 Task: Find connections with filter location Pfullingen with filter topic #HRwith filter profile language German with filter current company Volkswagen India with filter school Rani Laxmi Bai Memorial School (R.L.B.) with filter industry Real Estate with filter service category Portrait Photography with filter keywords title Direct Salesperson
Action: Mouse moved to (540, 99)
Screenshot: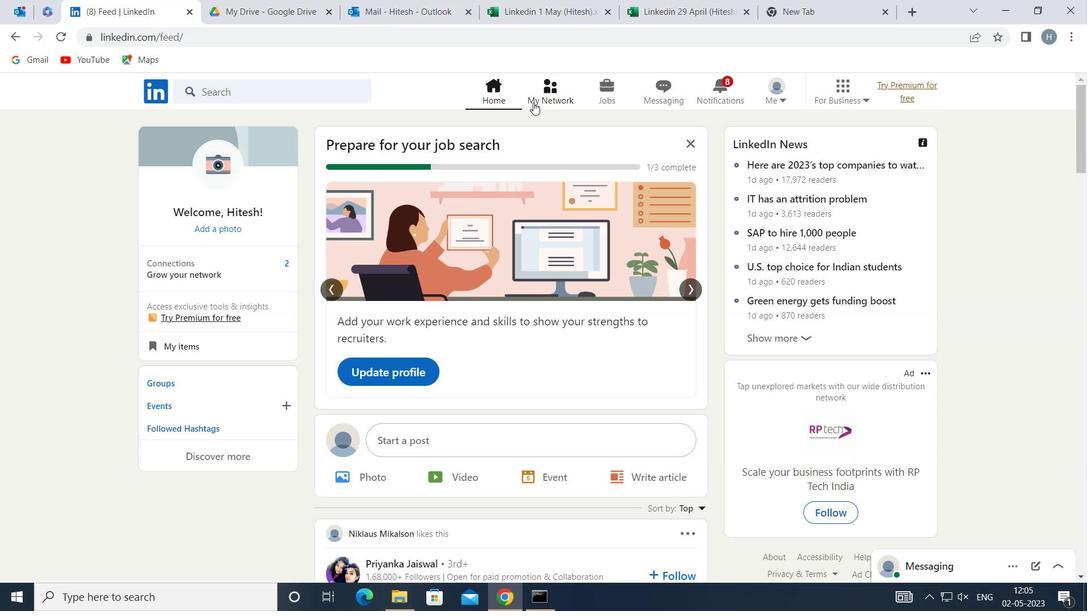 
Action: Mouse pressed left at (540, 99)
Screenshot: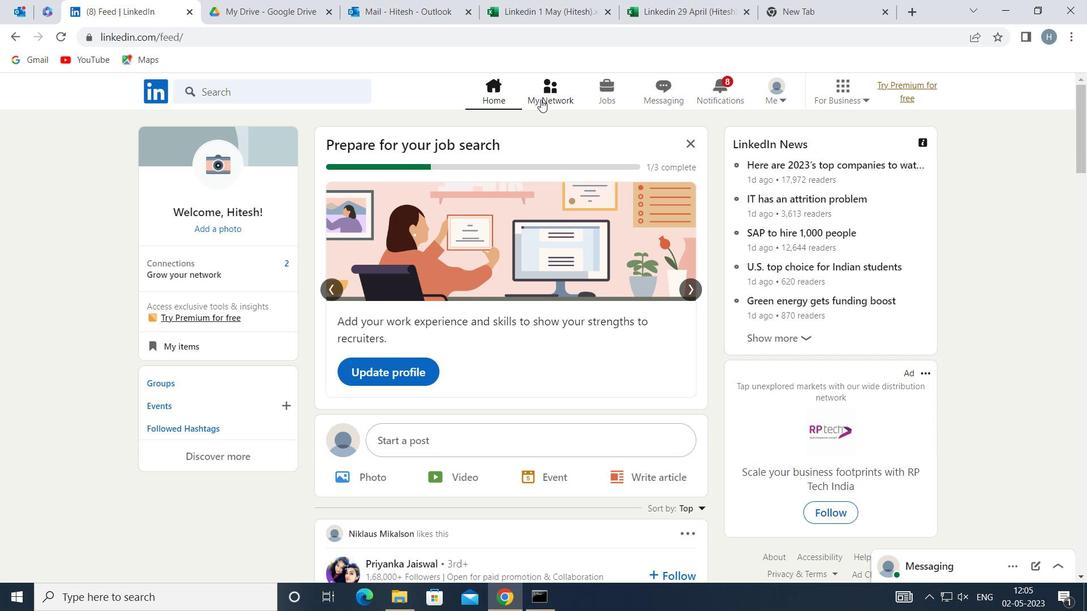 
Action: Mouse moved to (312, 174)
Screenshot: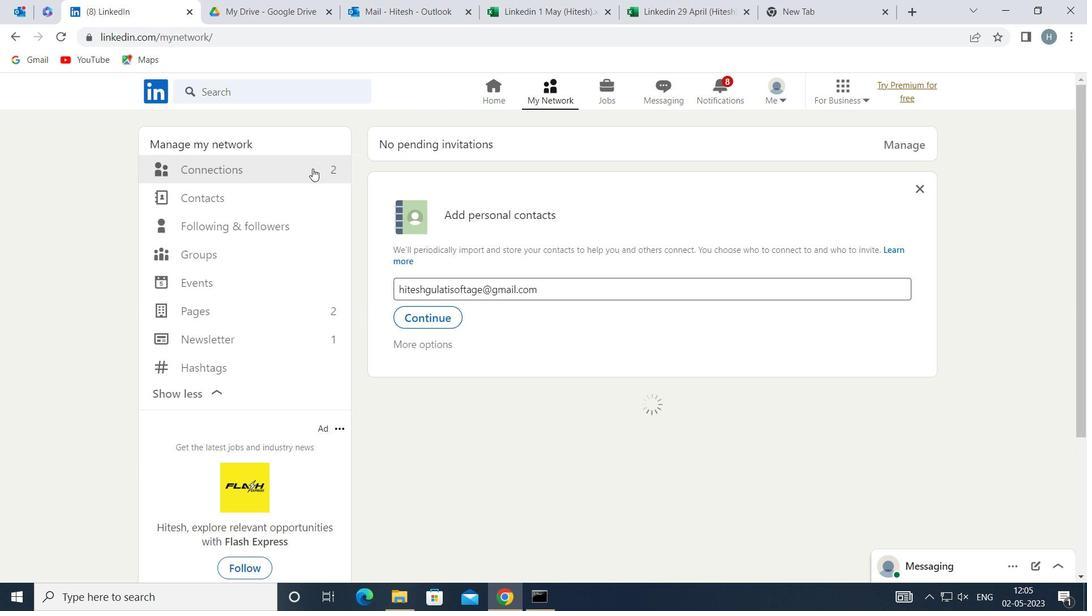 
Action: Mouse pressed left at (312, 174)
Screenshot: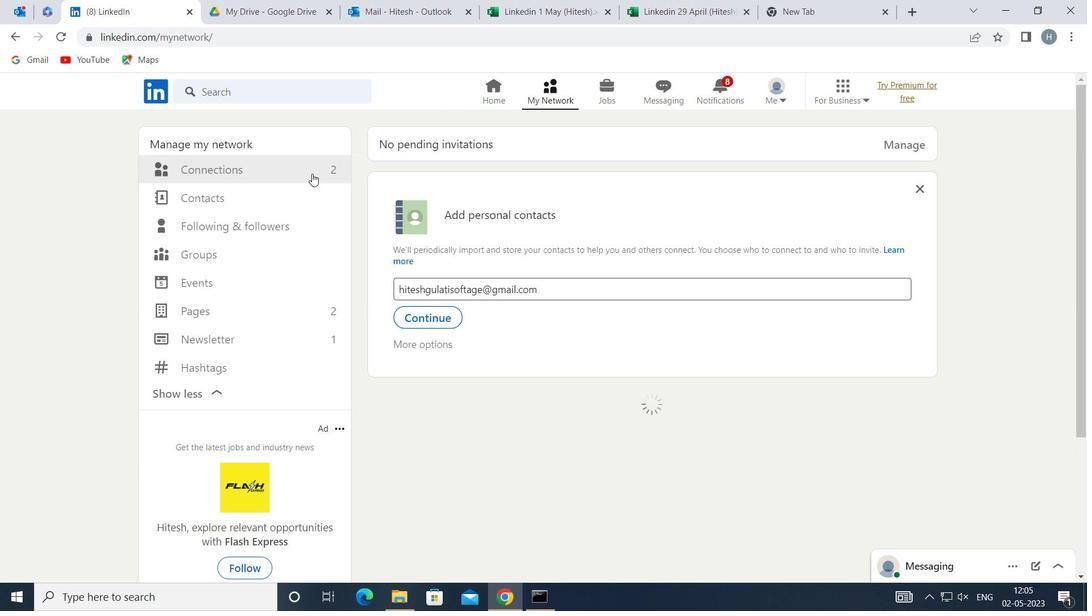 
Action: Mouse moved to (655, 171)
Screenshot: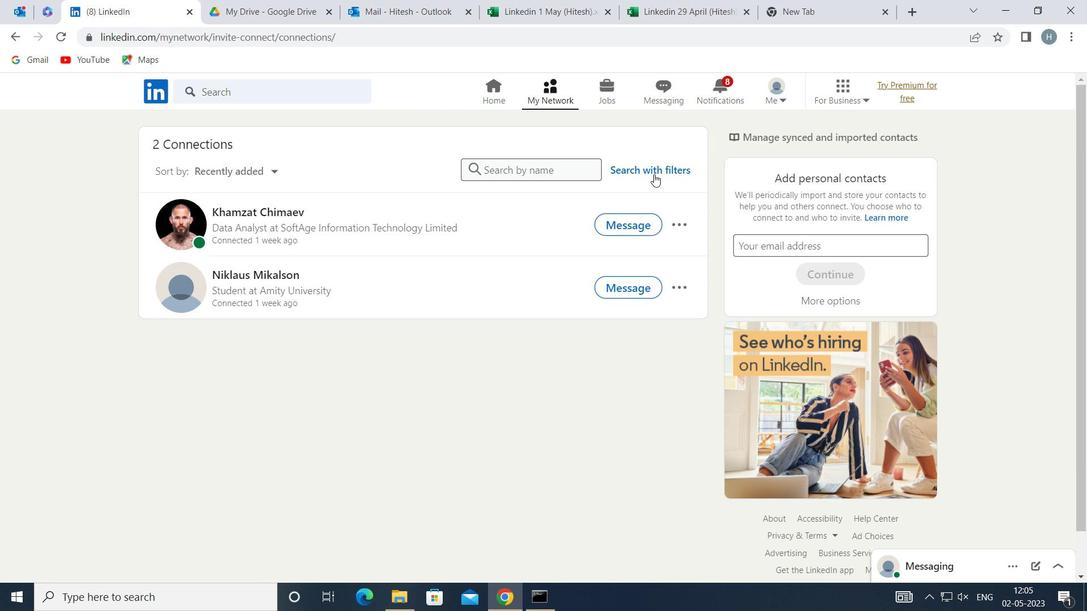 
Action: Mouse pressed left at (655, 171)
Screenshot: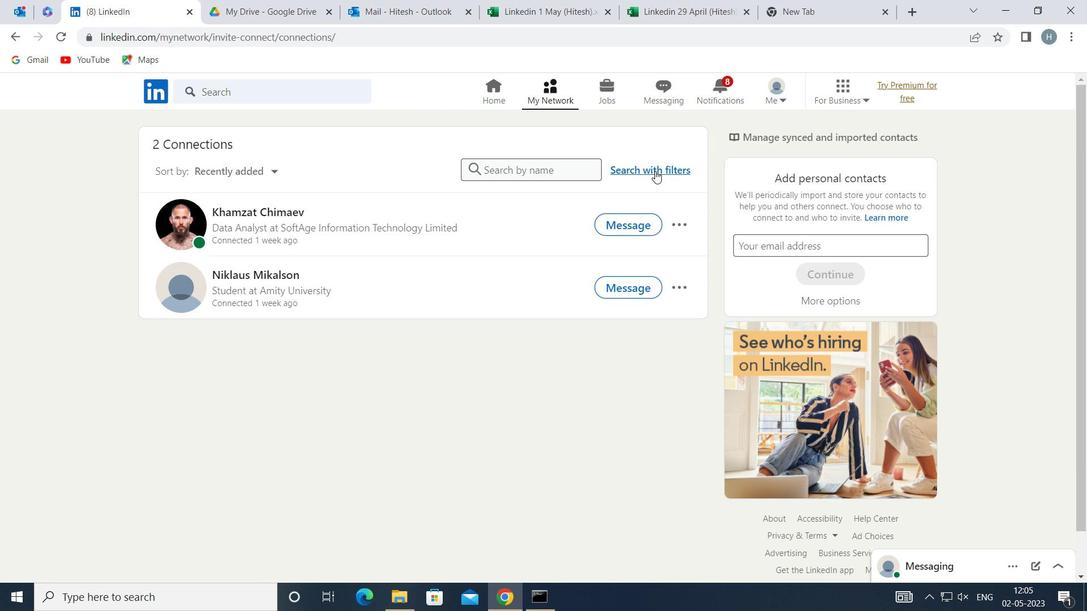 
Action: Mouse moved to (595, 131)
Screenshot: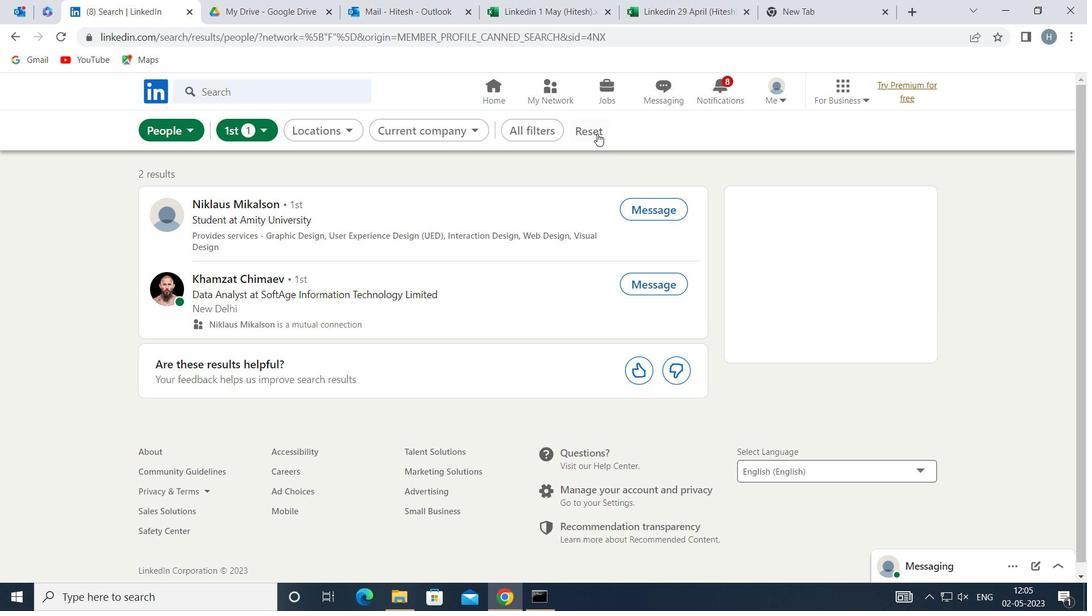 
Action: Mouse pressed left at (595, 131)
Screenshot: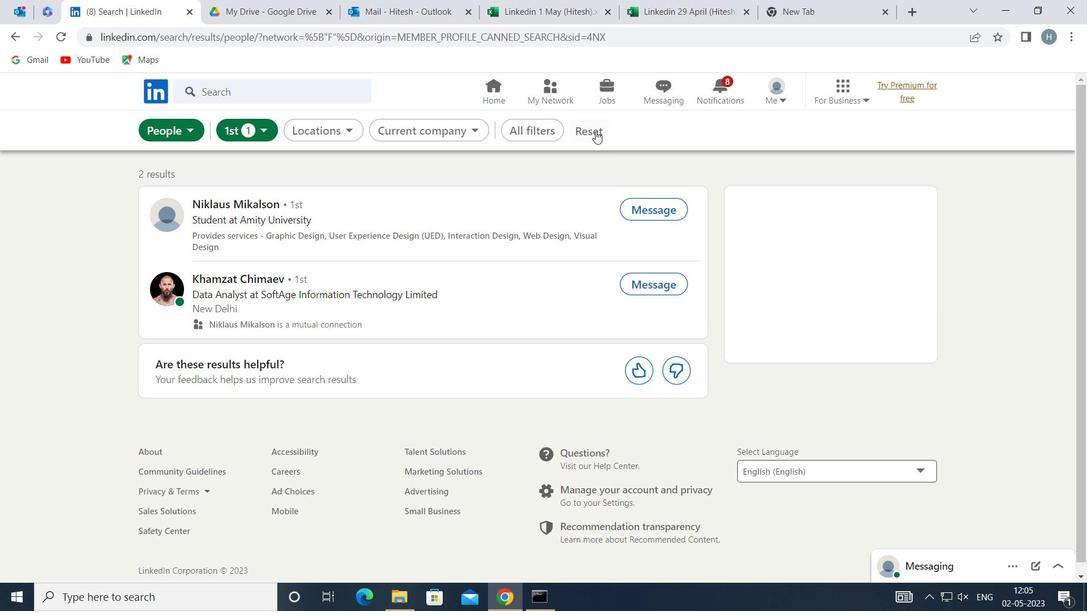 
Action: Mouse moved to (575, 129)
Screenshot: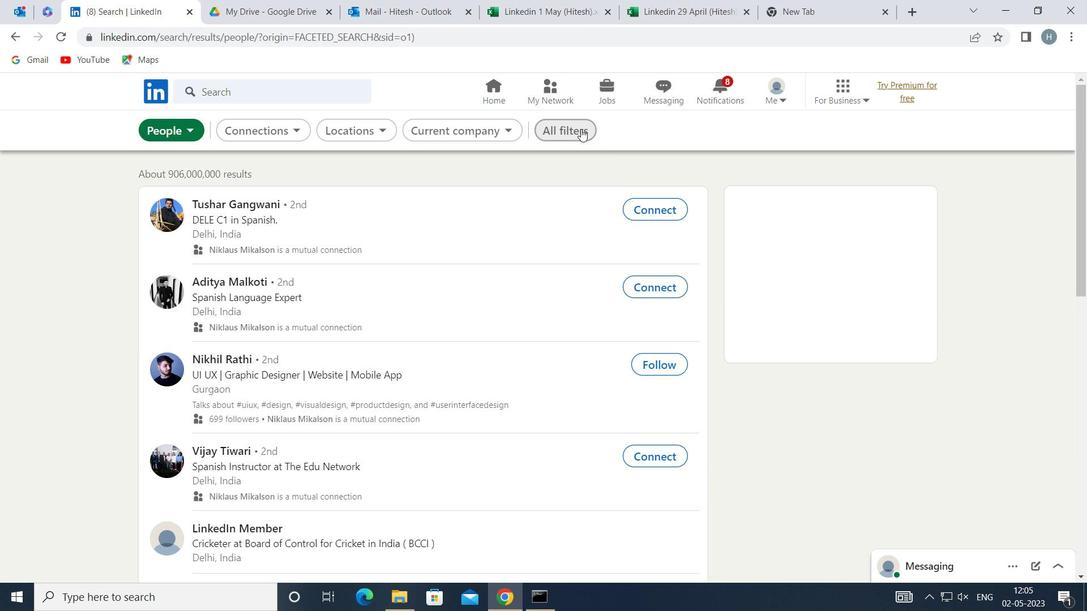 
Action: Mouse pressed left at (575, 129)
Screenshot: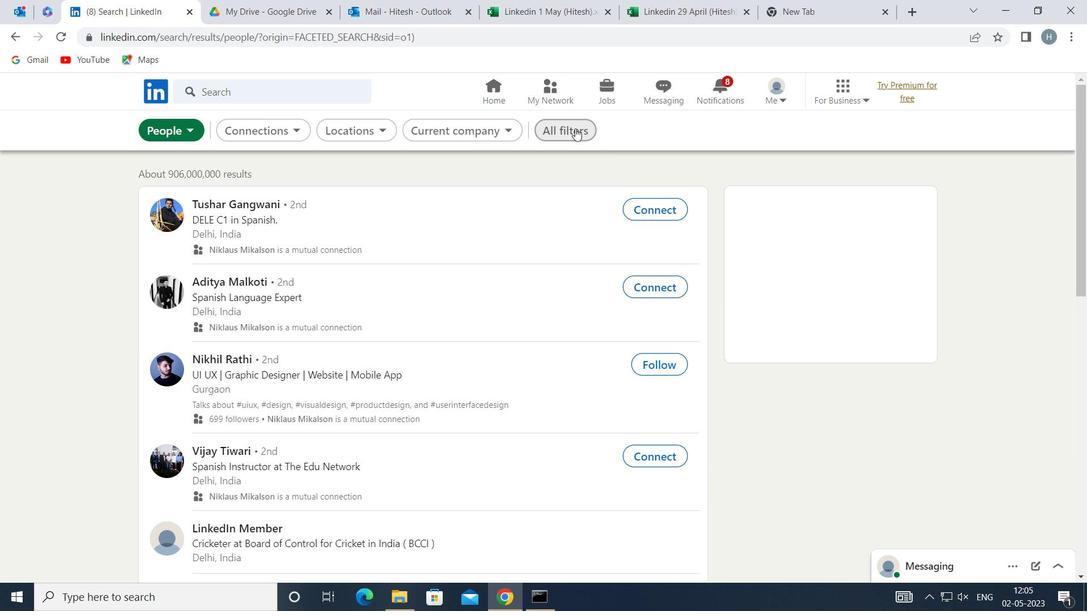 
Action: Mouse moved to (795, 267)
Screenshot: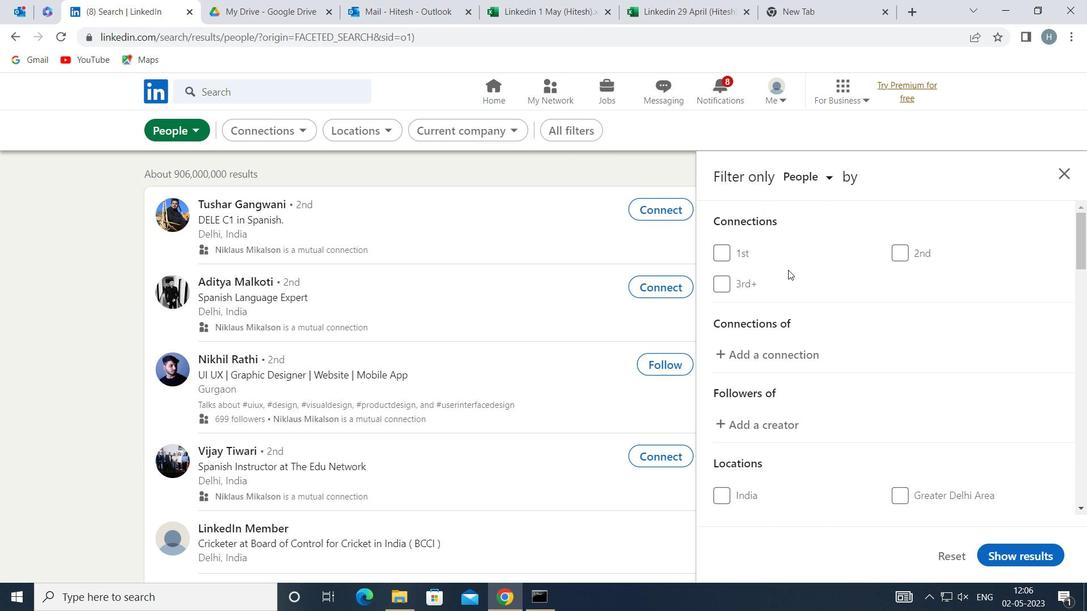 
Action: Mouse scrolled (795, 267) with delta (0, 0)
Screenshot: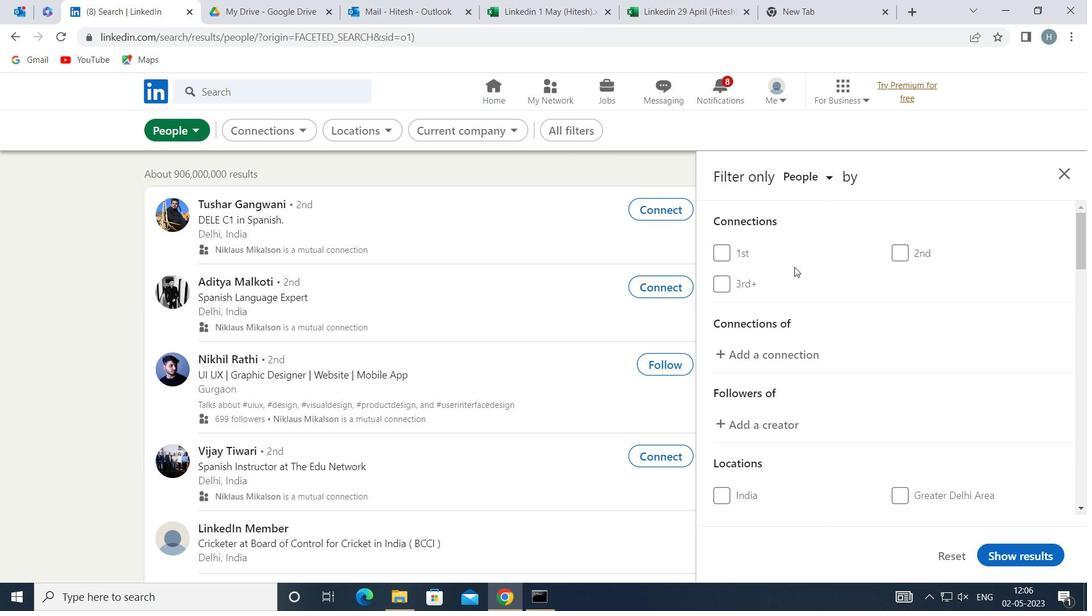
Action: Mouse scrolled (795, 267) with delta (0, 0)
Screenshot: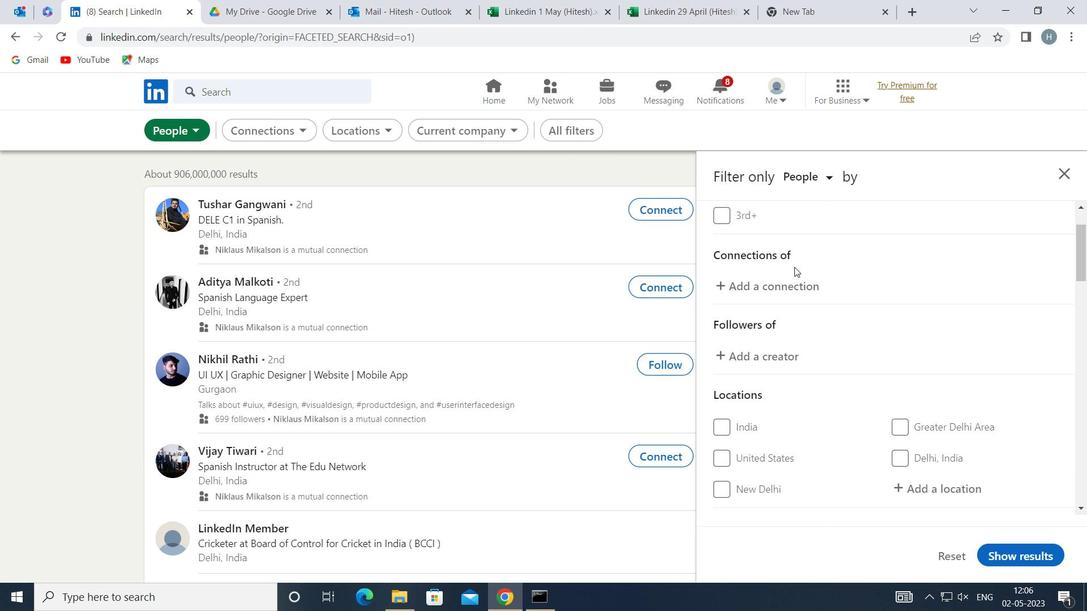 
Action: Mouse scrolled (795, 267) with delta (0, 0)
Screenshot: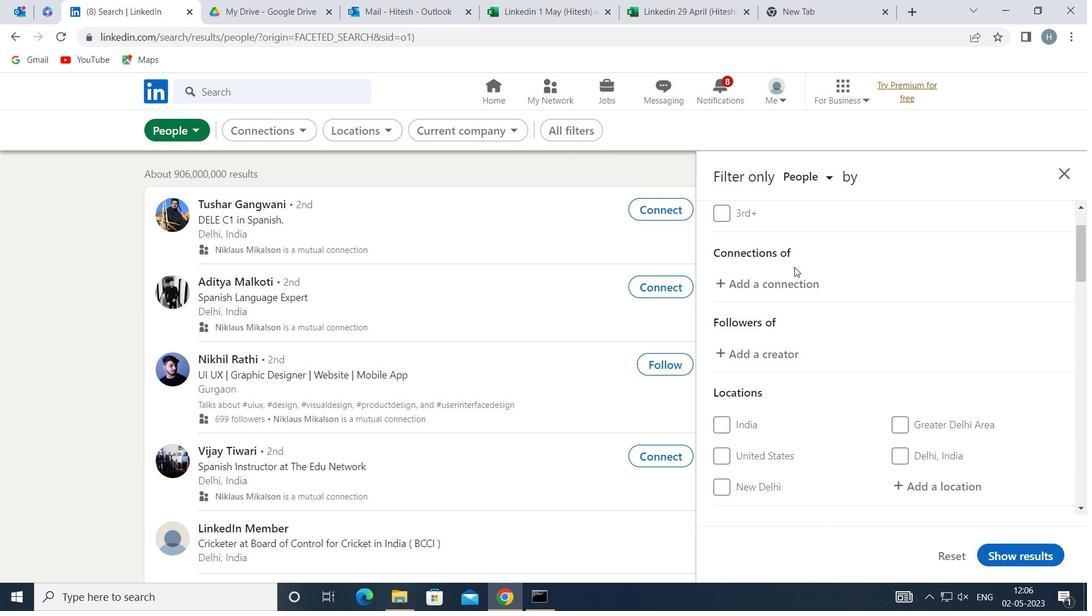 
Action: Mouse moved to (929, 348)
Screenshot: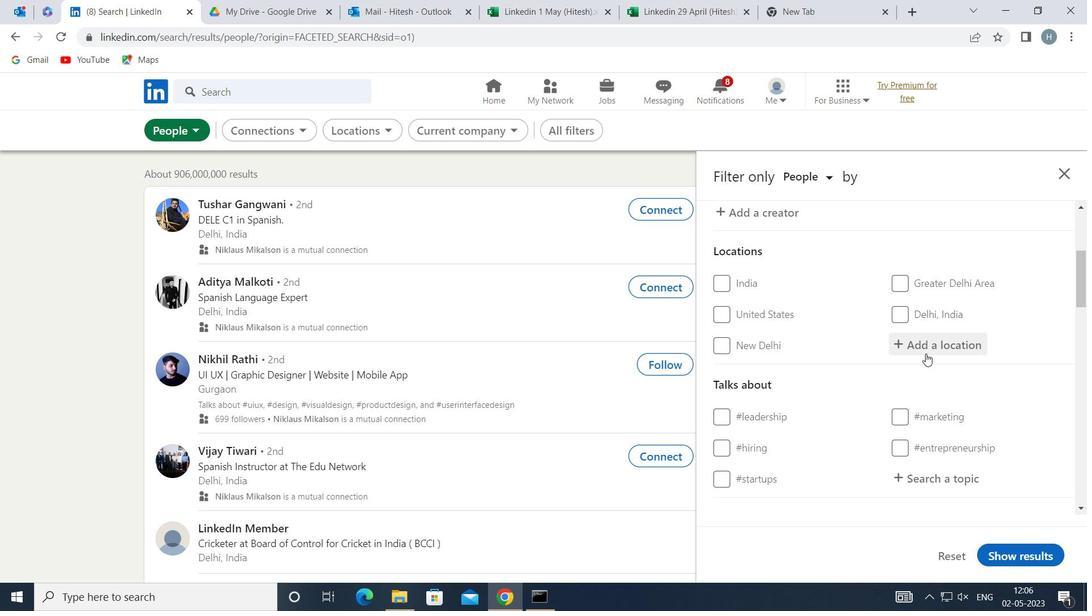 
Action: Mouse pressed left at (929, 348)
Screenshot: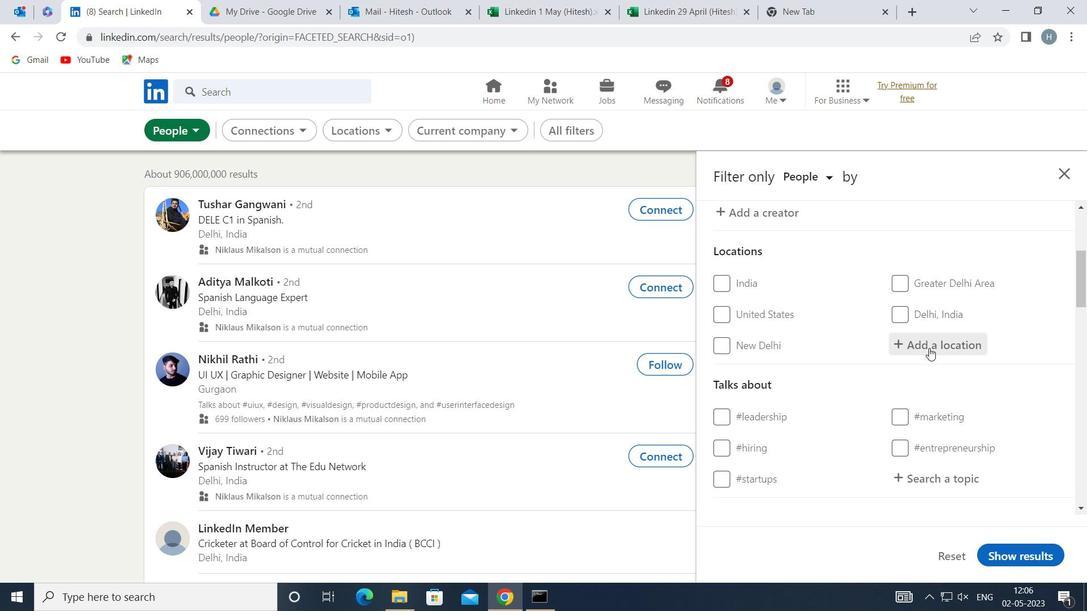 
Action: Key pressed <Key.shift>P
Screenshot: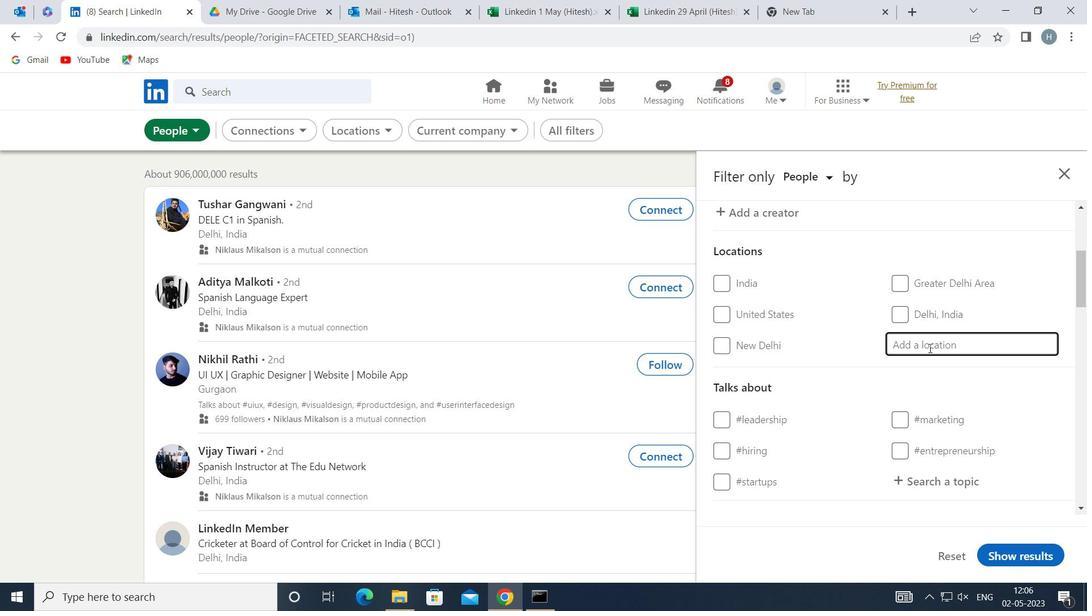 
Action: Mouse moved to (929, 348)
Screenshot: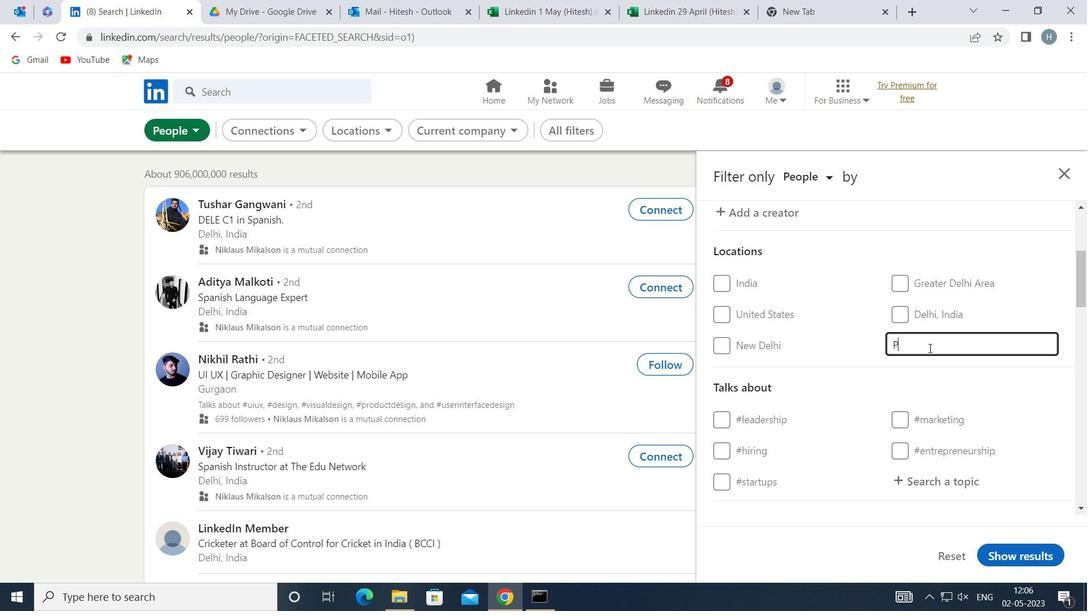 
Action: Key pressed FULLINGEN
Screenshot: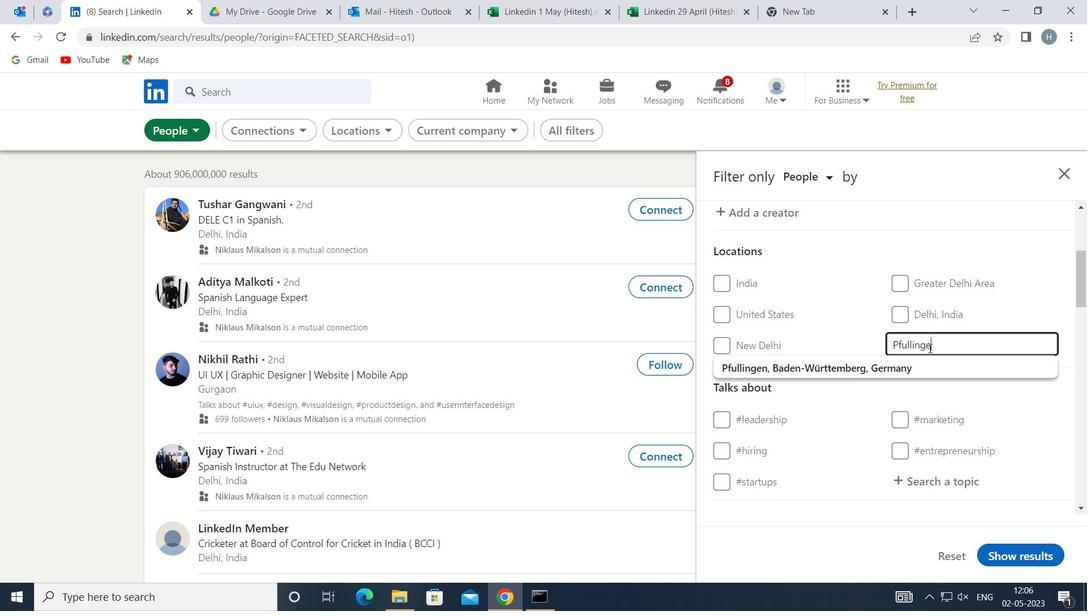 
Action: Mouse moved to (903, 360)
Screenshot: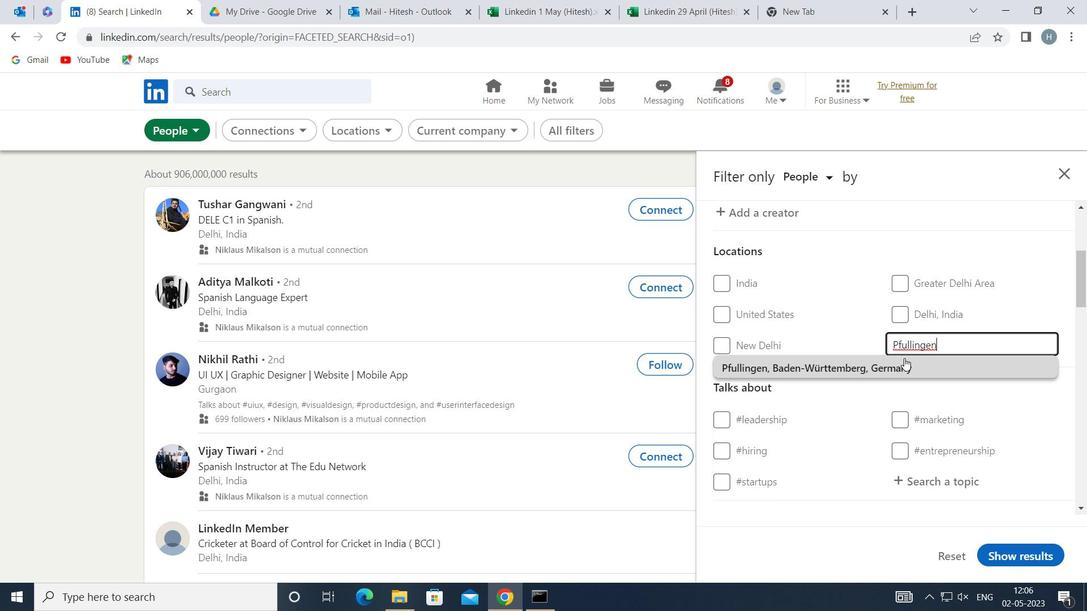 
Action: Mouse pressed left at (903, 360)
Screenshot: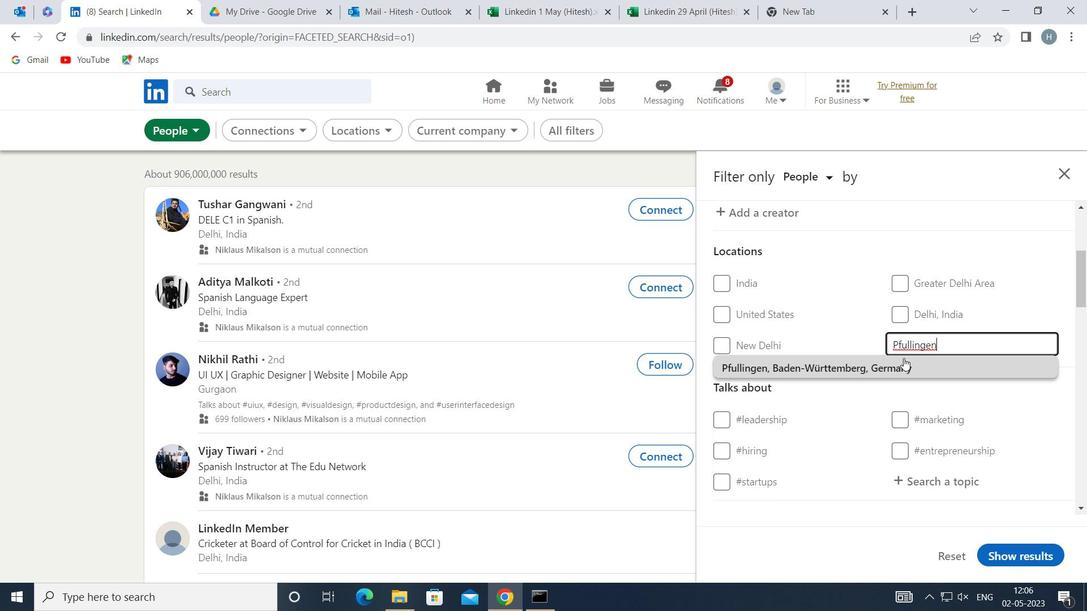 
Action: Mouse moved to (903, 360)
Screenshot: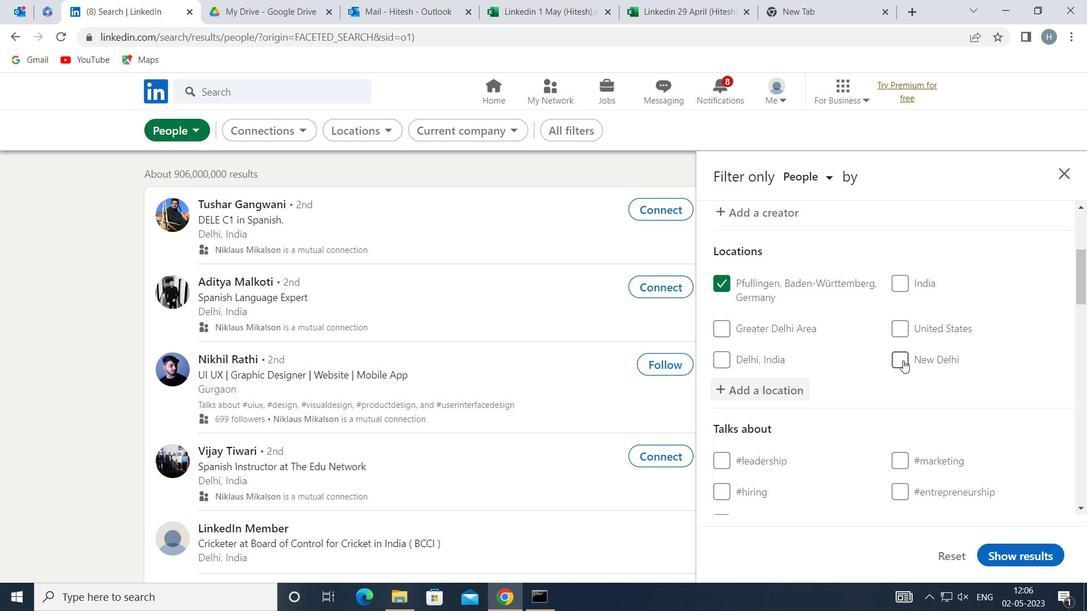 
Action: Mouse scrolled (903, 360) with delta (0, 0)
Screenshot: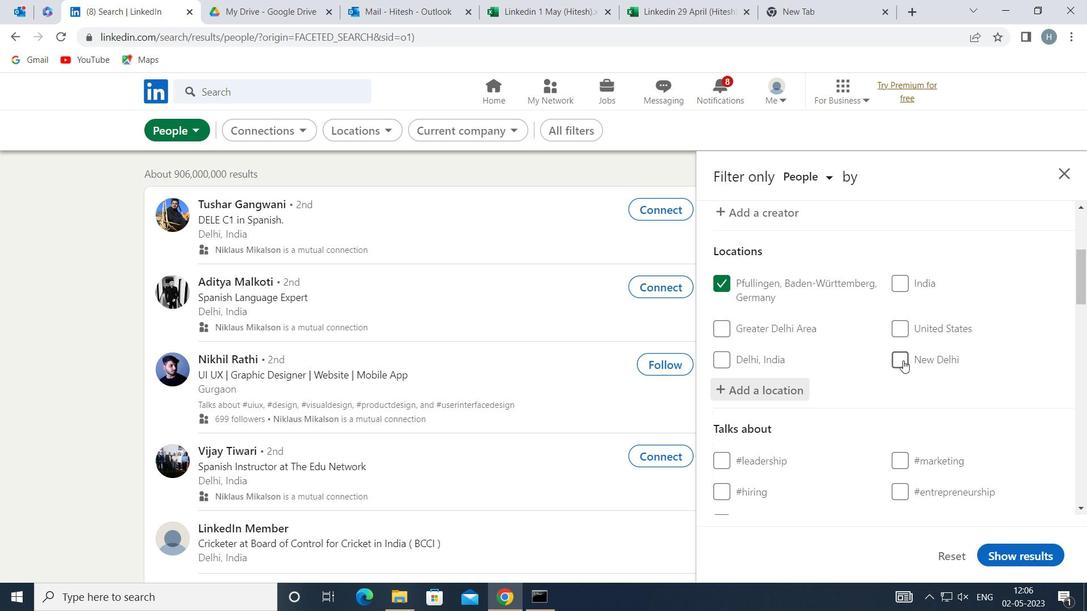 
Action: Mouse scrolled (903, 360) with delta (0, 0)
Screenshot: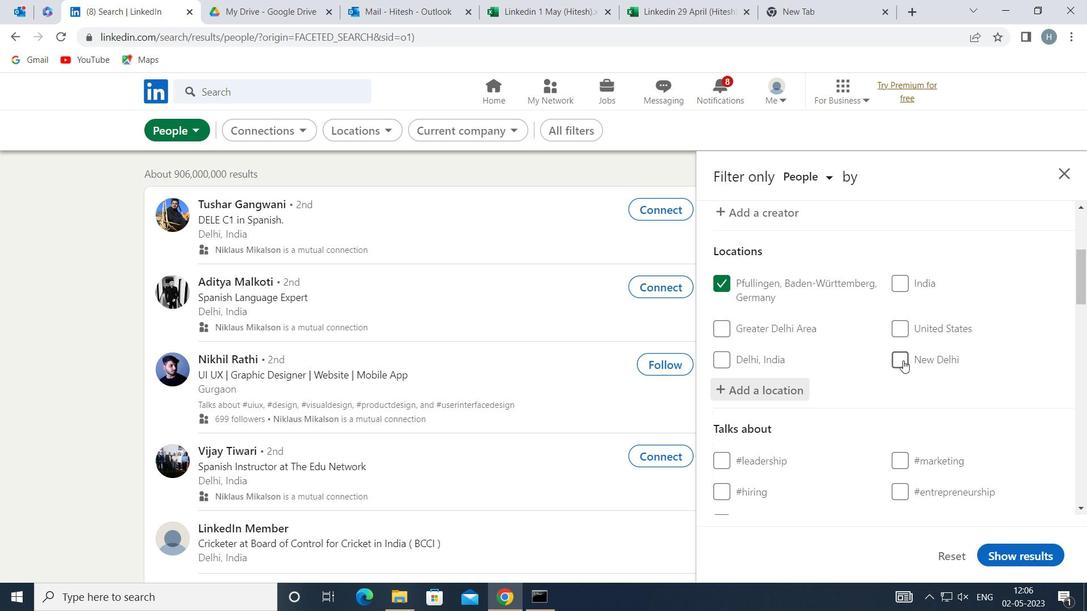 
Action: Mouse moved to (899, 354)
Screenshot: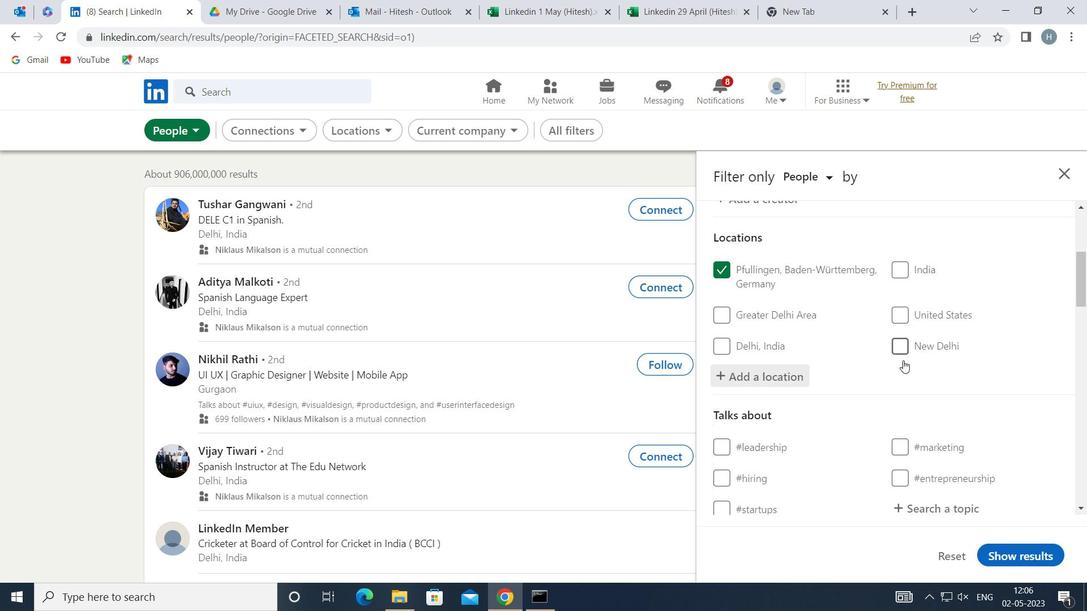 
Action: Mouse scrolled (899, 354) with delta (0, 0)
Screenshot: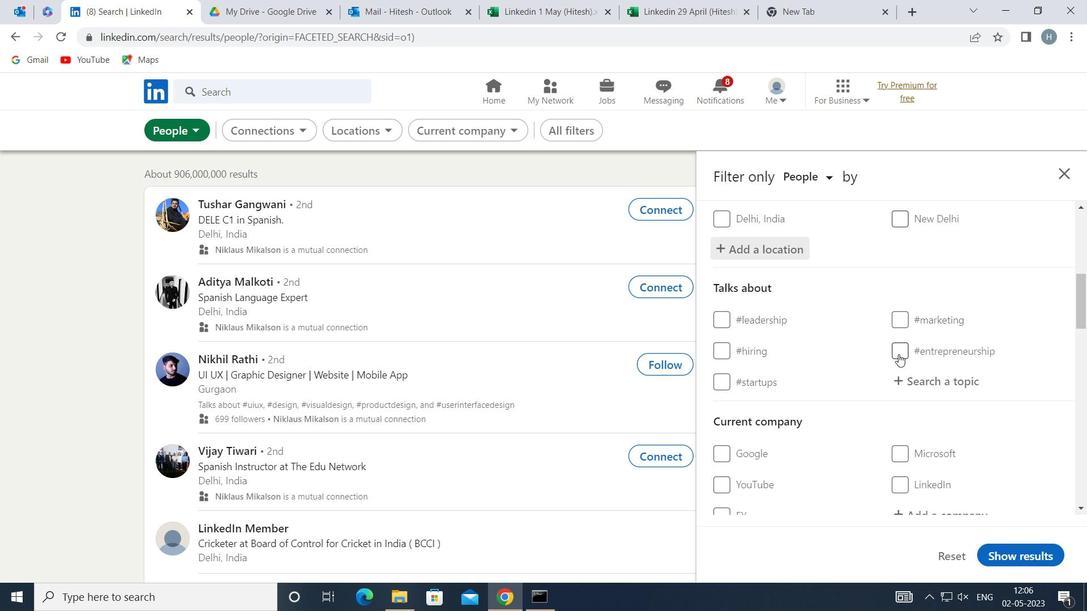 
Action: Mouse moved to (936, 309)
Screenshot: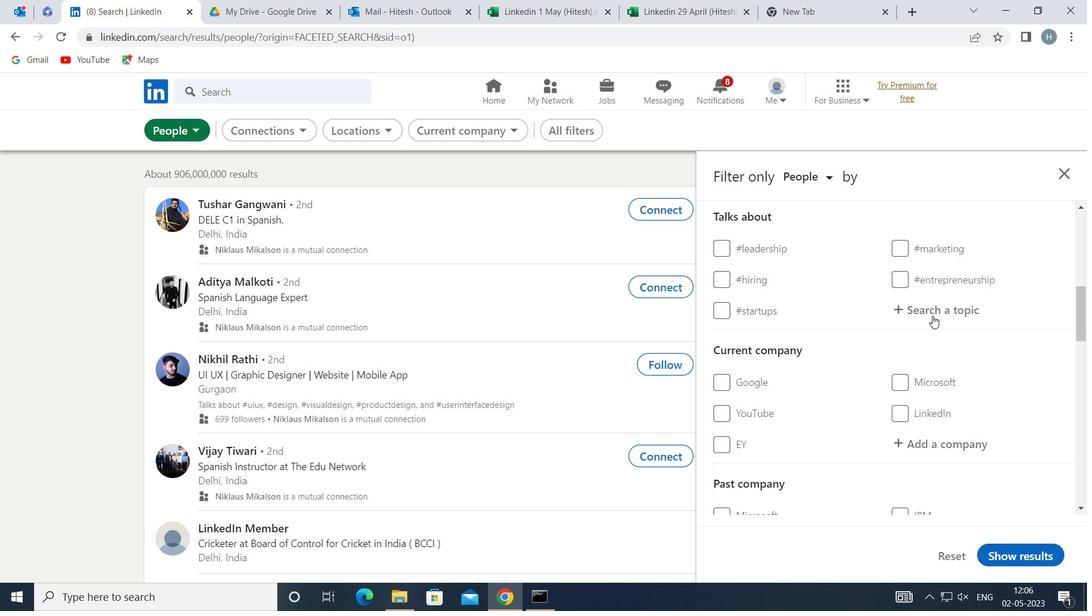 
Action: Mouse pressed left at (936, 309)
Screenshot: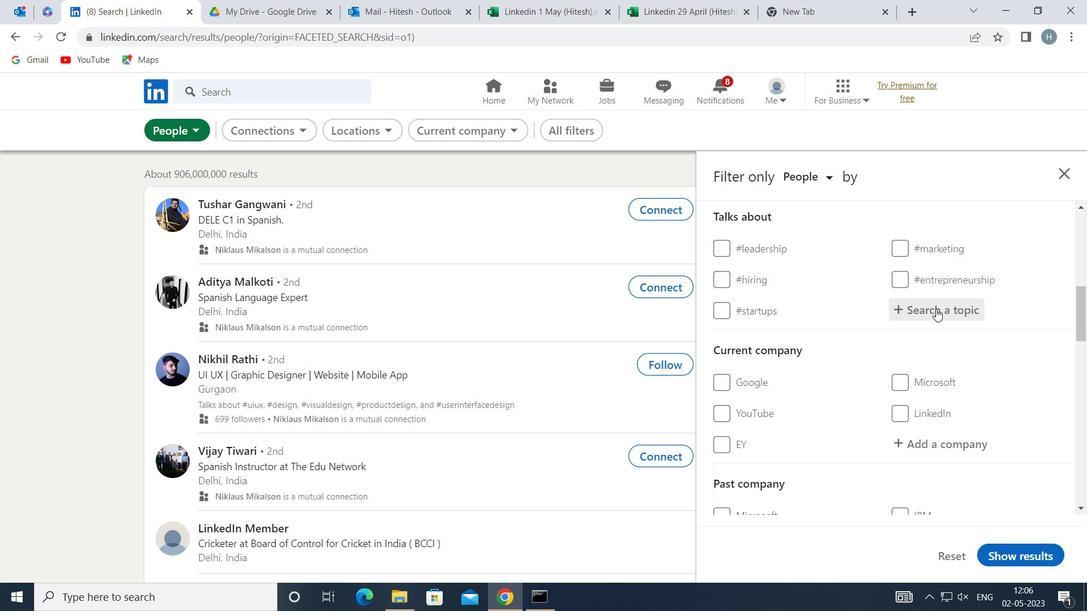 
Action: Key pressed <Key.shift>HR
Screenshot: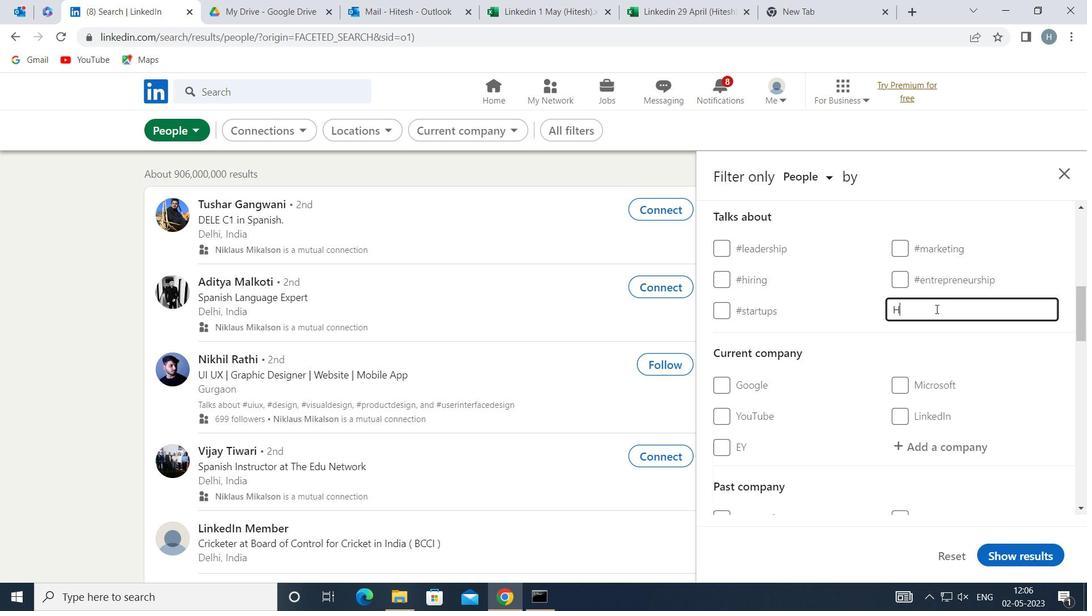 
Action: Mouse moved to (884, 330)
Screenshot: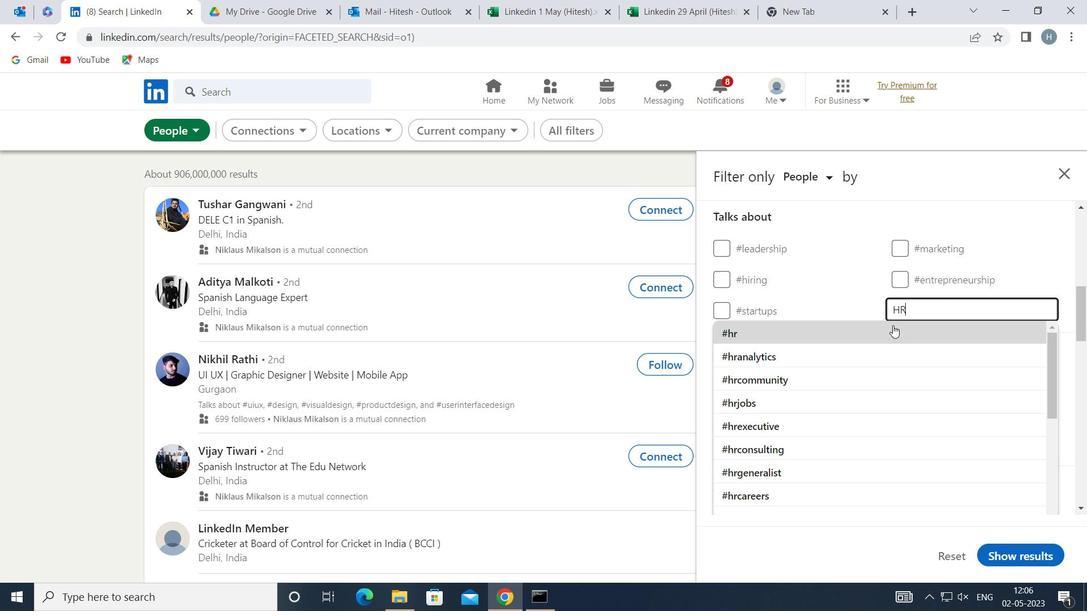 
Action: Mouse pressed left at (884, 330)
Screenshot: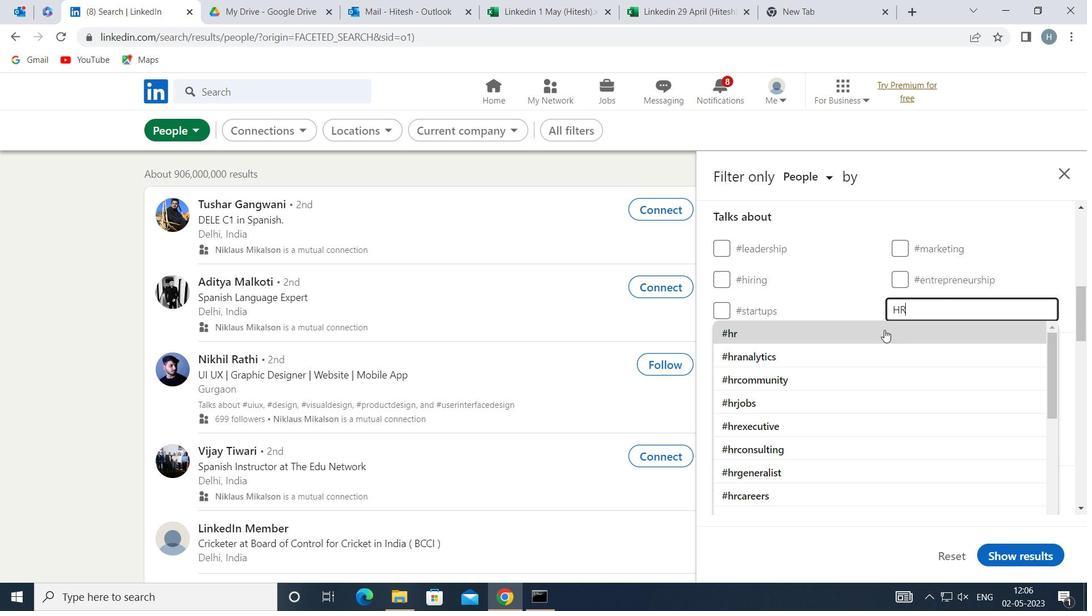 
Action: Mouse moved to (846, 354)
Screenshot: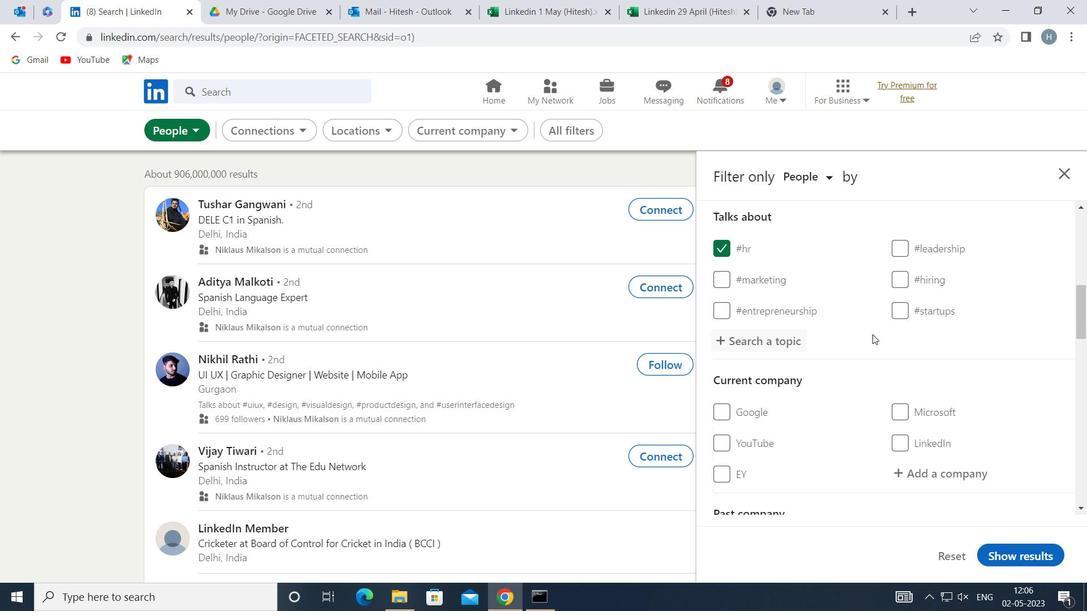 
Action: Mouse scrolled (846, 353) with delta (0, 0)
Screenshot: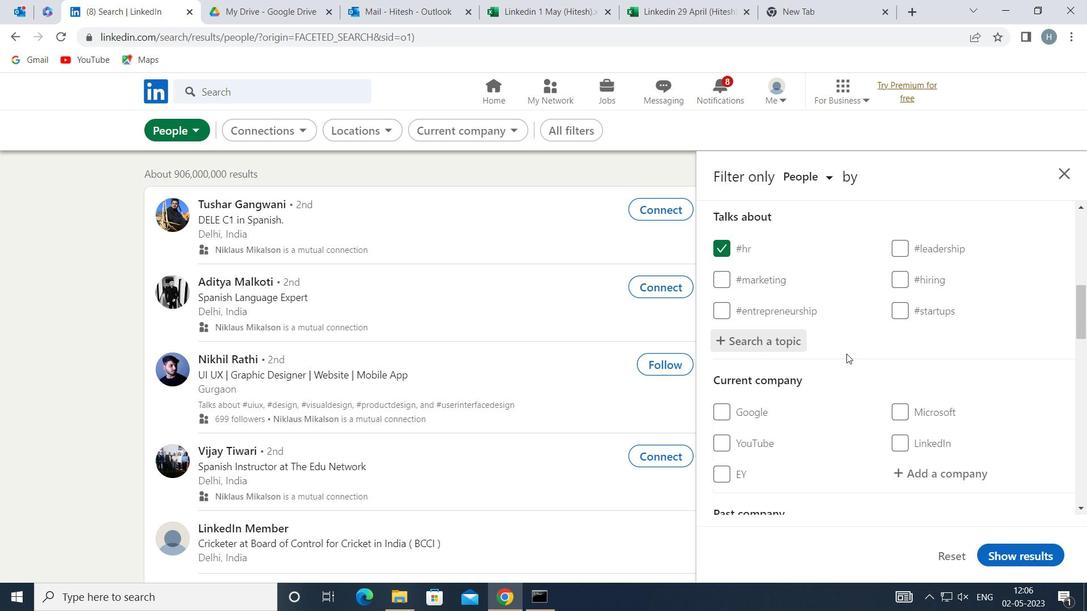 
Action: Mouse scrolled (846, 353) with delta (0, 0)
Screenshot: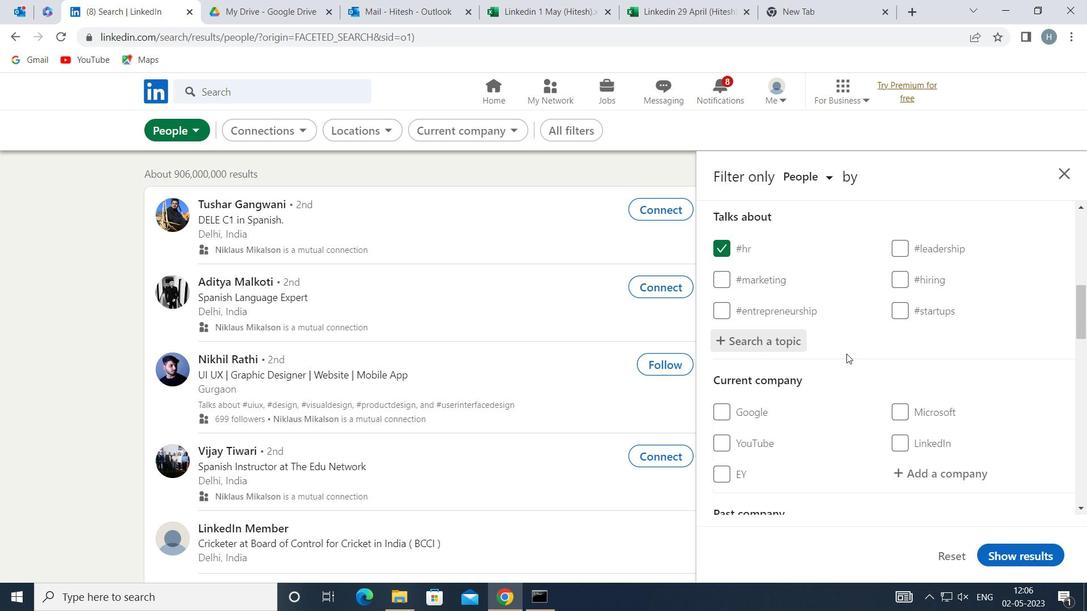 
Action: Mouse moved to (840, 354)
Screenshot: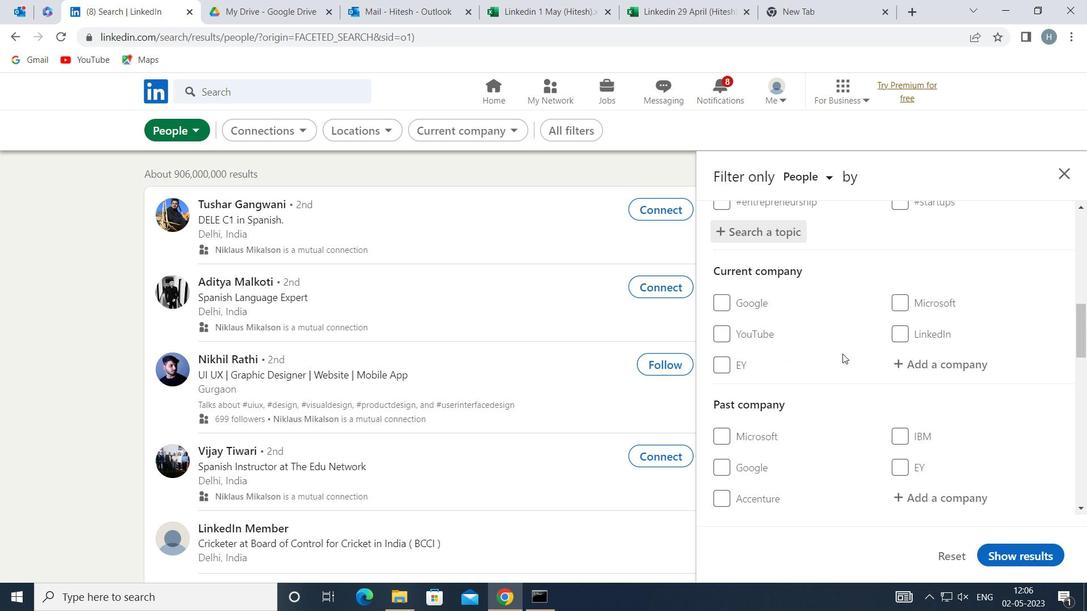 
Action: Mouse scrolled (840, 353) with delta (0, 0)
Screenshot: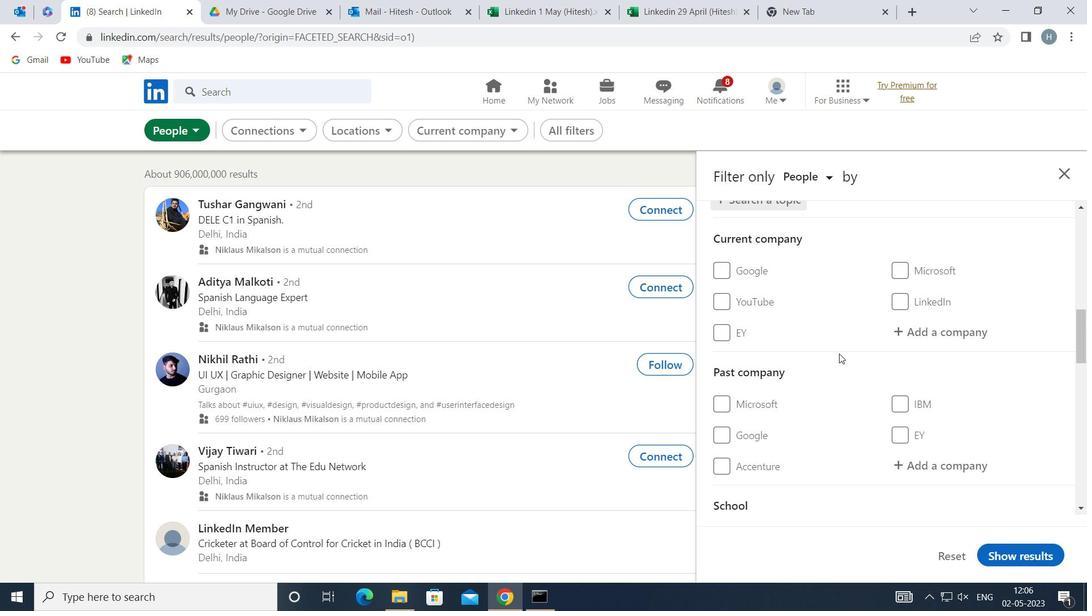
Action: Mouse moved to (836, 353)
Screenshot: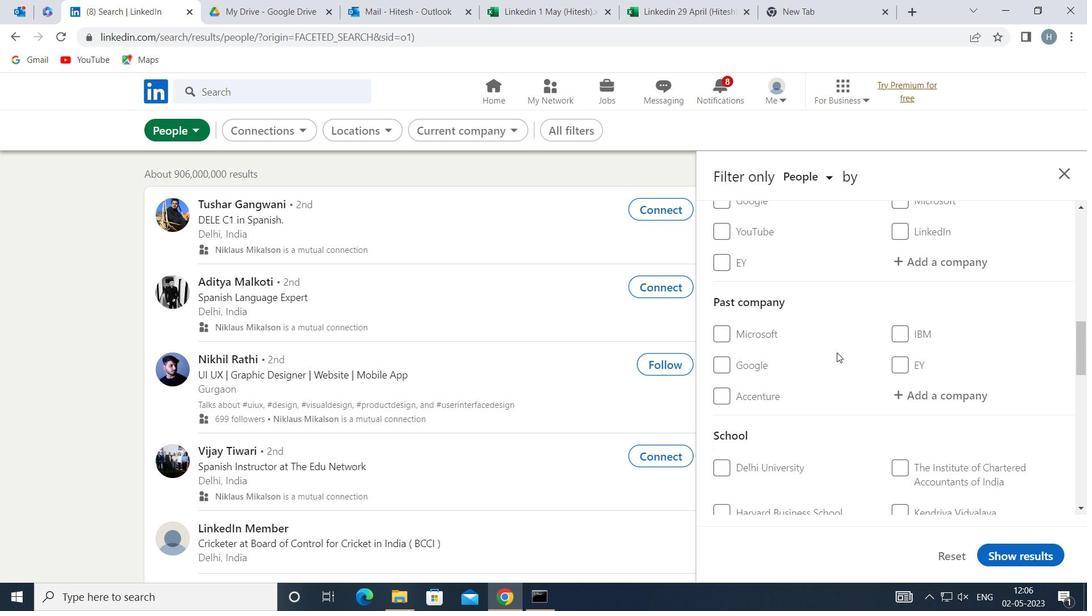 
Action: Mouse scrolled (836, 352) with delta (0, 0)
Screenshot: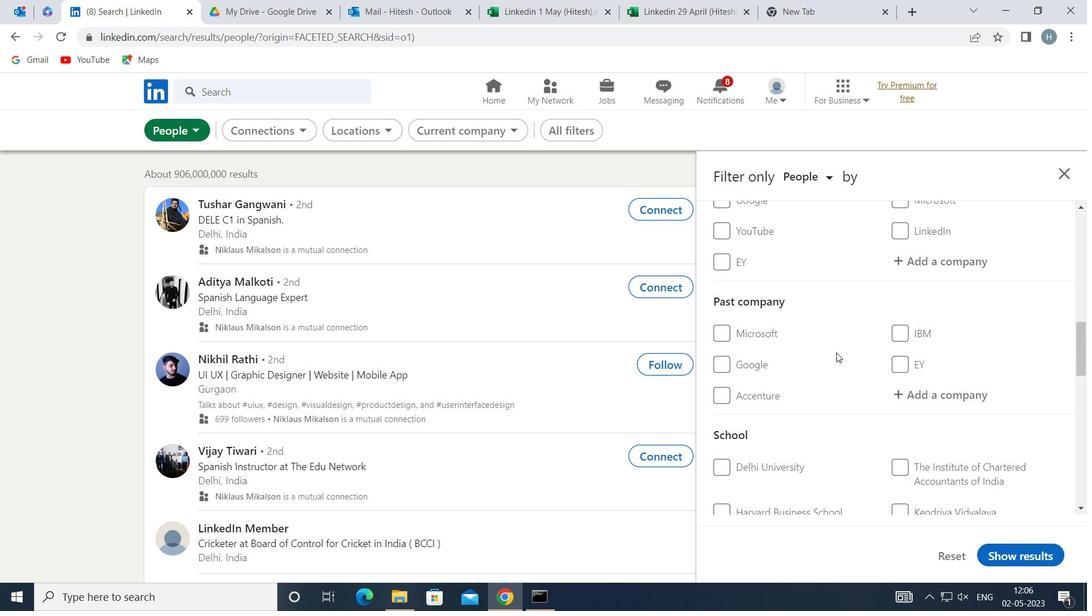 
Action: Mouse scrolled (836, 352) with delta (0, 0)
Screenshot: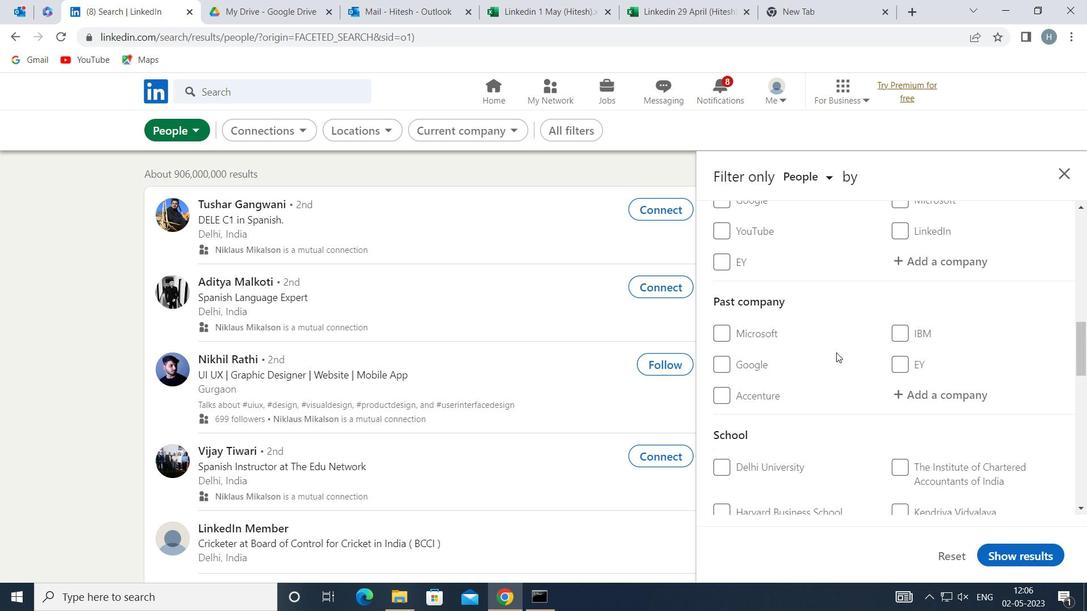 
Action: Mouse moved to (824, 353)
Screenshot: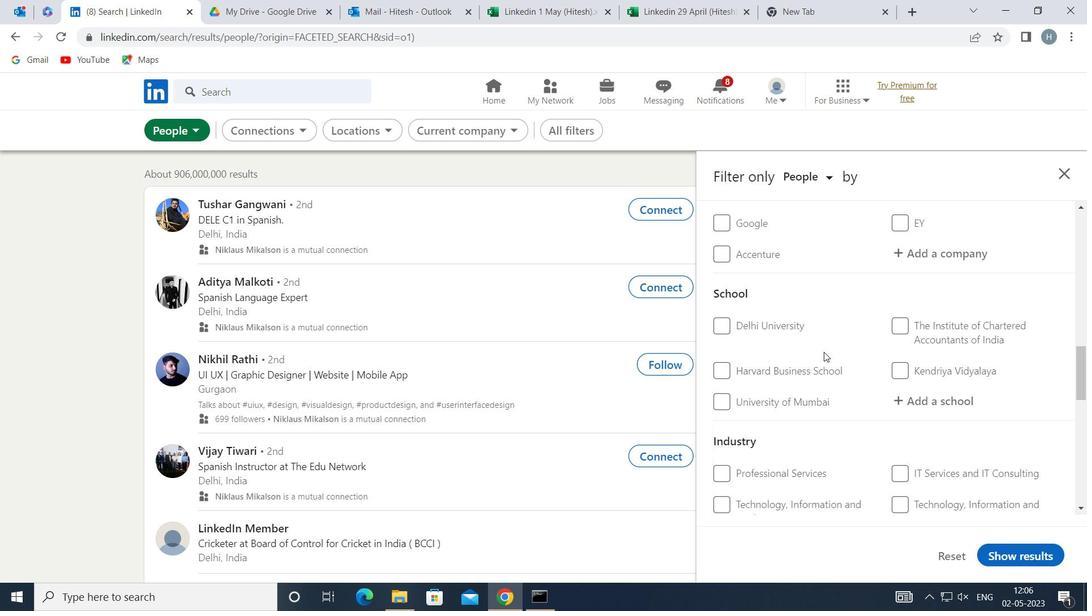 
Action: Mouse scrolled (824, 352) with delta (0, 0)
Screenshot: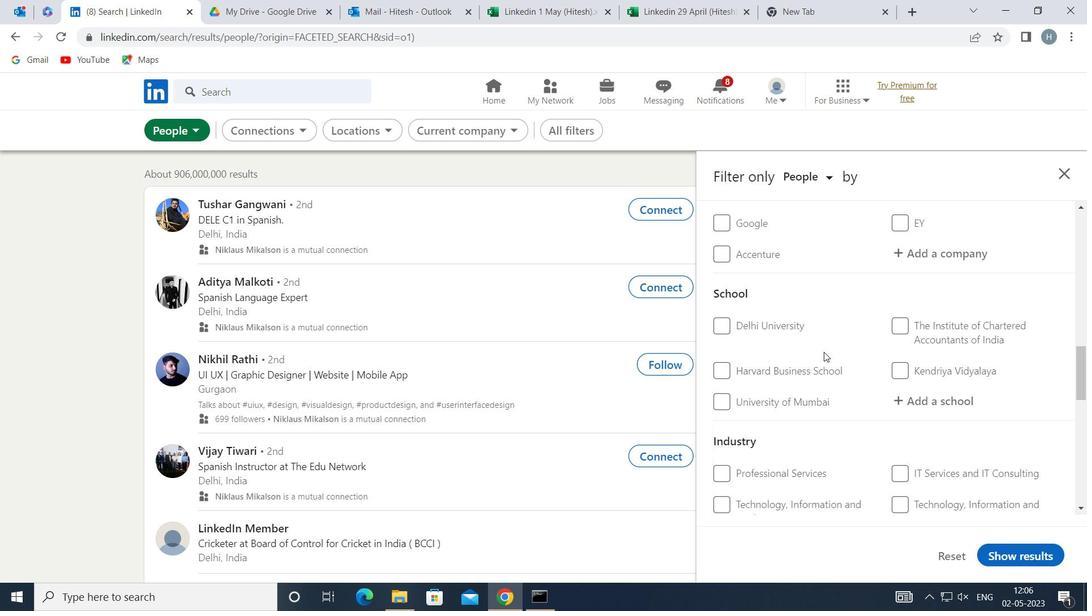 
Action: Mouse moved to (824, 354)
Screenshot: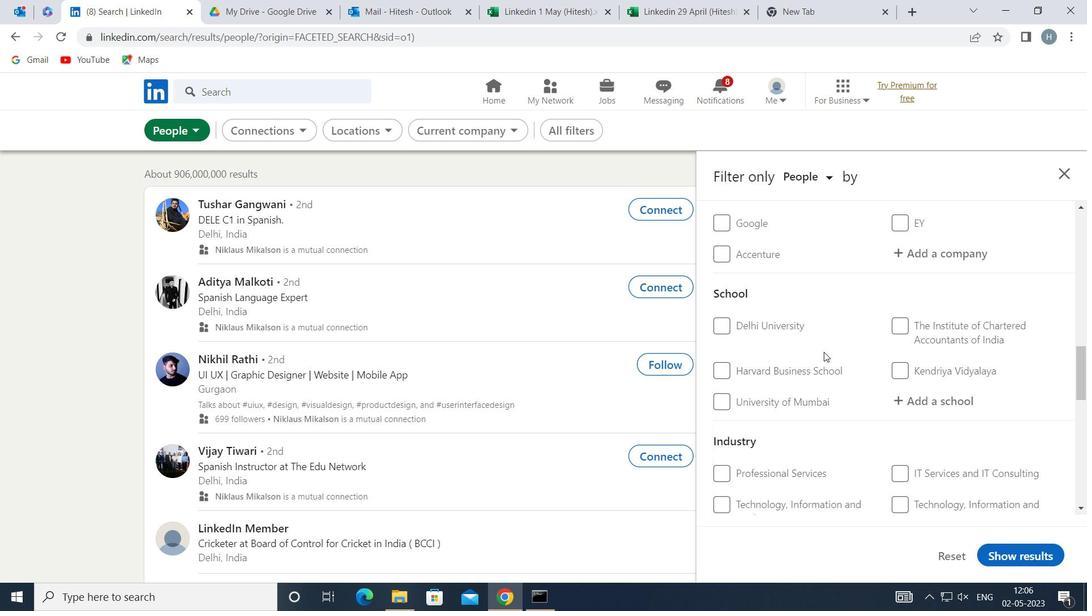 
Action: Mouse scrolled (824, 354) with delta (0, 0)
Screenshot: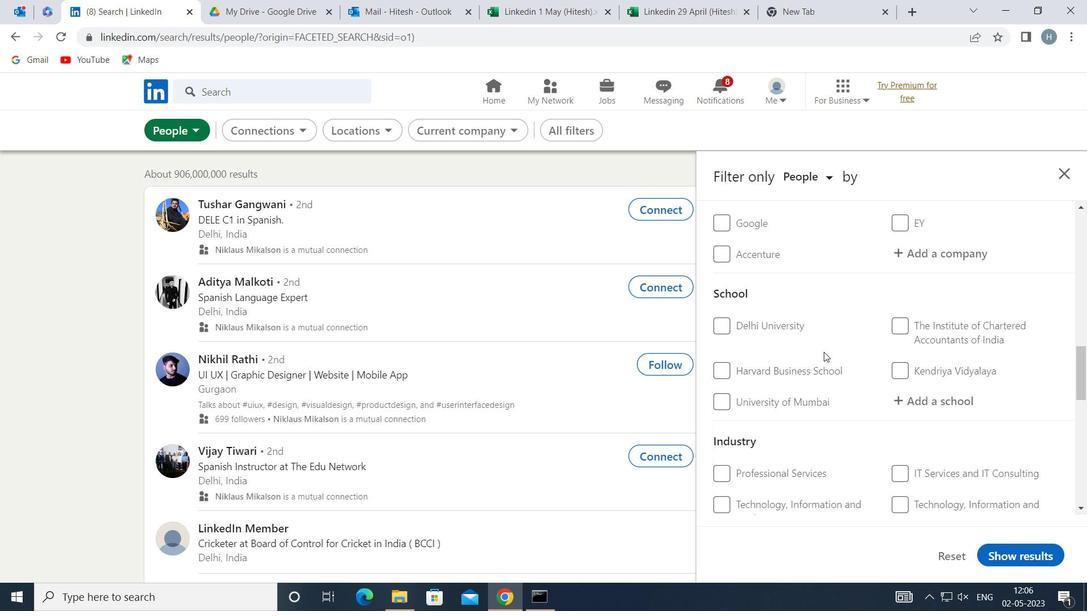 
Action: Mouse moved to (824, 355)
Screenshot: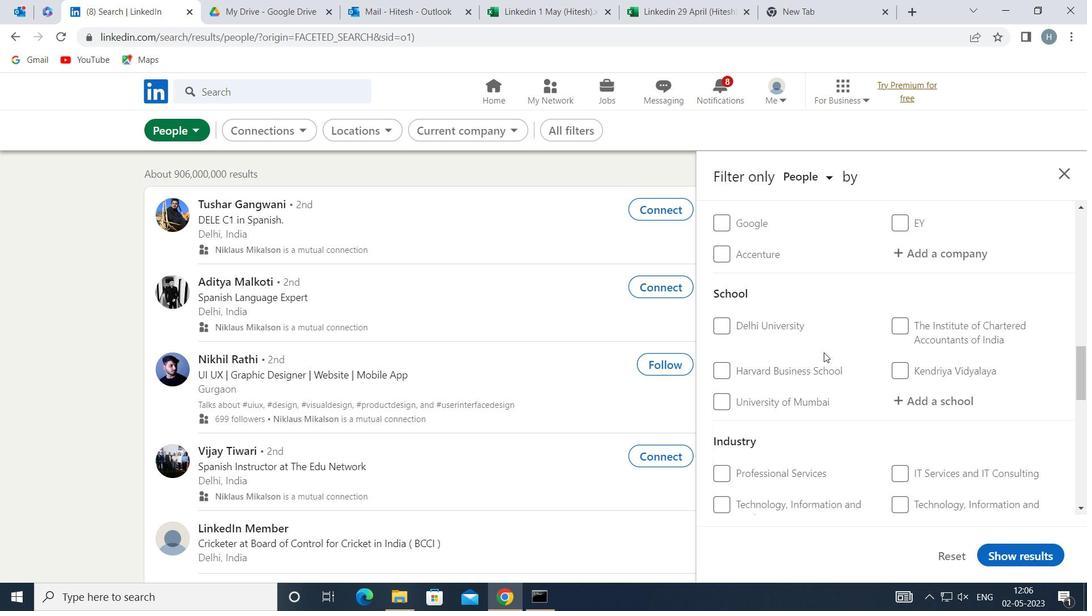 
Action: Mouse scrolled (824, 354) with delta (0, 0)
Screenshot: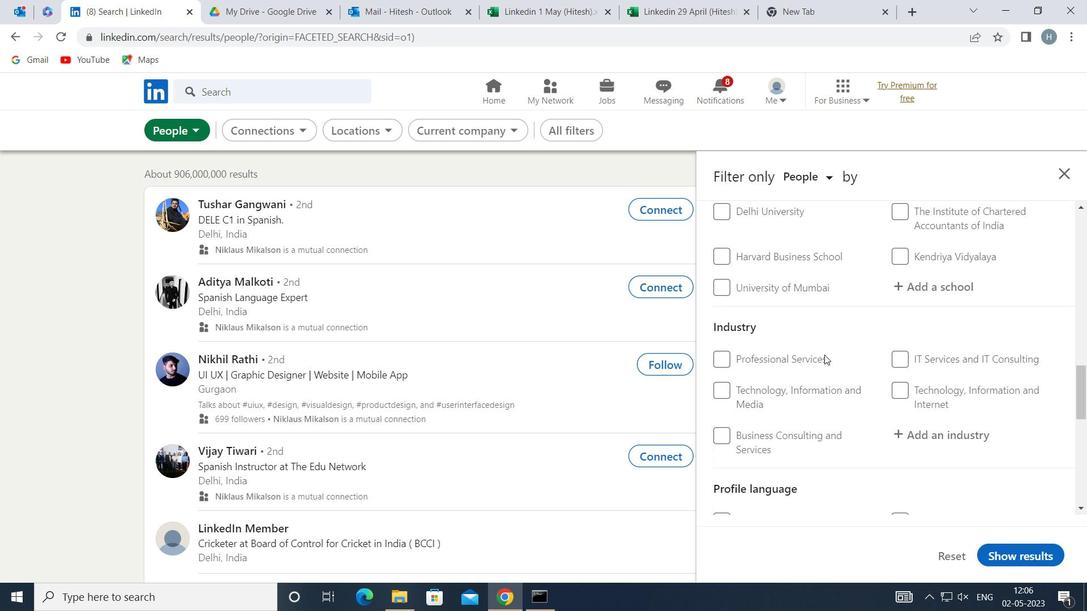 
Action: Mouse scrolled (824, 354) with delta (0, 0)
Screenshot: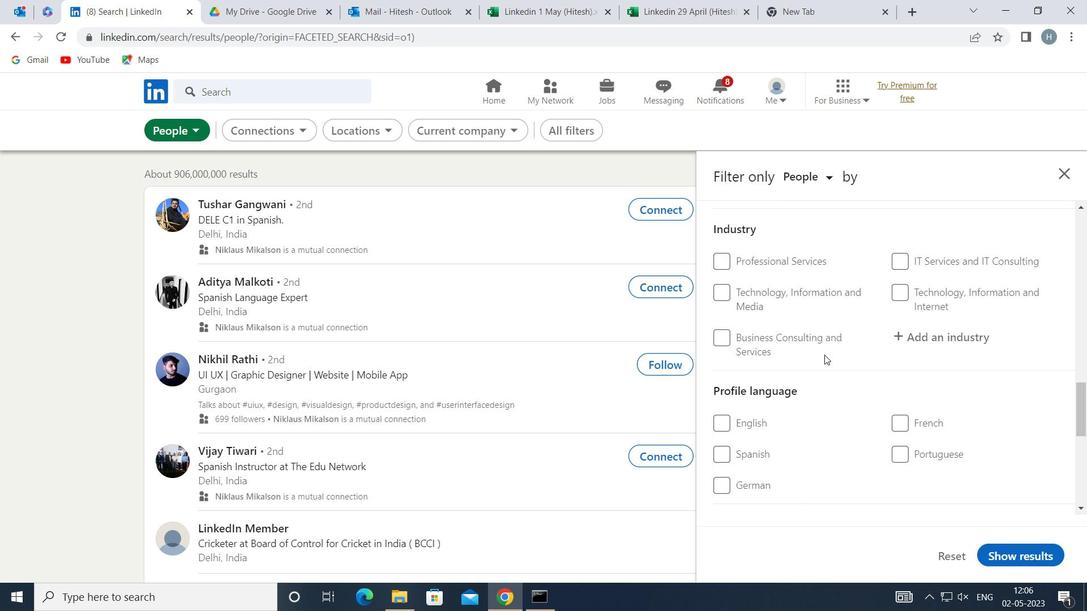 
Action: Mouse moved to (742, 416)
Screenshot: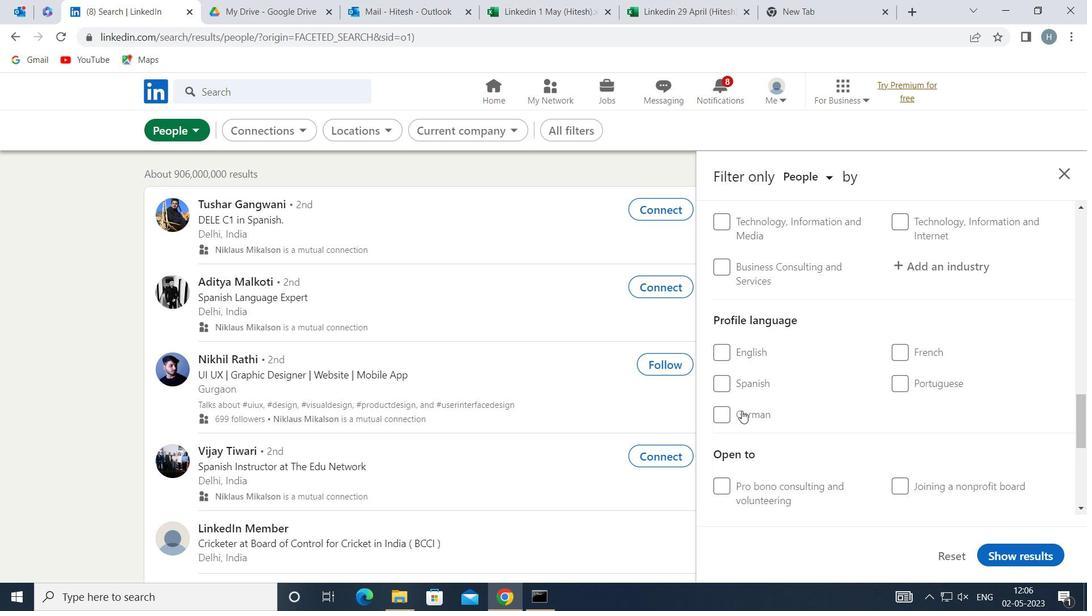 
Action: Mouse pressed left at (742, 416)
Screenshot: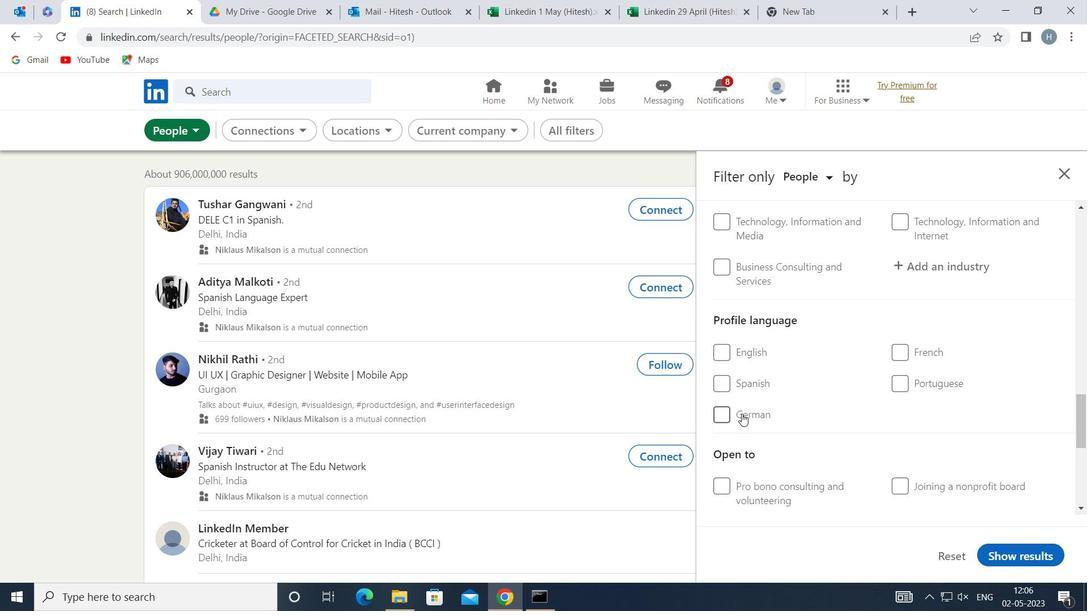 
Action: Mouse moved to (823, 385)
Screenshot: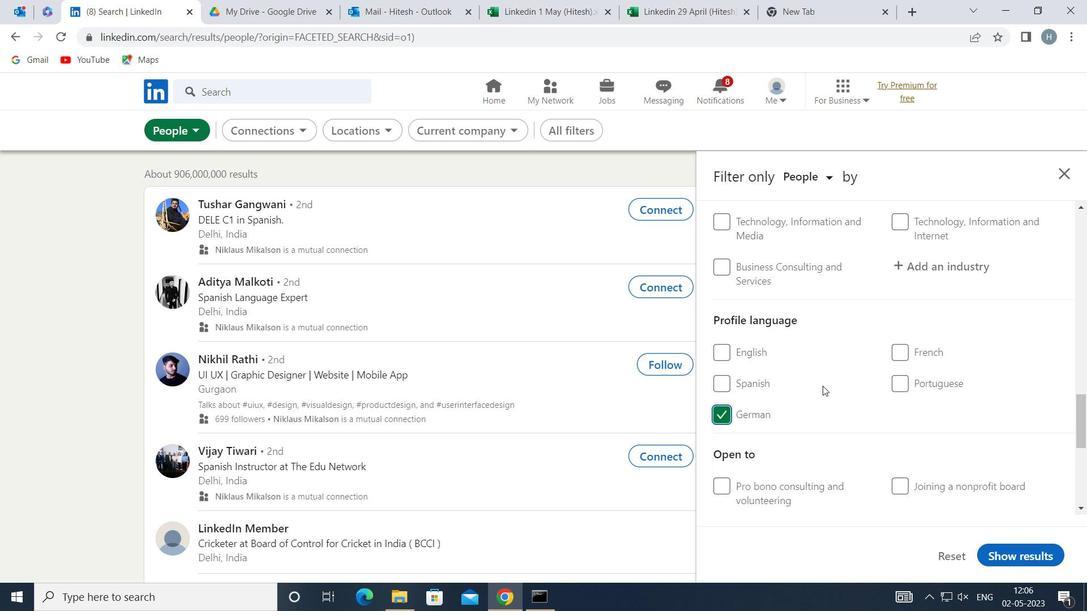 
Action: Mouse scrolled (823, 386) with delta (0, 0)
Screenshot: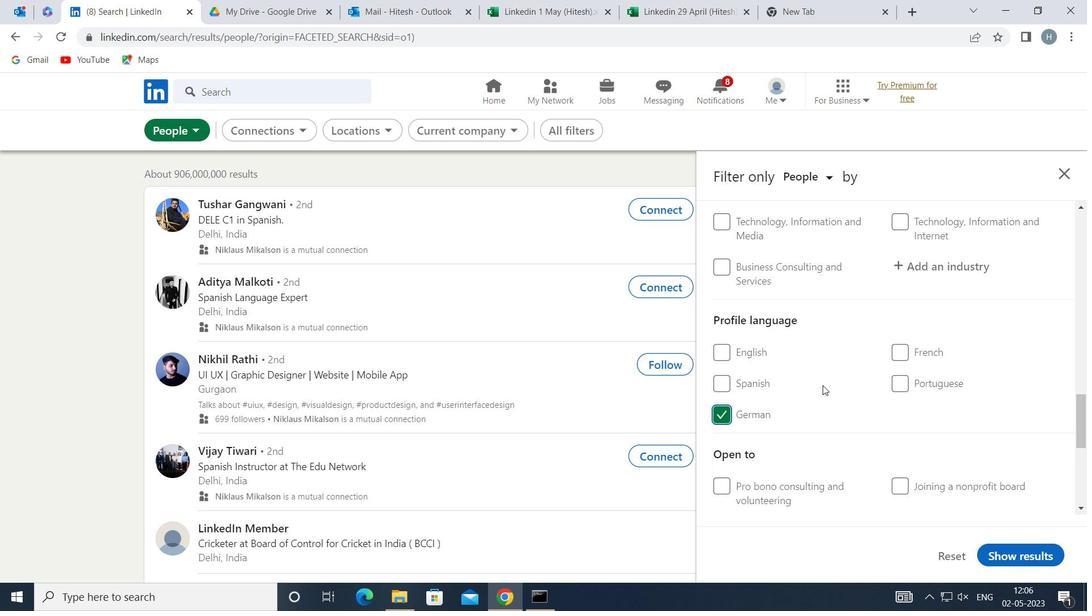 
Action: Mouse scrolled (823, 386) with delta (0, 0)
Screenshot: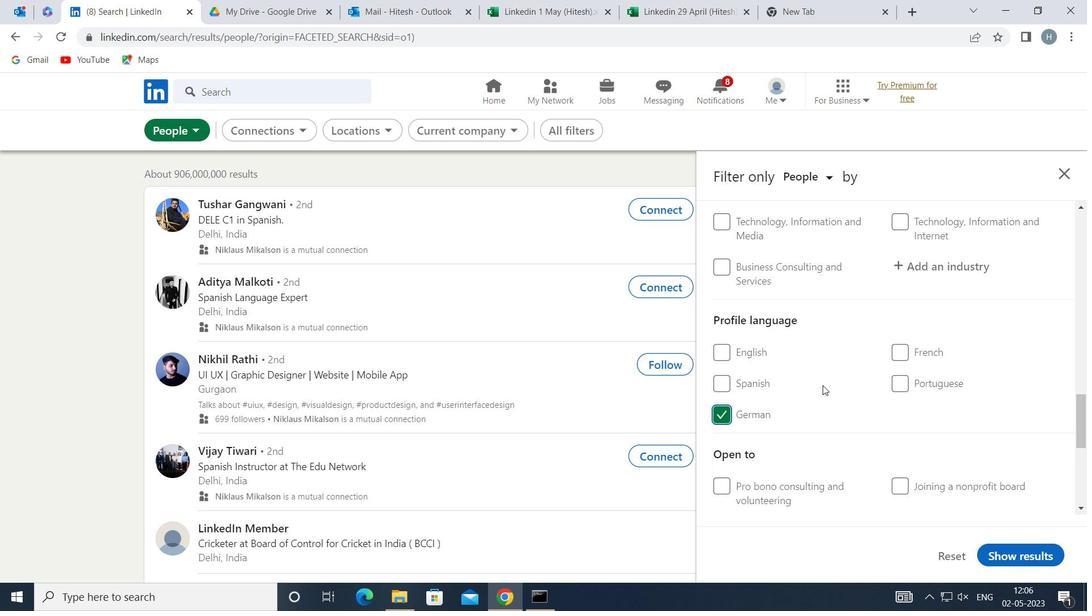 
Action: Mouse scrolled (823, 386) with delta (0, 0)
Screenshot: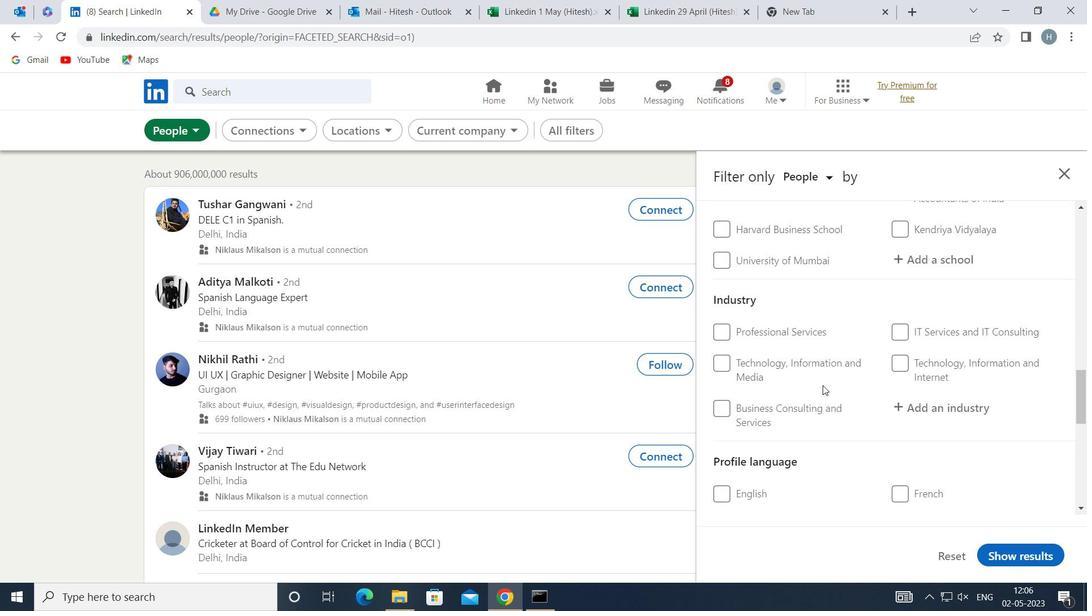 
Action: Mouse scrolled (823, 386) with delta (0, 0)
Screenshot: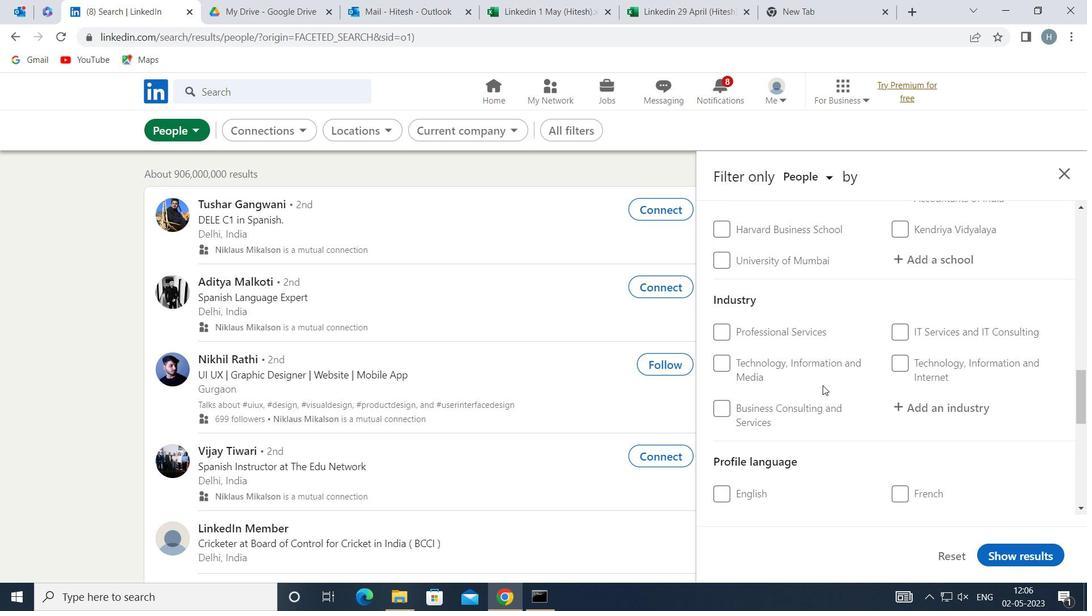 
Action: Mouse scrolled (823, 386) with delta (0, 0)
Screenshot: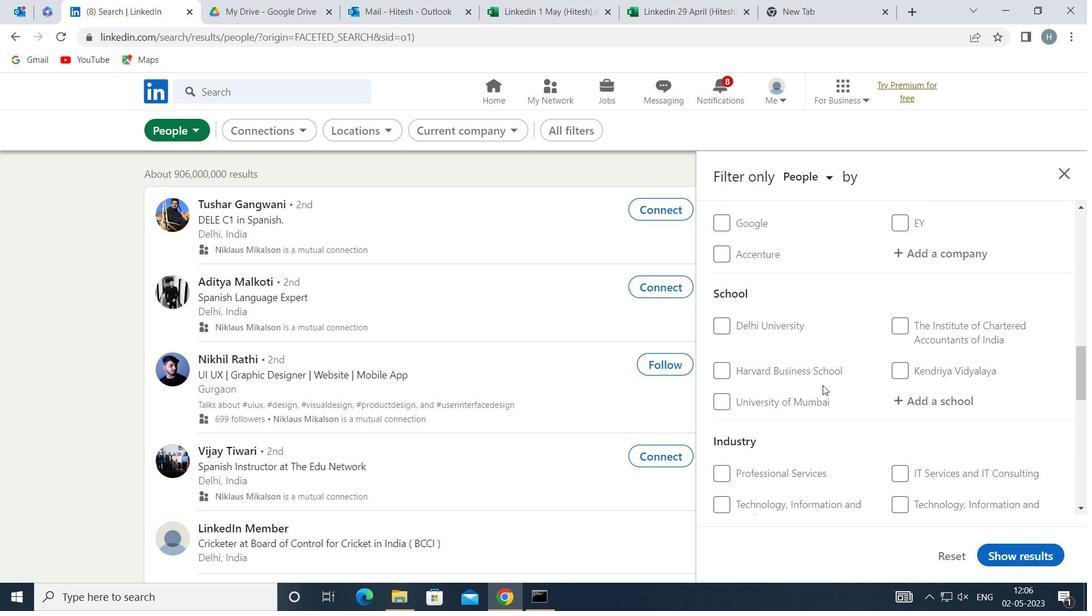 
Action: Mouse scrolled (823, 386) with delta (0, 0)
Screenshot: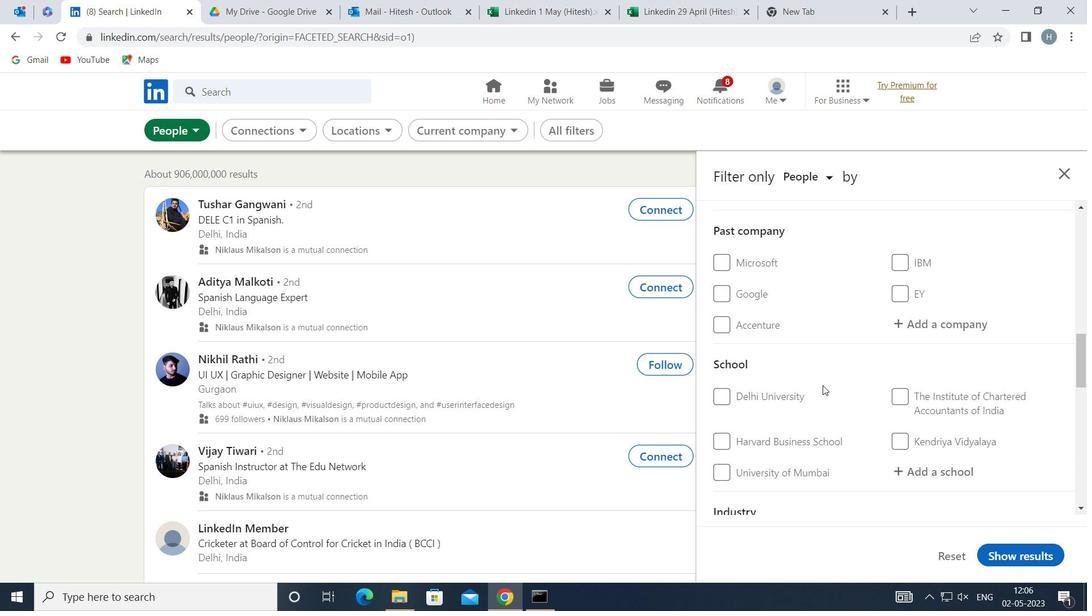
Action: Mouse scrolled (823, 386) with delta (0, 0)
Screenshot: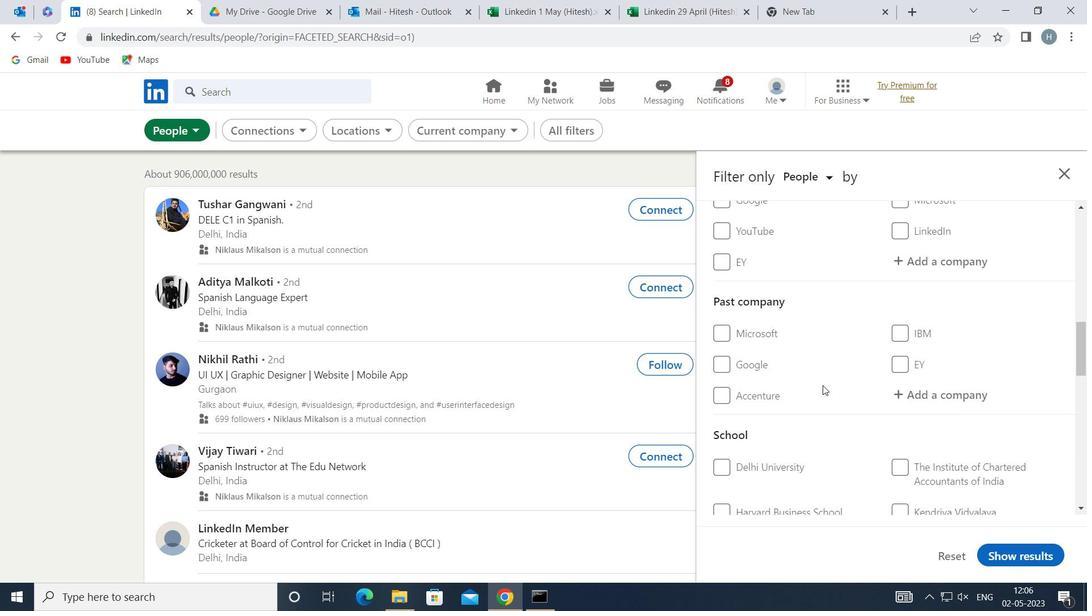 
Action: Mouse scrolled (823, 386) with delta (0, 0)
Screenshot: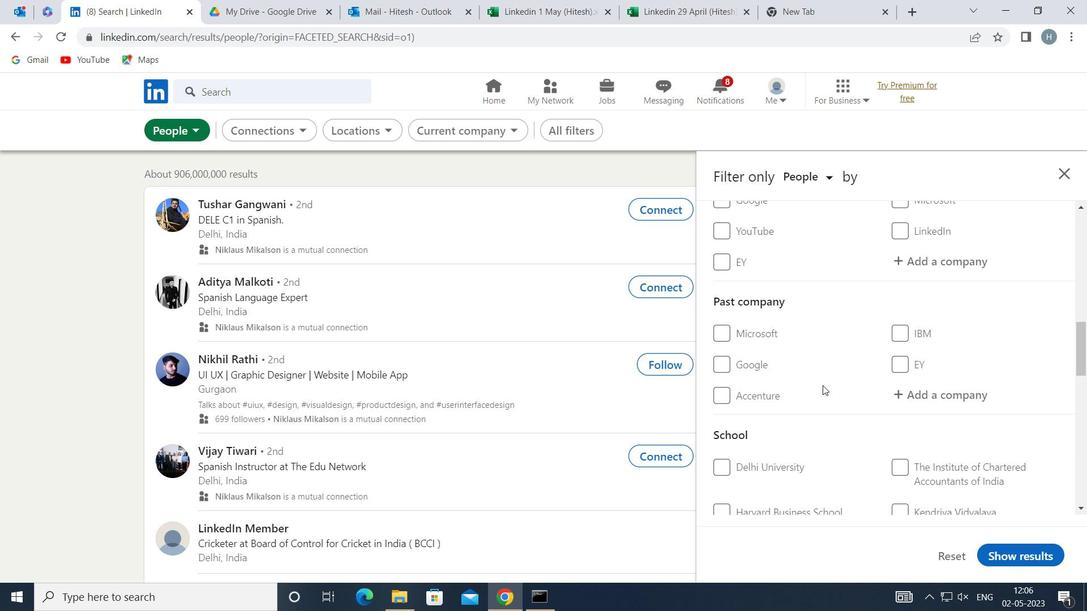 
Action: Mouse scrolled (823, 386) with delta (0, 0)
Screenshot: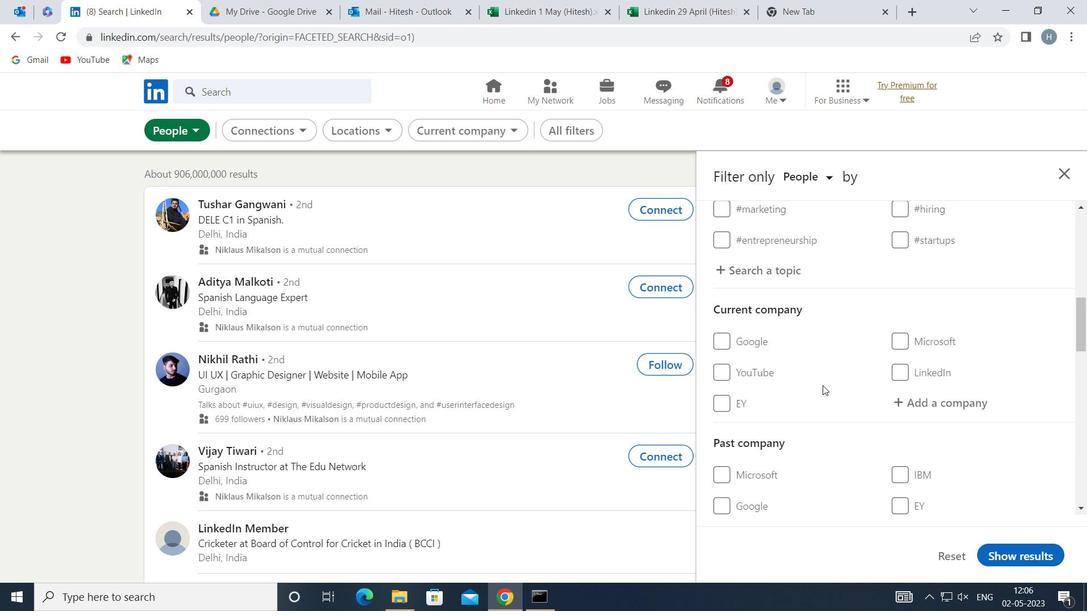 
Action: Mouse moved to (823, 392)
Screenshot: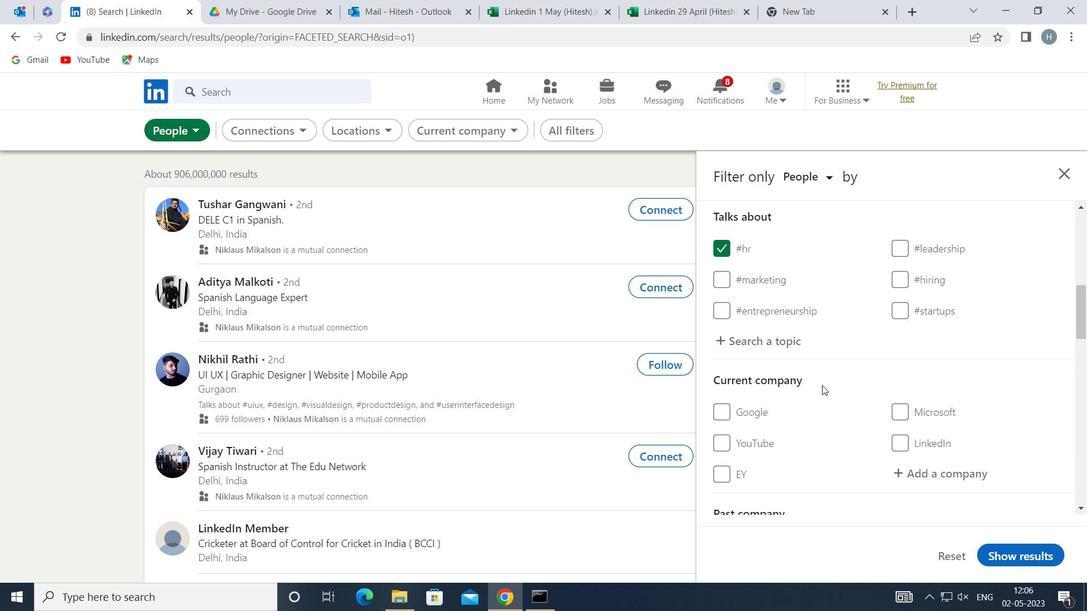 
Action: Mouse scrolled (823, 392) with delta (0, 0)
Screenshot: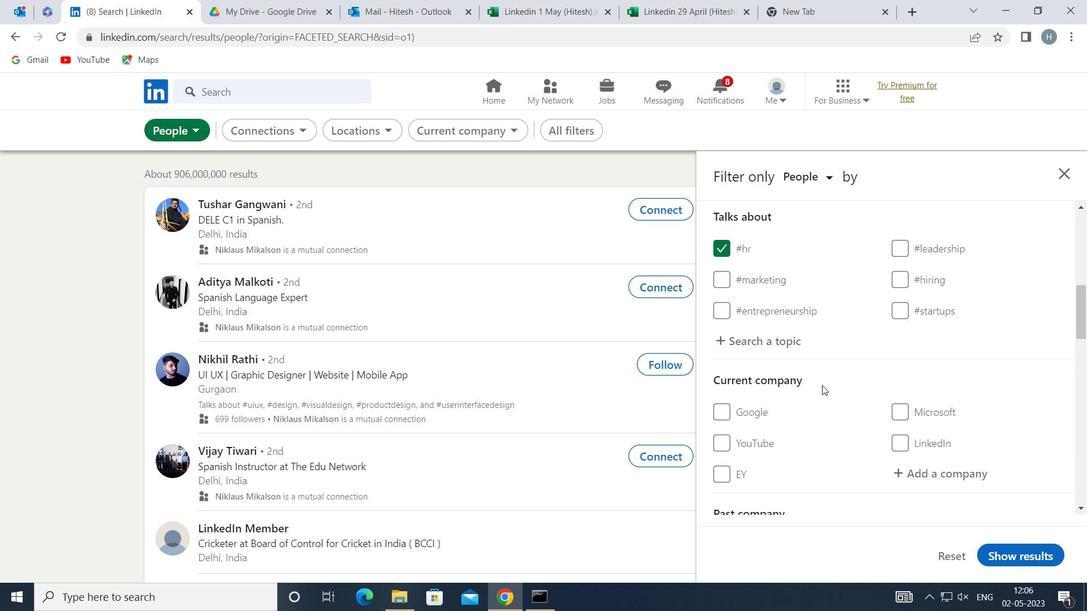 
Action: Mouse moved to (932, 393)
Screenshot: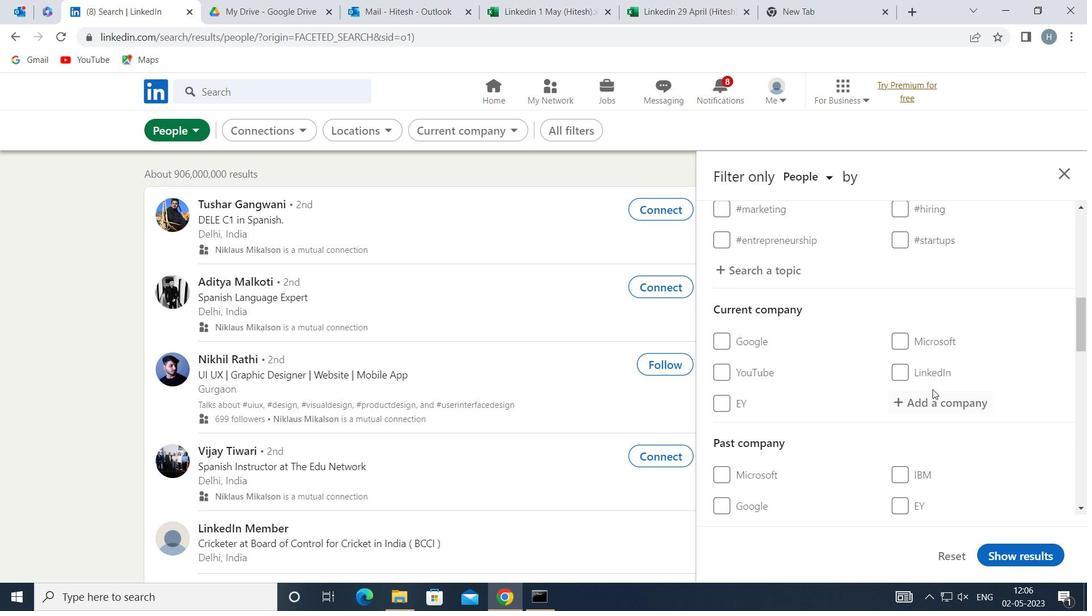 
Action: Mouse pressed left at (932, 393)
Screenshot: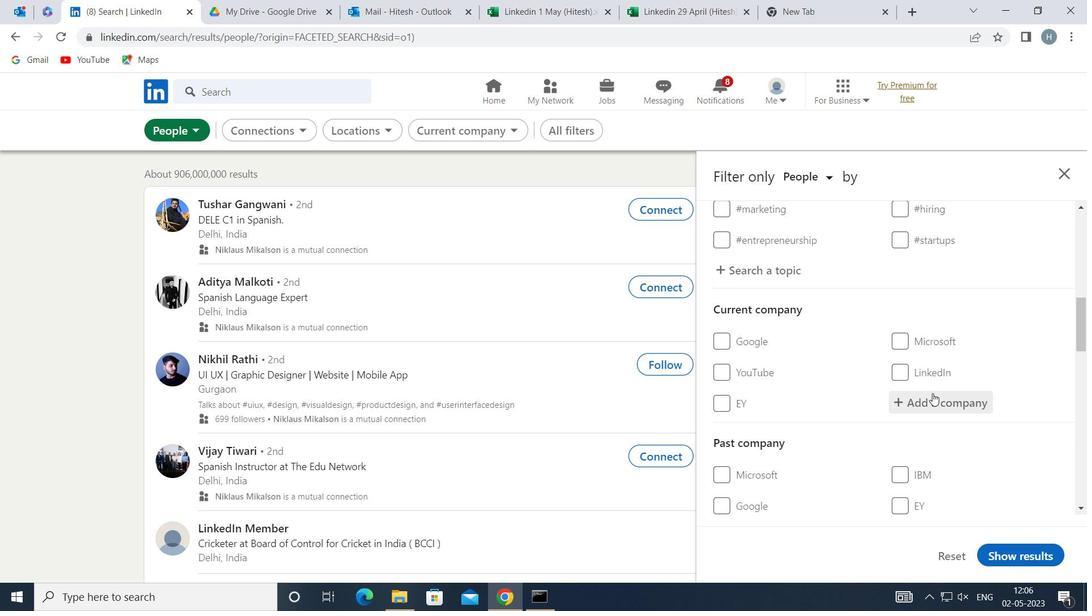 
Action: Mouse moved to (929, 394)
Screenshot: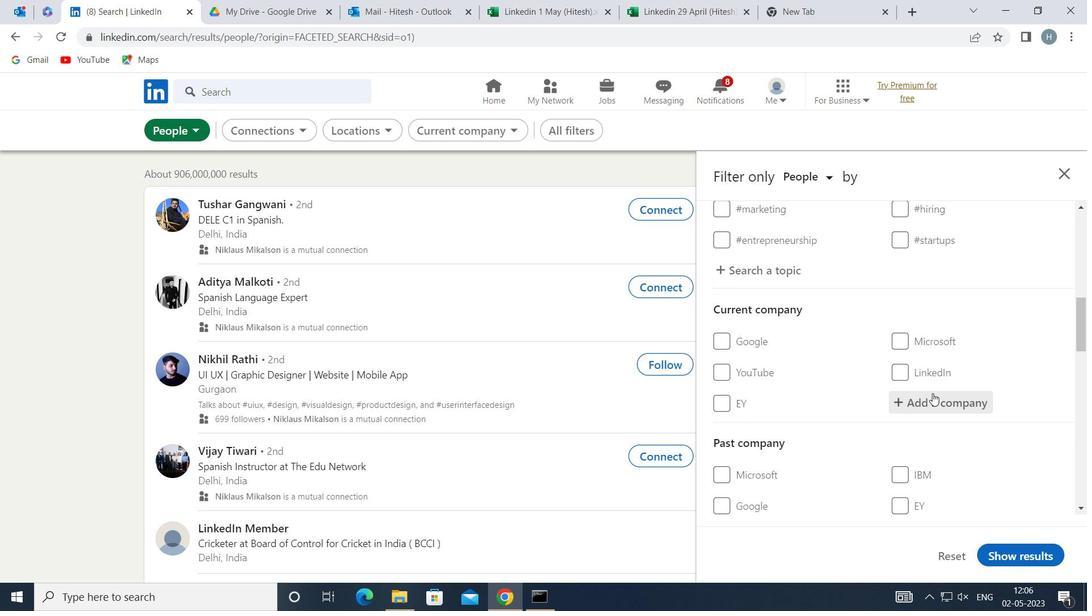 
Action: Key pressed <Key.shift>VOLK
Screenshot: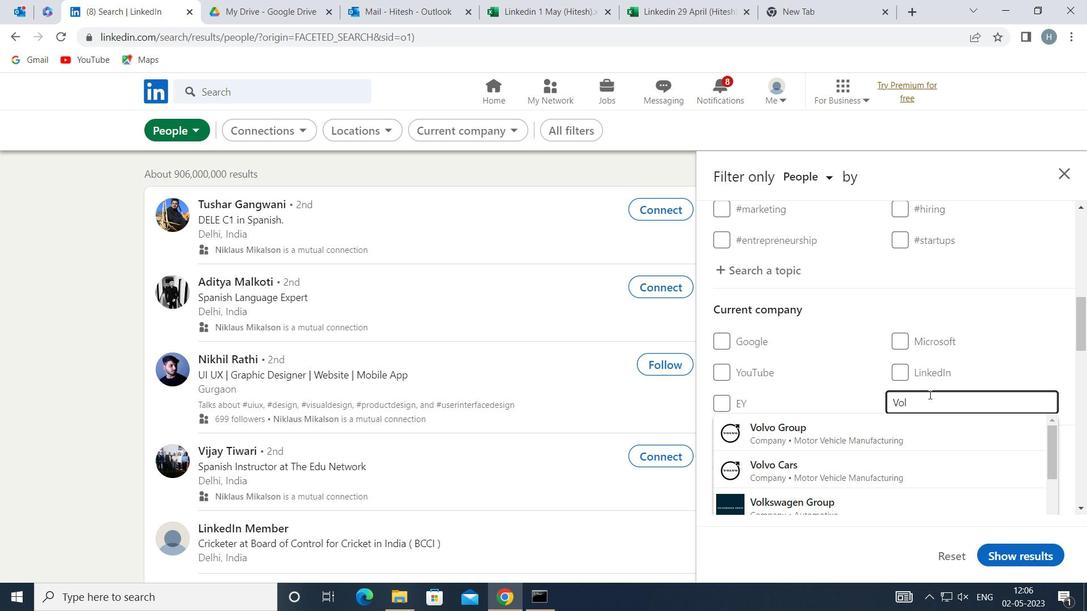 
Action: Mouse moved to (929, 396)
Screenshot: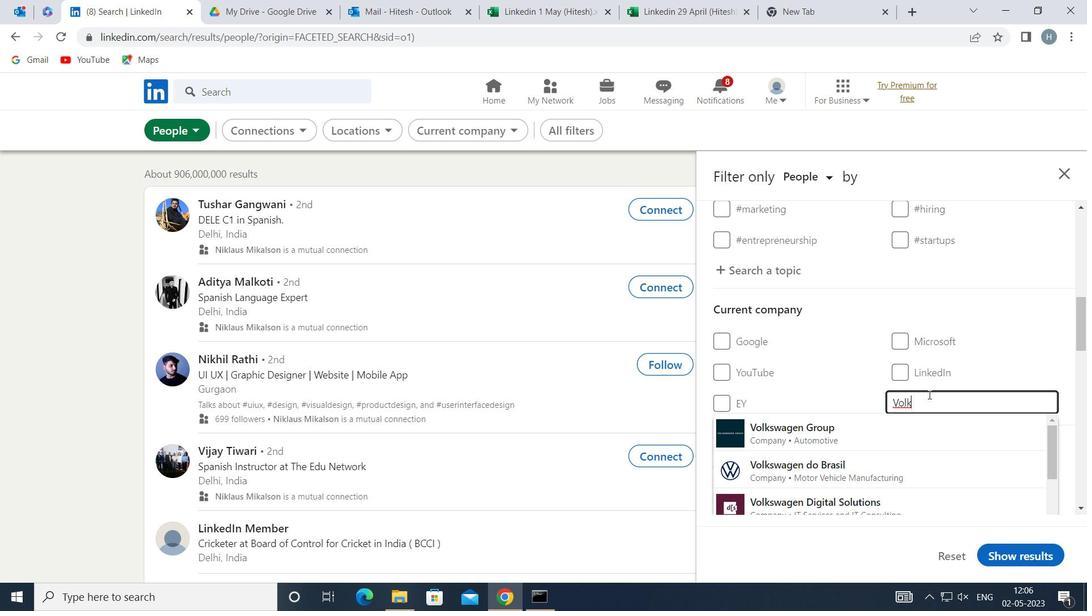 
Action: Key pressed S
Screenshot: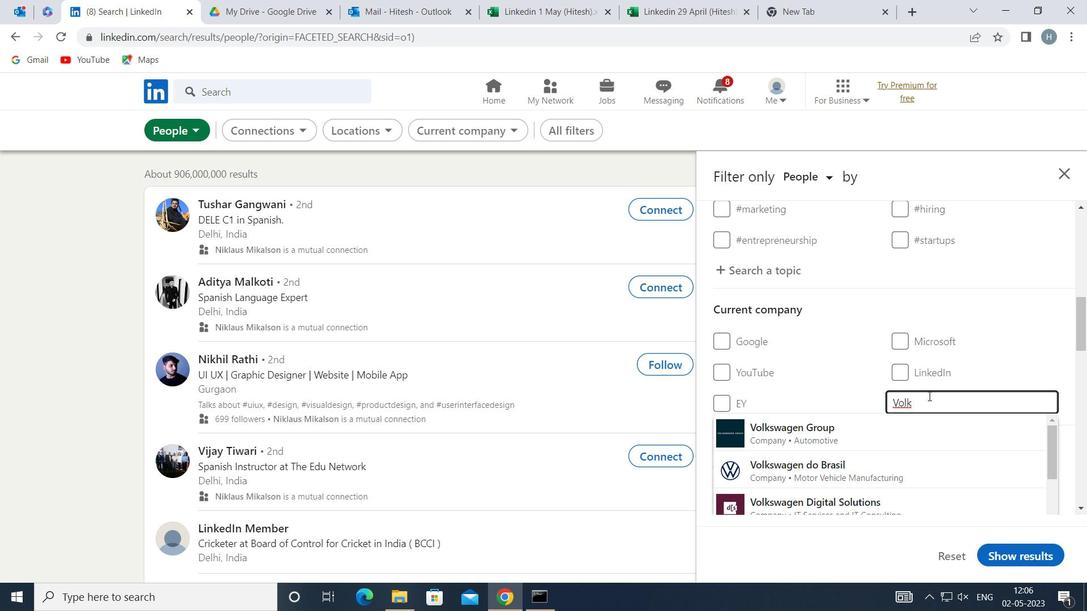 
Action: Mouse moved to (930, 397)
Screenshot: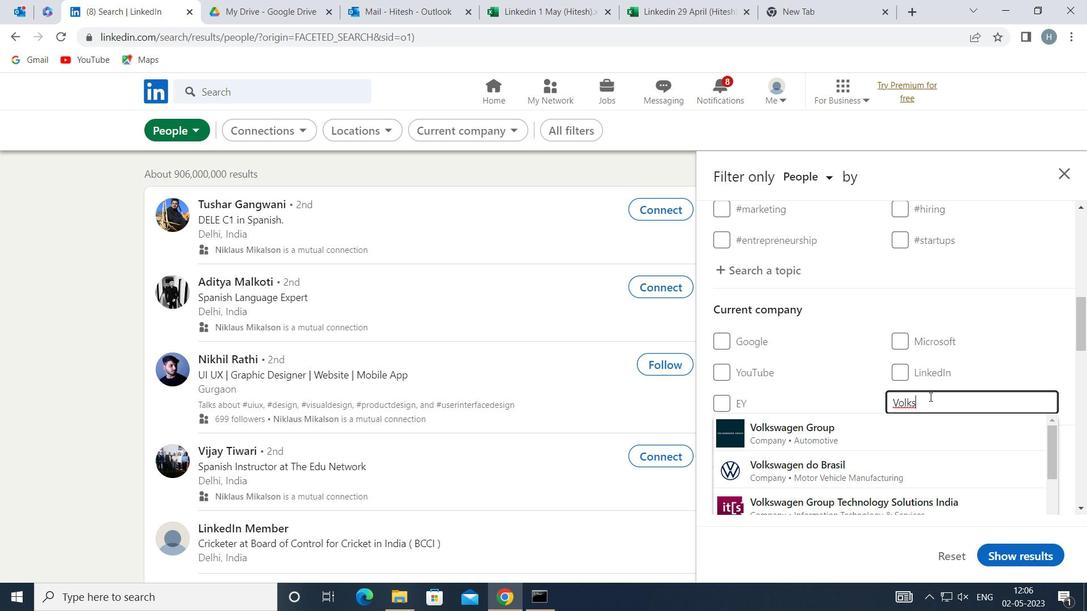 
Action: Key pressed W
Screenshot: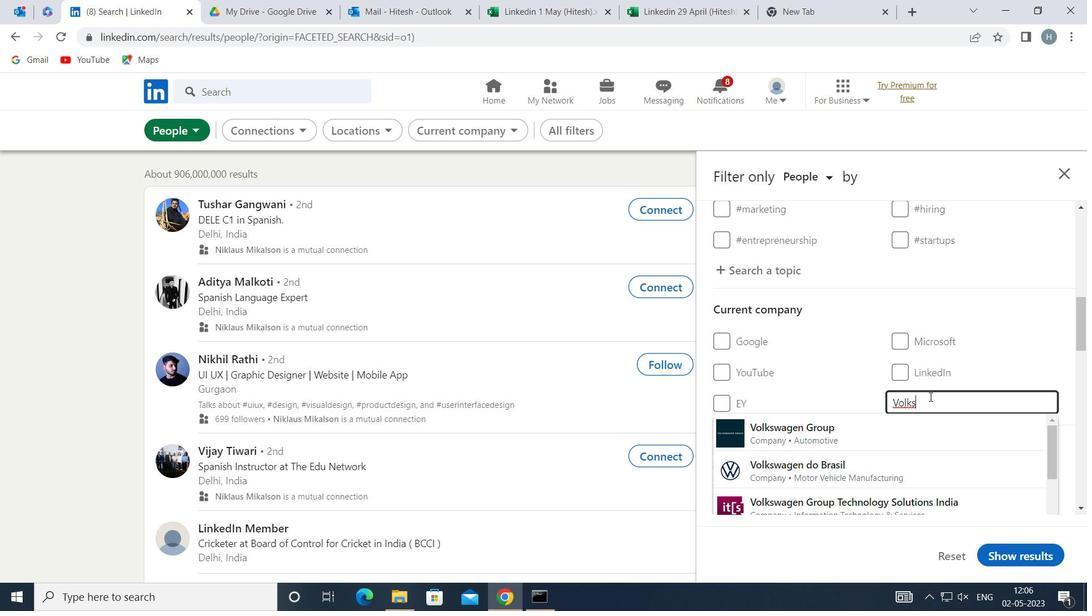 
Action: Mouse moved to (930, 397)
Screenshot: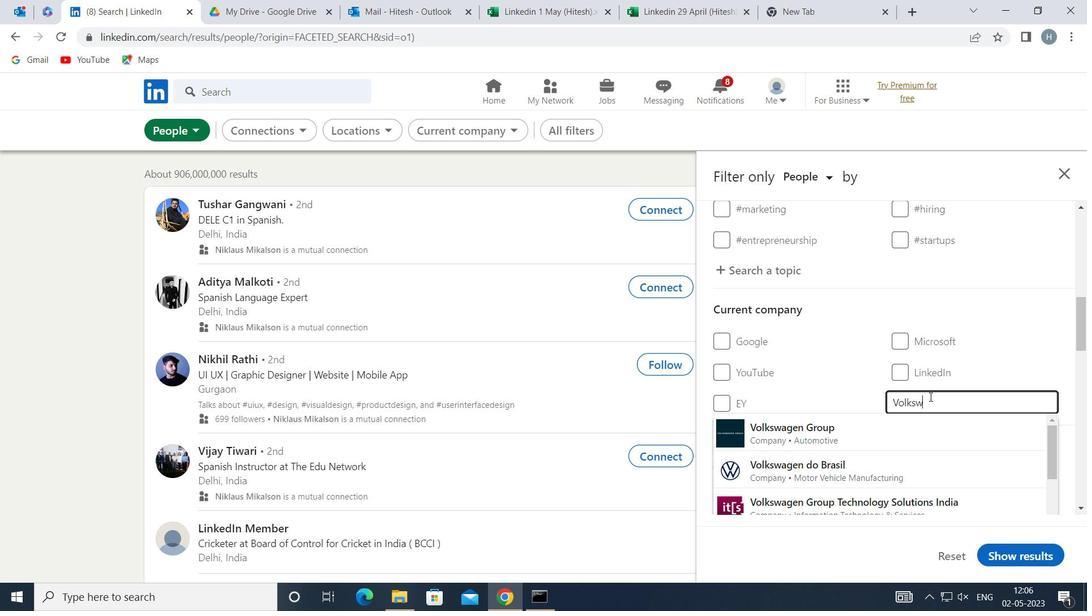 
Action: Key pressed AGEN
Screenshot: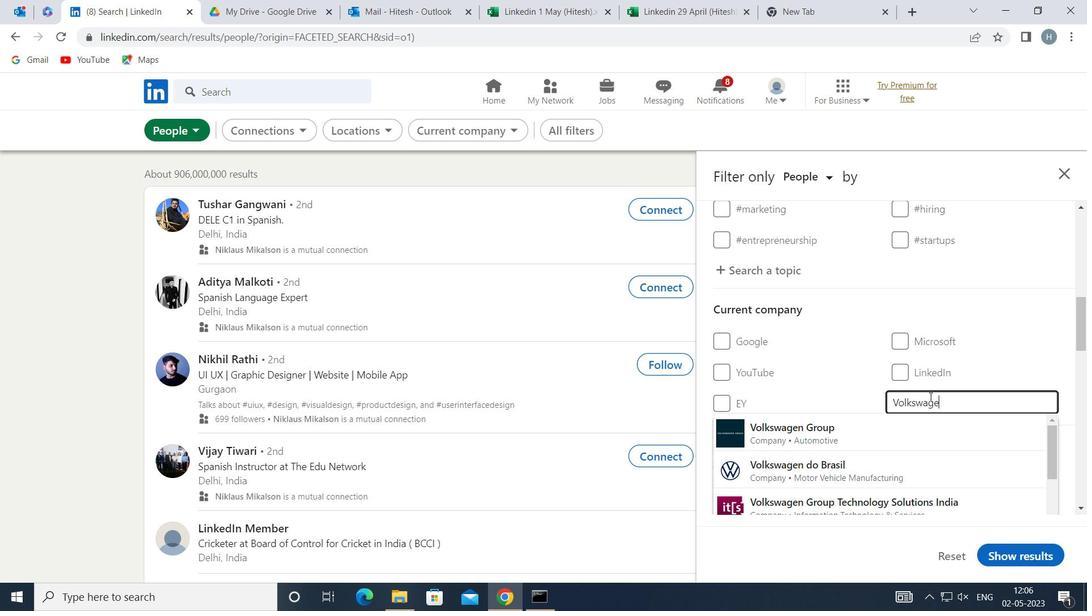 
Action: Mouse moved to (931, 422)
Screenshot: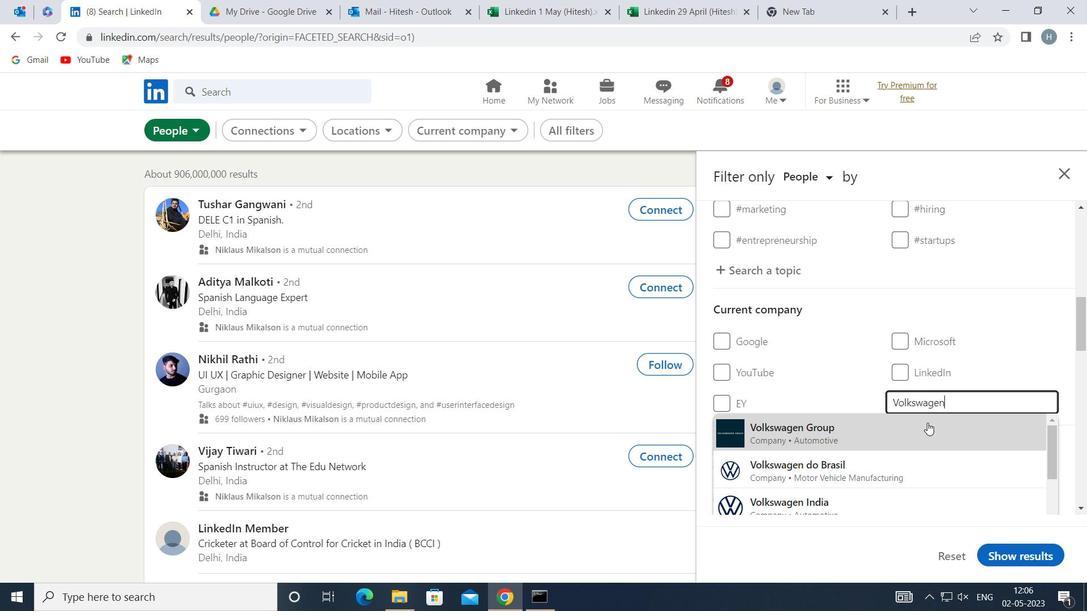 
Action: Key pressed <Key.space><Key.shift>I
Screenshot: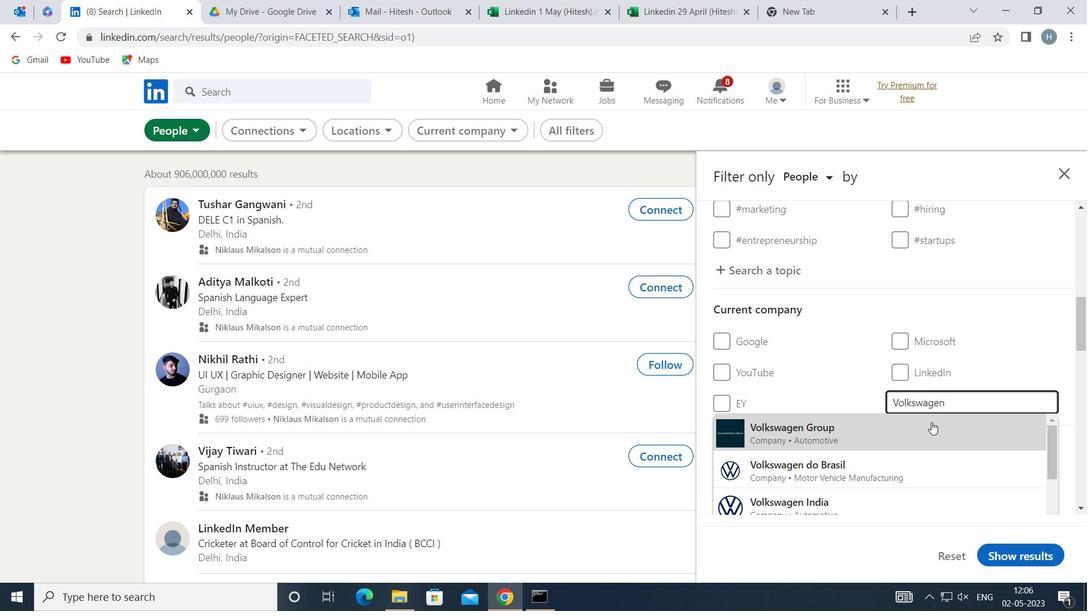 
Action: Mouse moved to (877, 438)
Screenshot: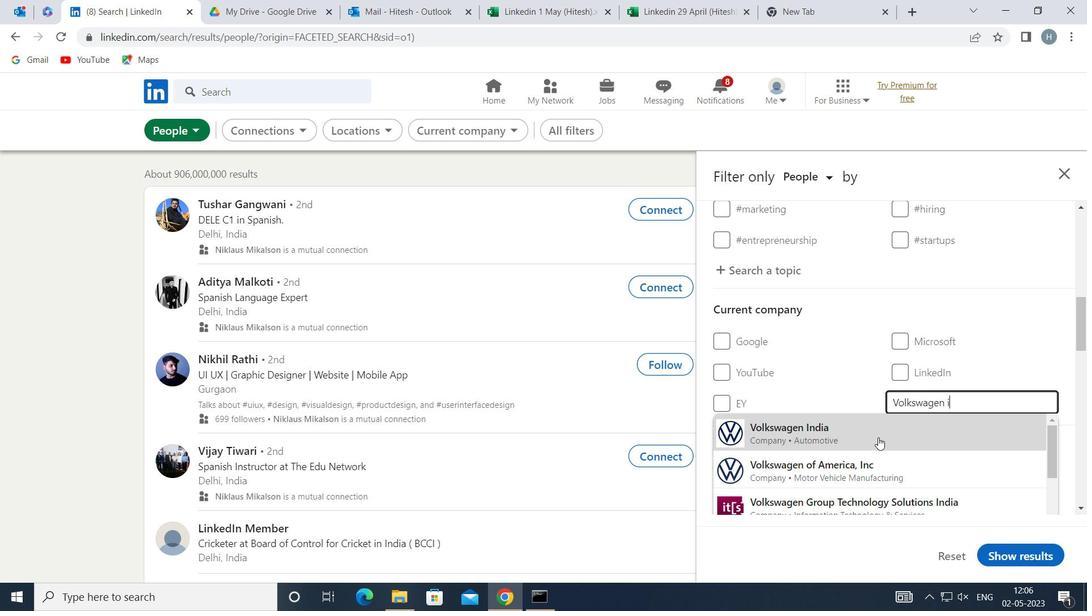 
Action: Mouse pressed left at (877, 438)
Screenshot: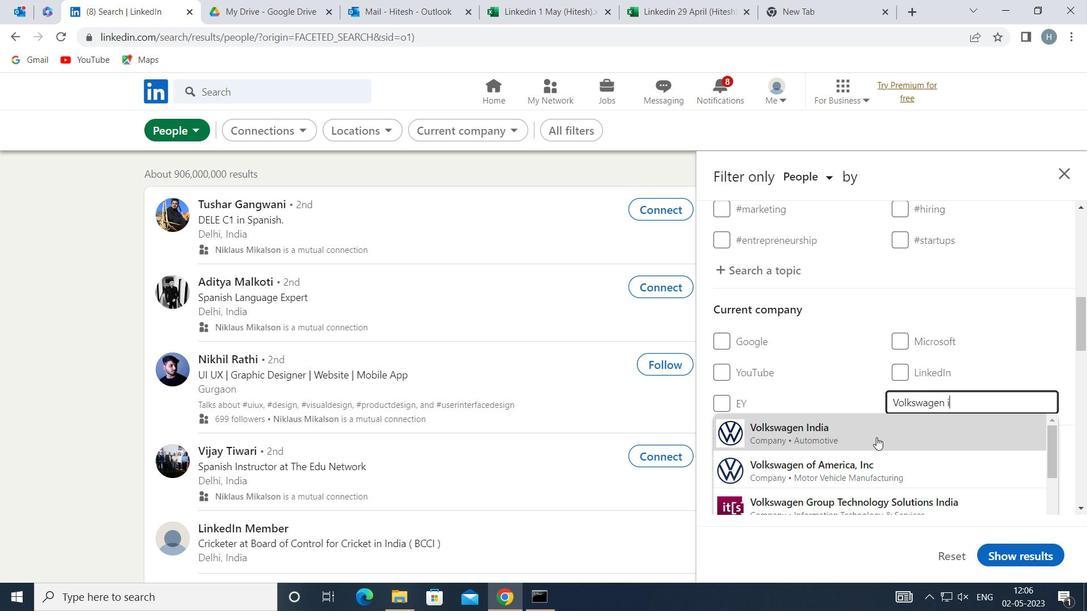 
Action: Mouse moved to (863, 400)
Screenshot: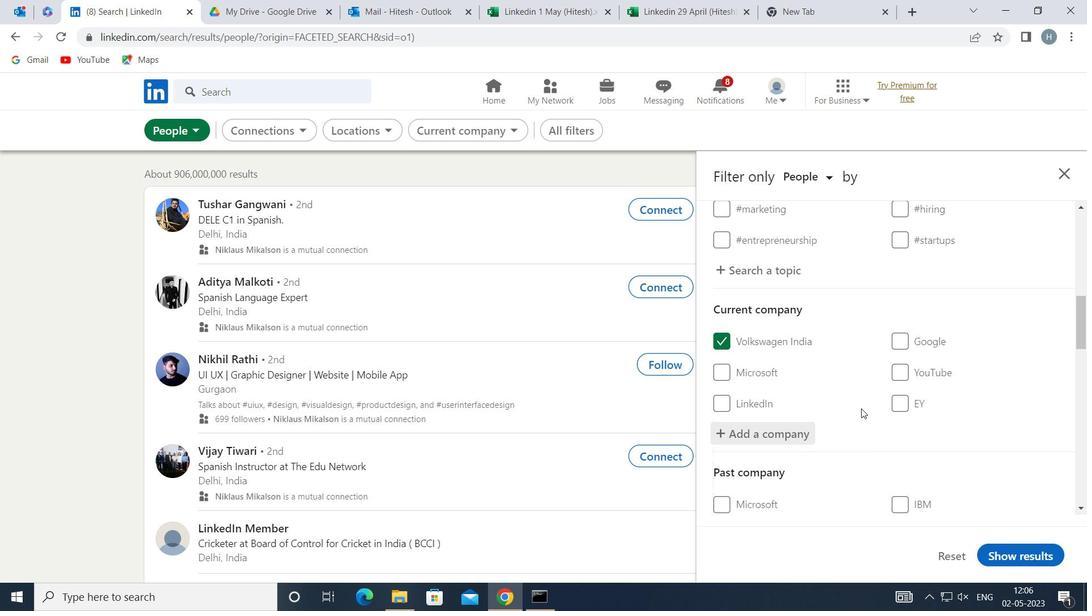 
Action: Mouse scrolled (863, 399) with delta (0, 0)
Screenshot: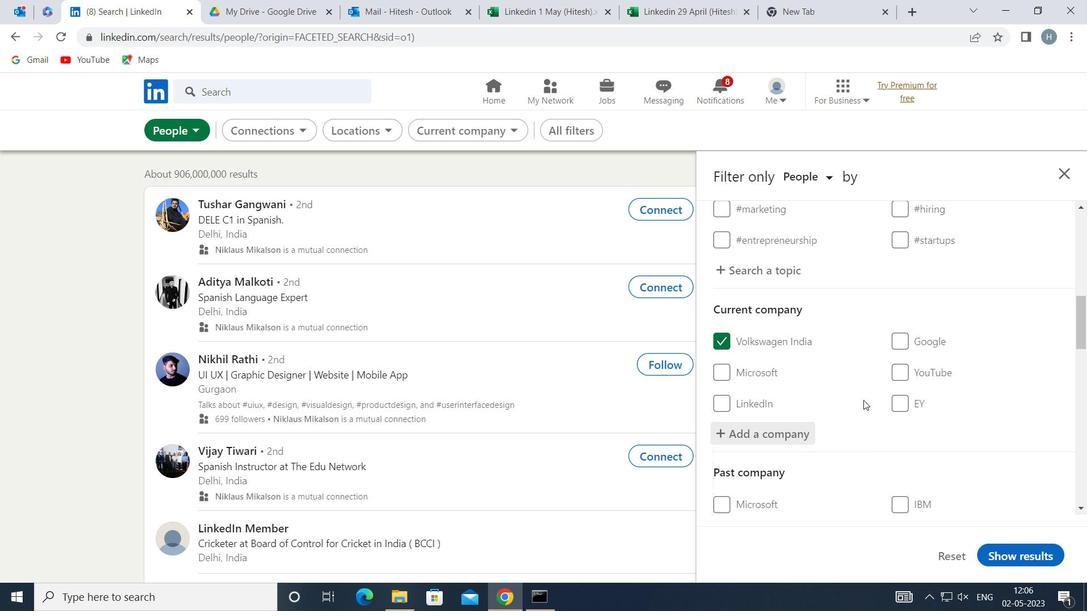 
Action: Mouse scrolled (863, 399) with delta (0, 0)
Screenshot: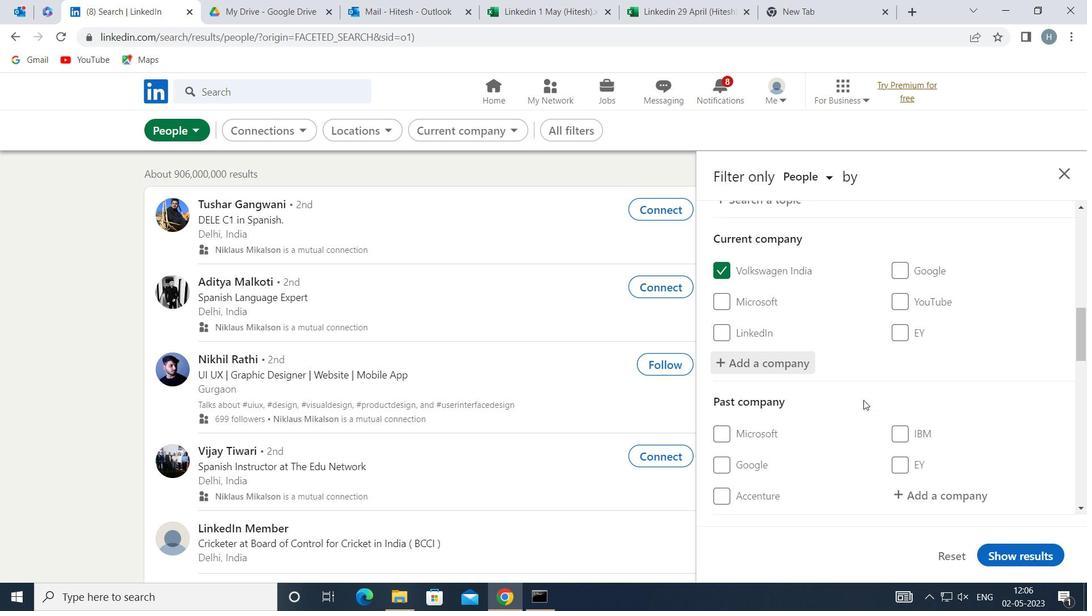 
Action: Mouse scrolled (863, 399) with delta (0, 0)
Screenshot: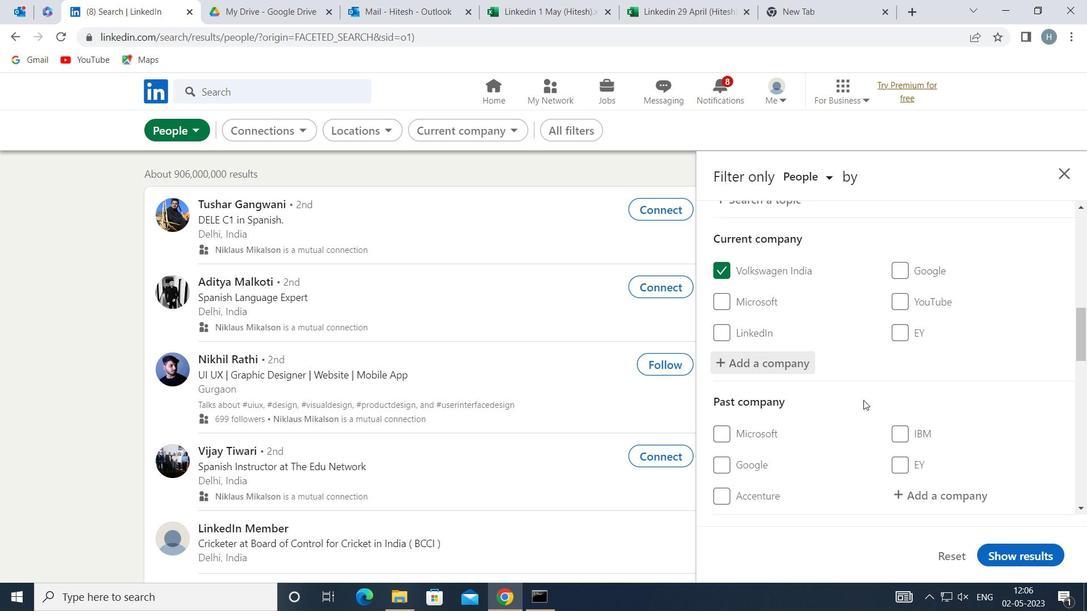 
Action: Mouse moved to (863, 399)
Screenshot: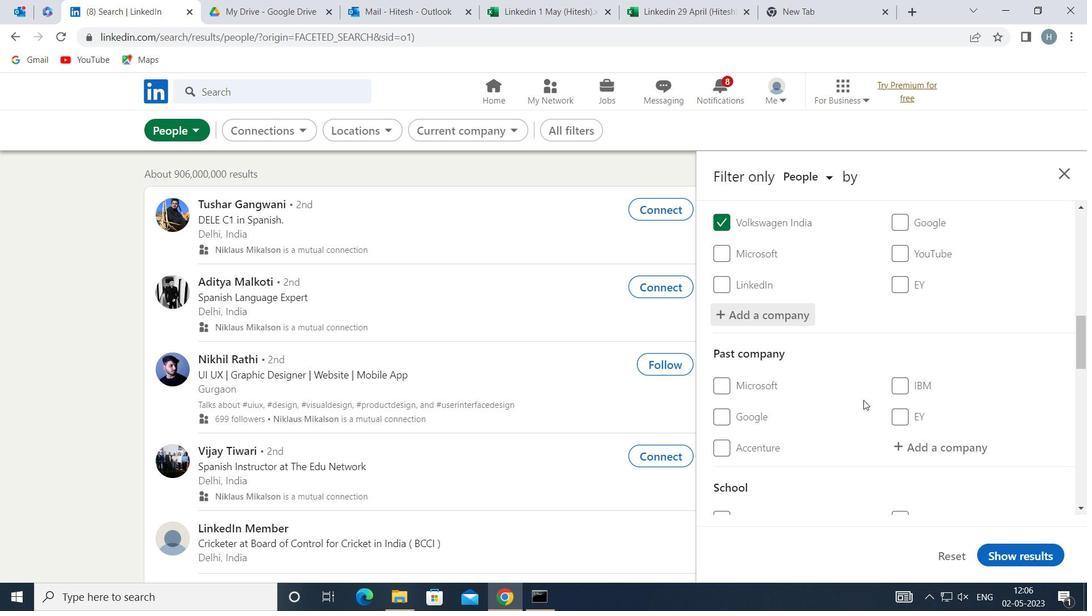 
Action: Mouse scrolled (863, 398) with delta (0, 0)
Screenshot: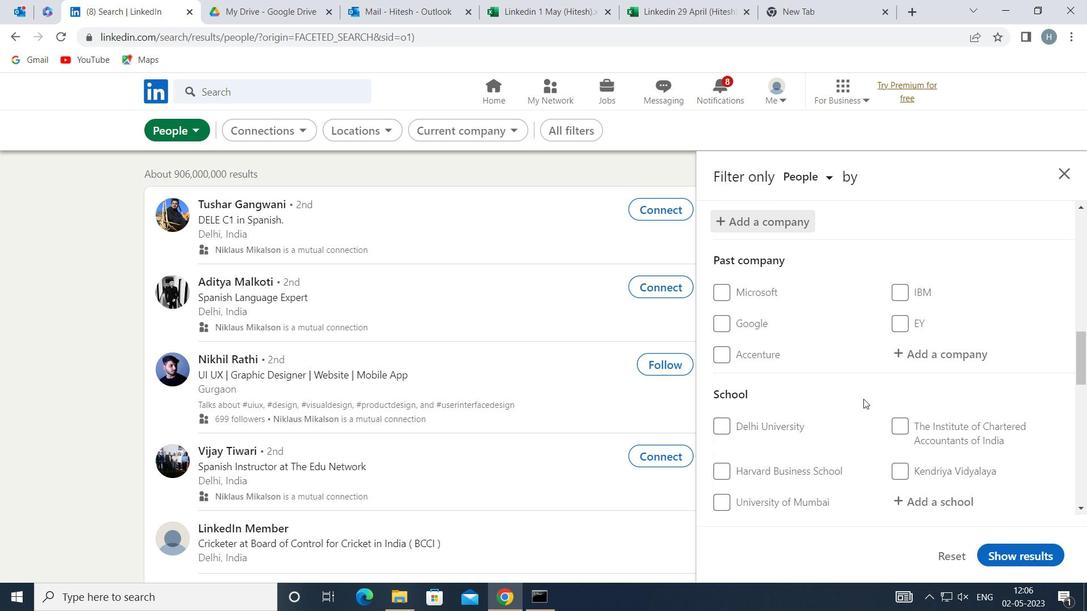 
Action: Mouse moved to (935, 428)
Screenshot: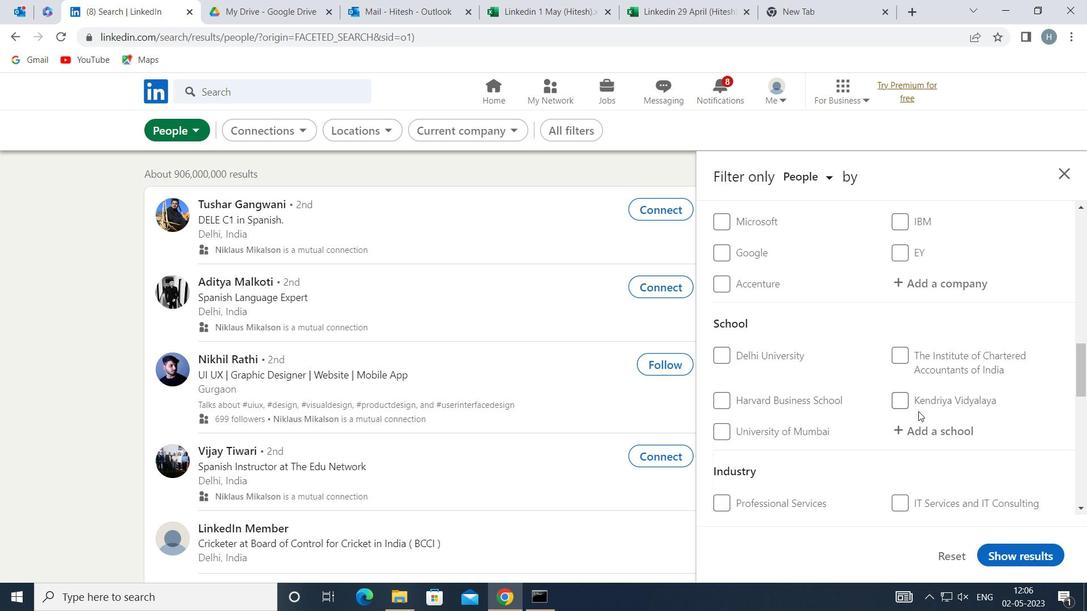 
Action: Mouse pressed left at (935, 428)
Screenshot: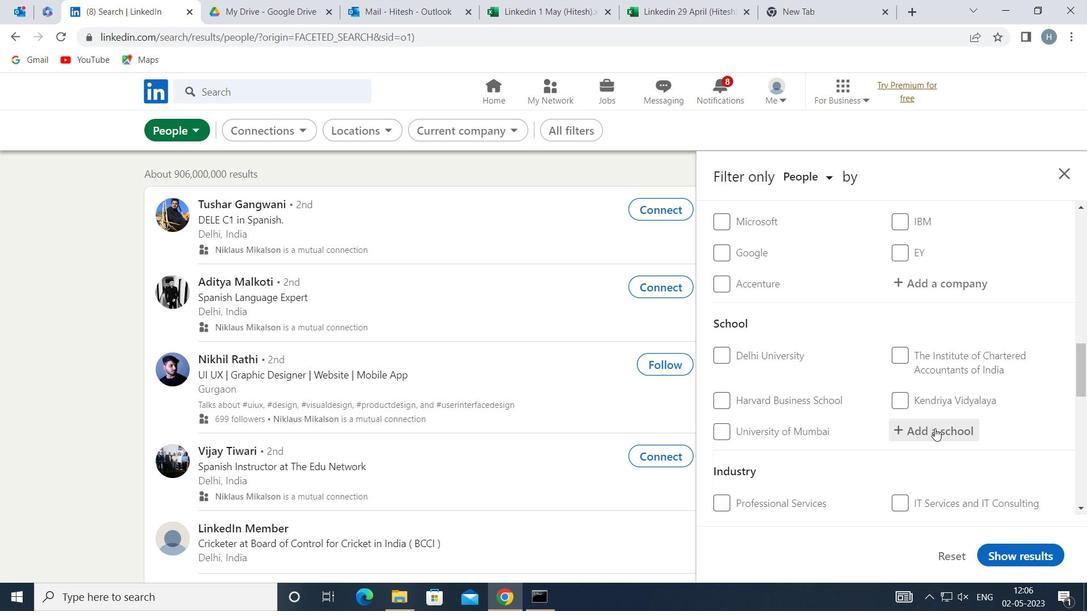 
Action: Key pressed <Key.shift><Key.shift><Key.shift><Key.shift><Key.shift>RANI<Key.space><Key.shift>LAXMI<Key.space><Key.shift>B
Screenshot: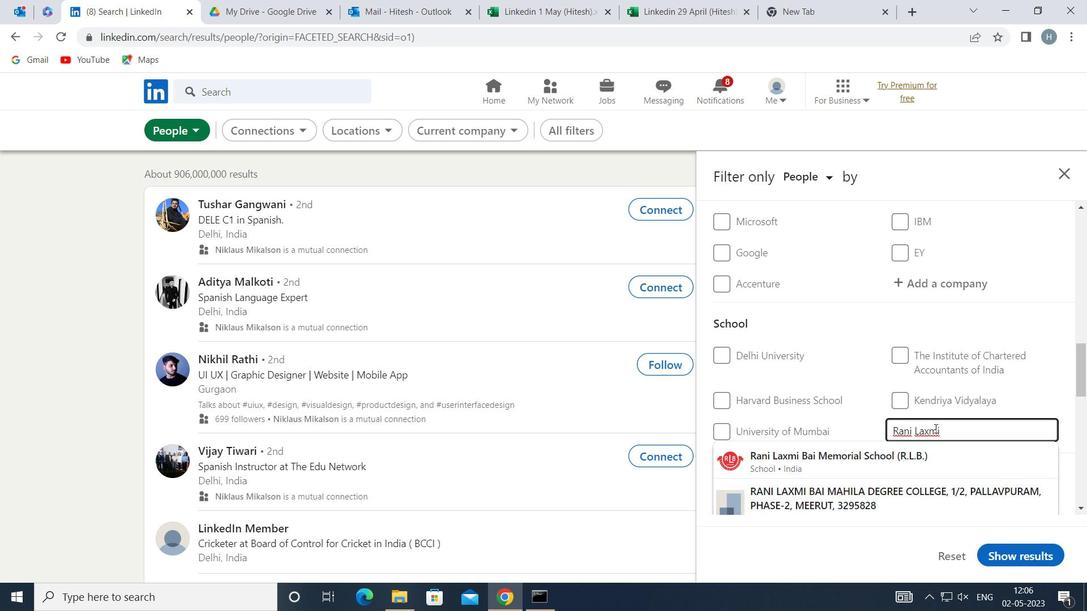 
Action: Mouse moved to (940, 459)
Screenshot: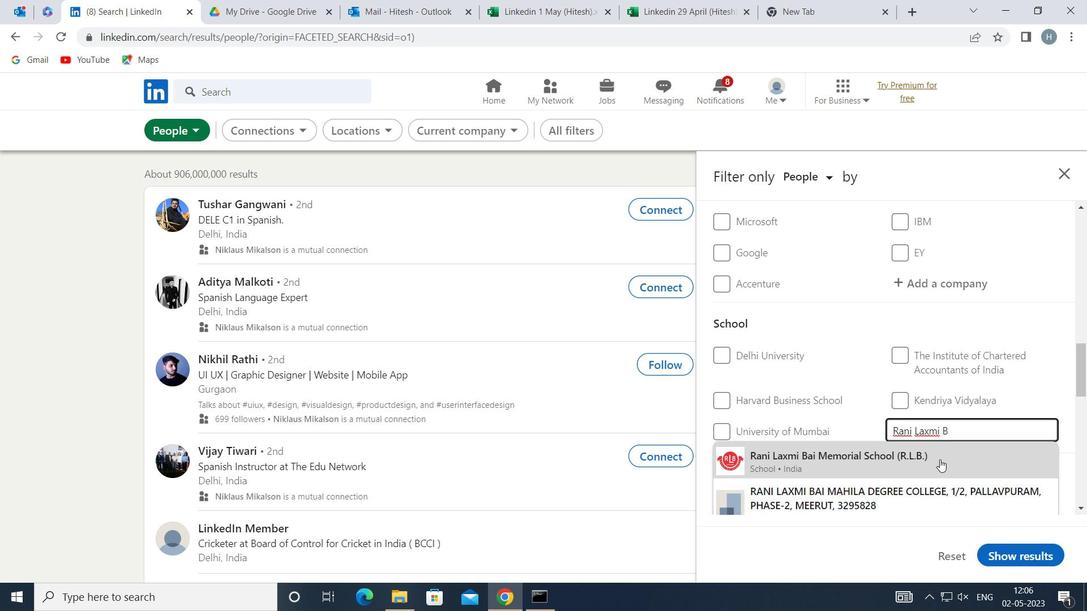 
Action: Mouse pressed left at (940, 459)
Screenshot: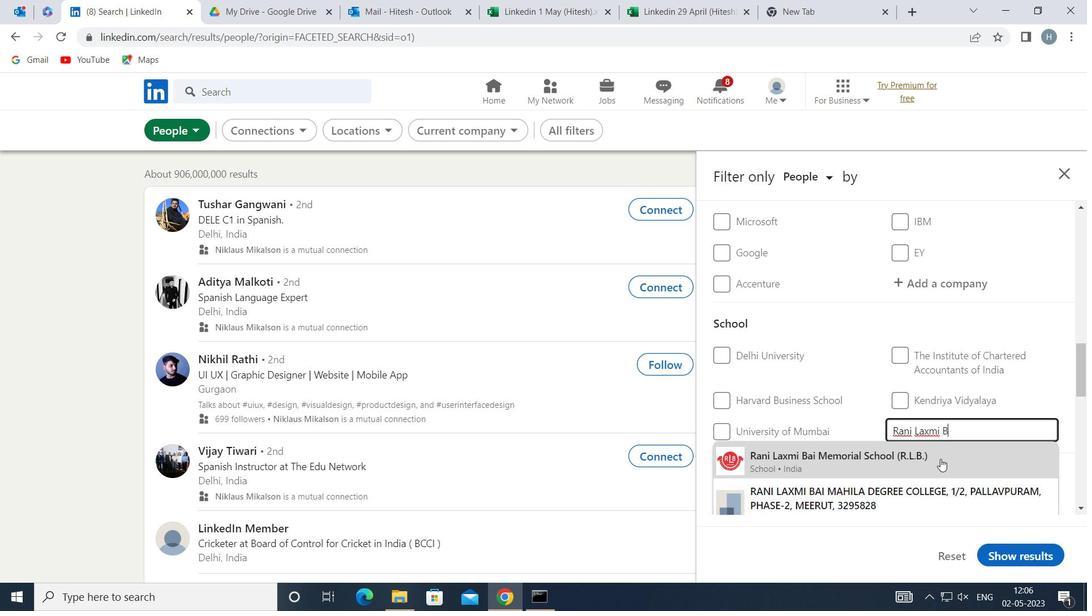 
Action: Mouse moved to (928, 446)
Screenshot: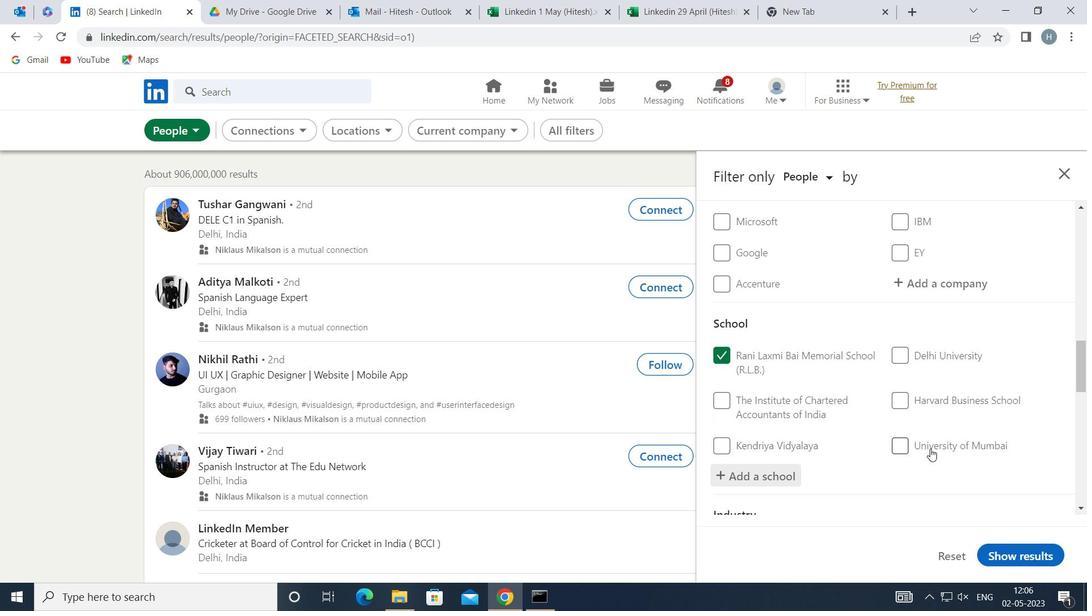 
Action: Mouse scrolled (928, 446) with delta (0, 0)
Screenshot: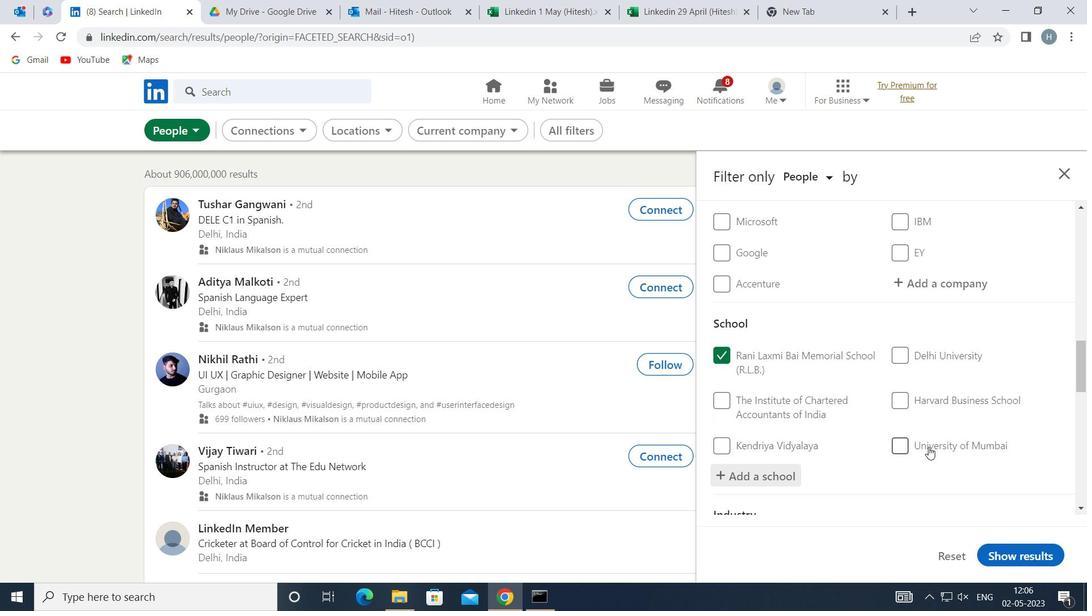 
Action: Mouse scrolled (928, 446) with delta (0, 0)
Screenshot: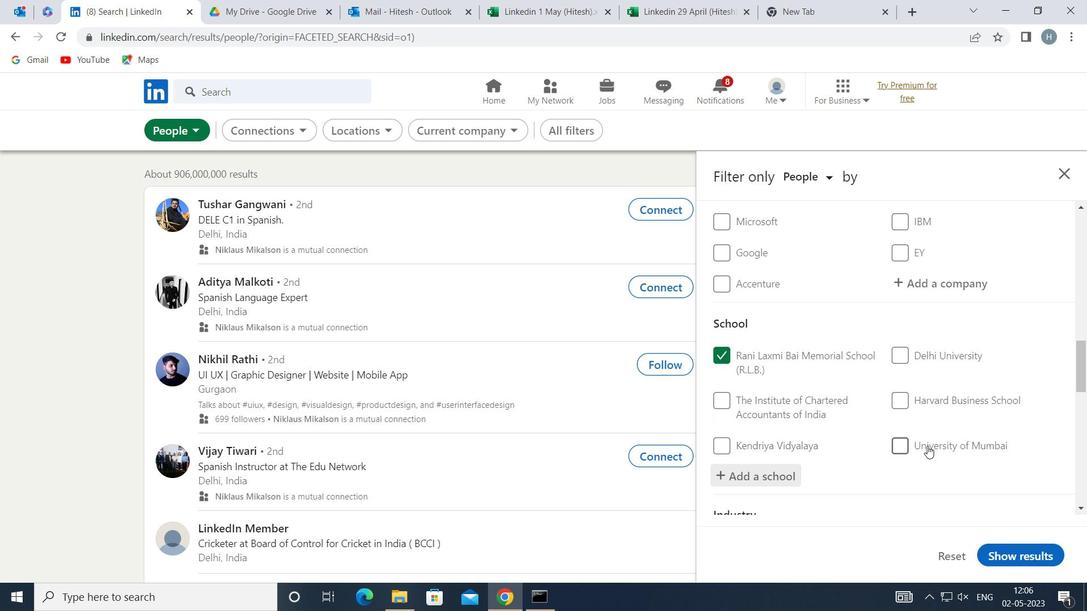 
Action: Mouse moved to (925, 446)
Screenshot: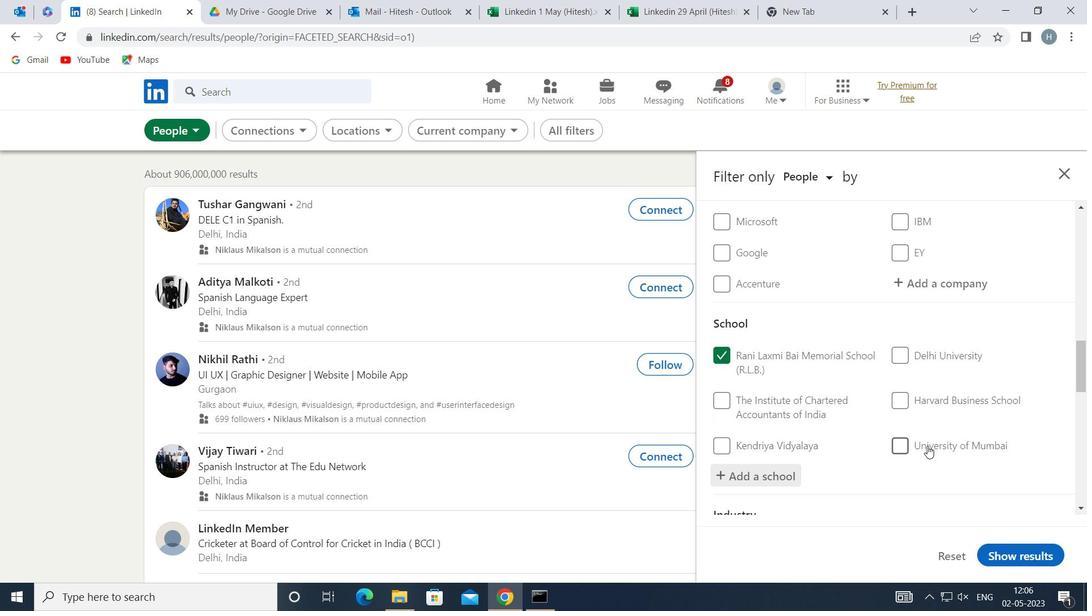 
Action: Mouse scrolled (925, 445) with delta (0, 0)
Screenshot: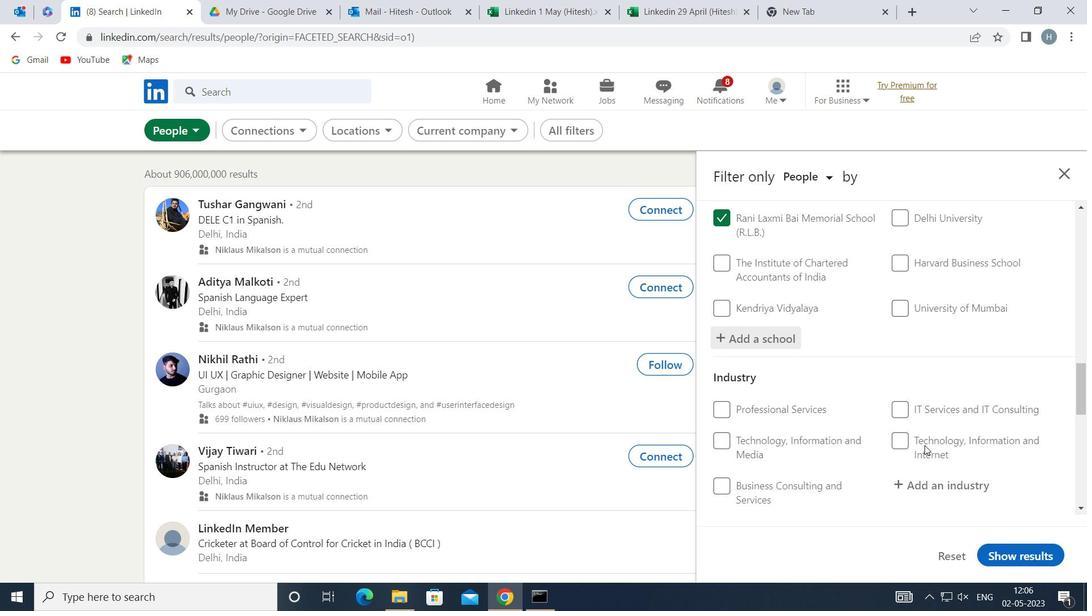 
Action: Mouse moved to (925, 412)
Screenshot: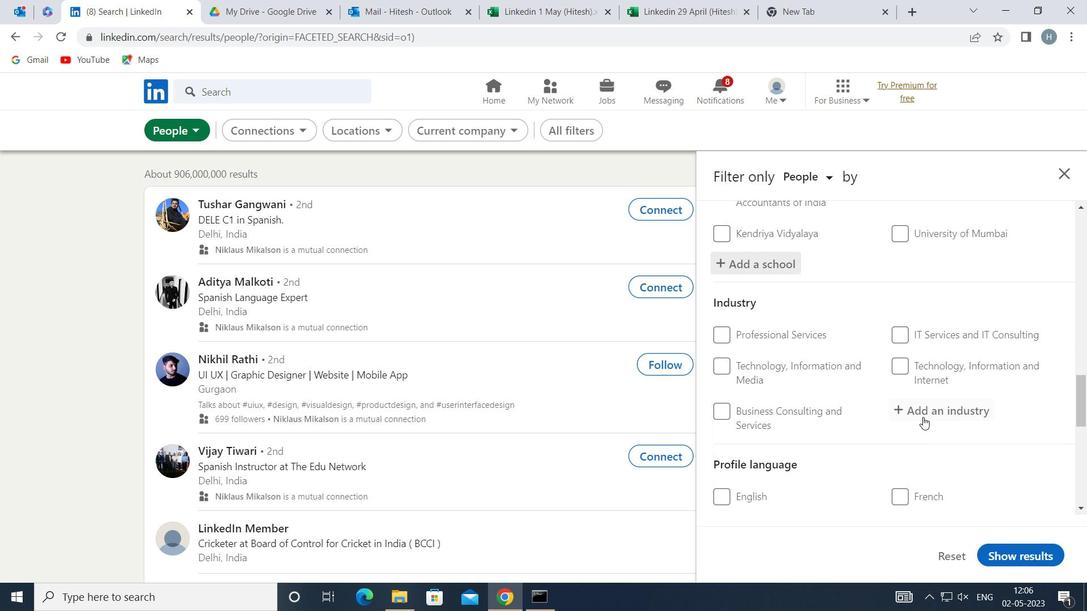 
Action: Mouse pressed left at (925, 412)
Screenshot: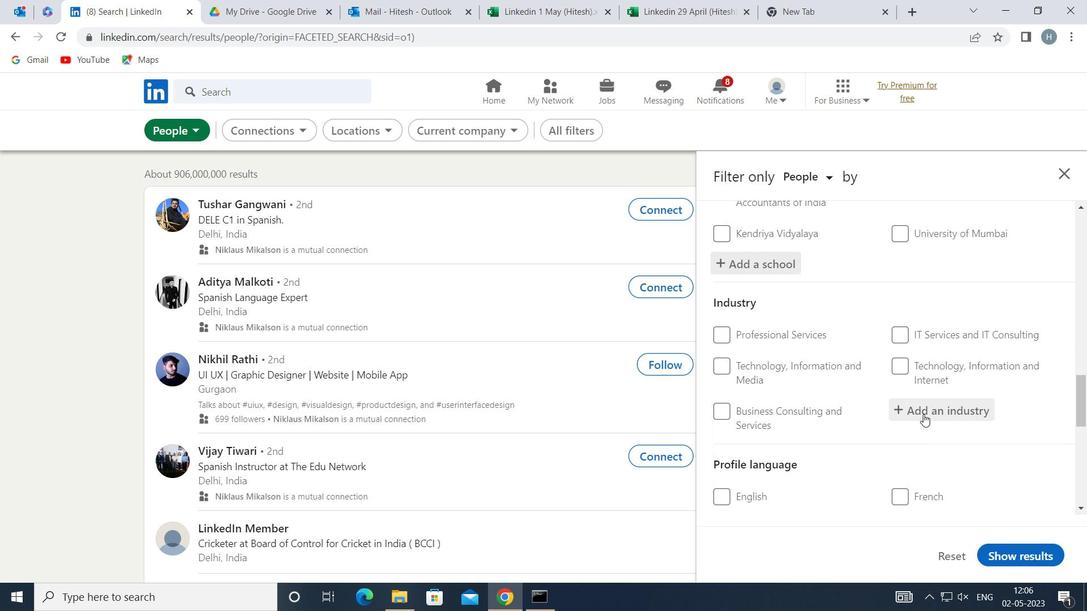 
Action: Key pressed <Key.shift>REAL<Key.space><Key.shift>EST
Screenshot: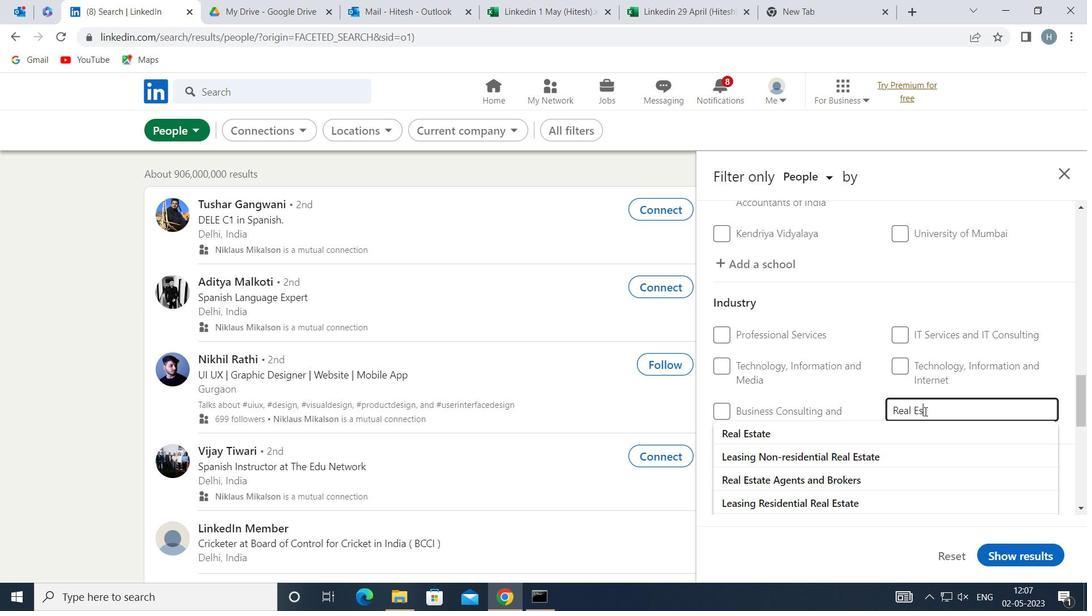 
Action: Mouse moved to (872, 432)
Screenshot: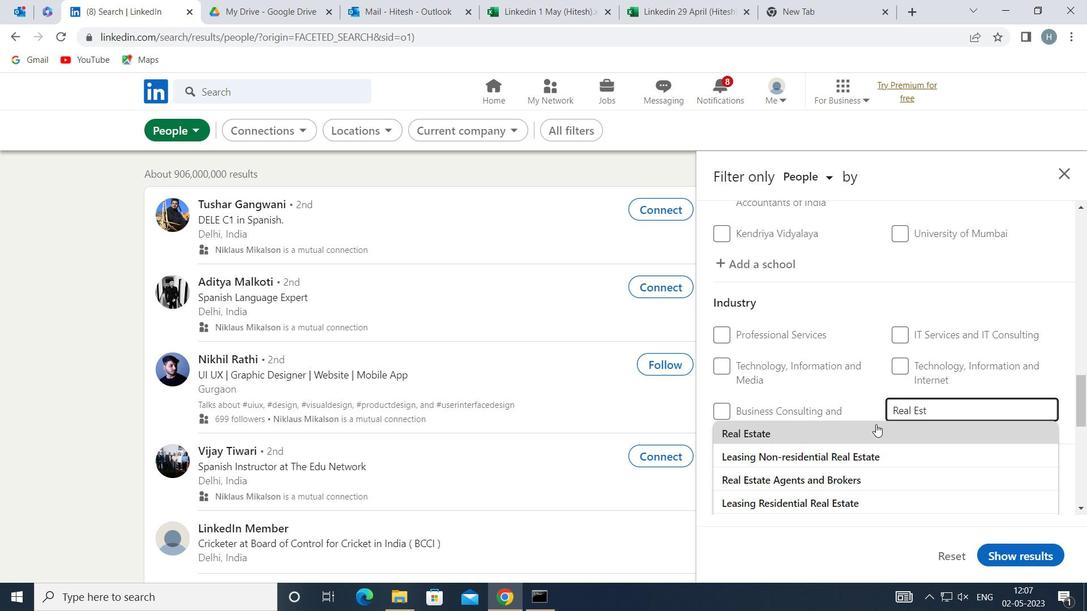 
Action: Mouse pressed left at (872, 432)
Screenshot: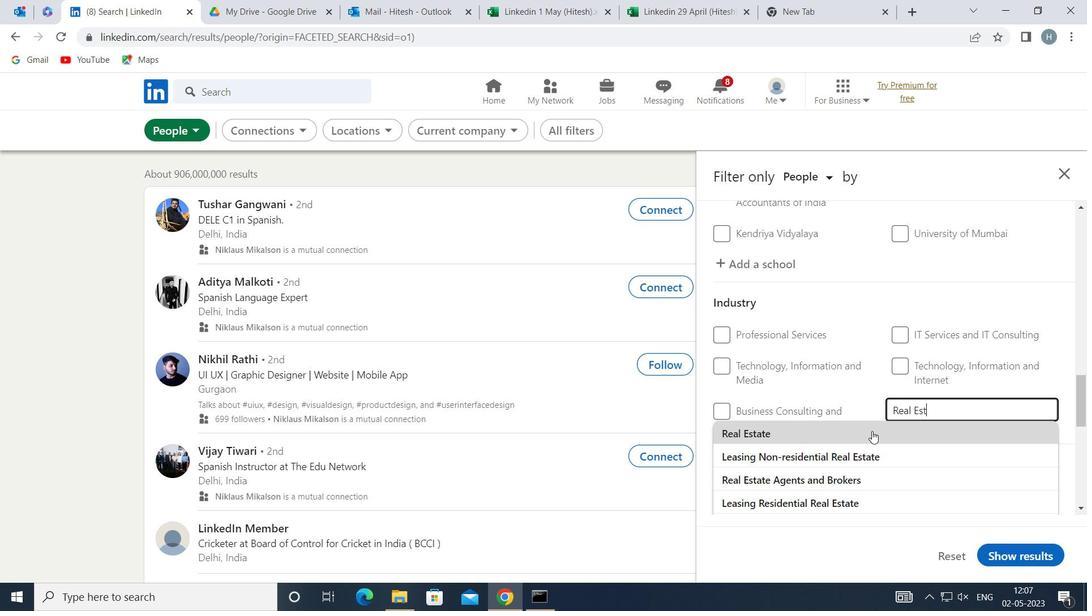 
Action: Mouse moved to (872, 425)
Screenshot: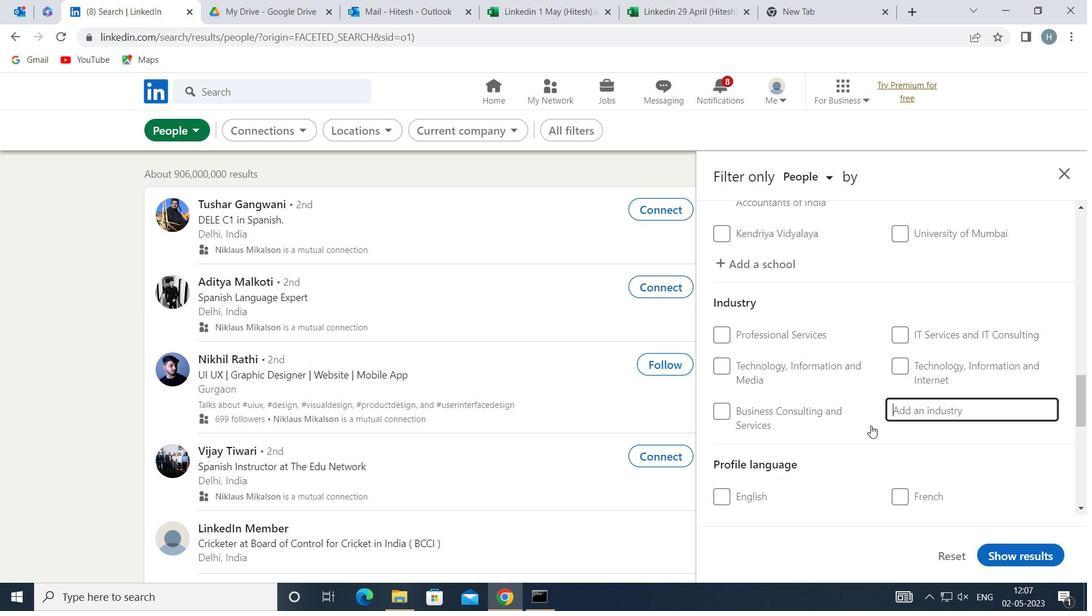 
Action: Mouse scrolled (872, 424) with delta (0, 0)
Screenshot: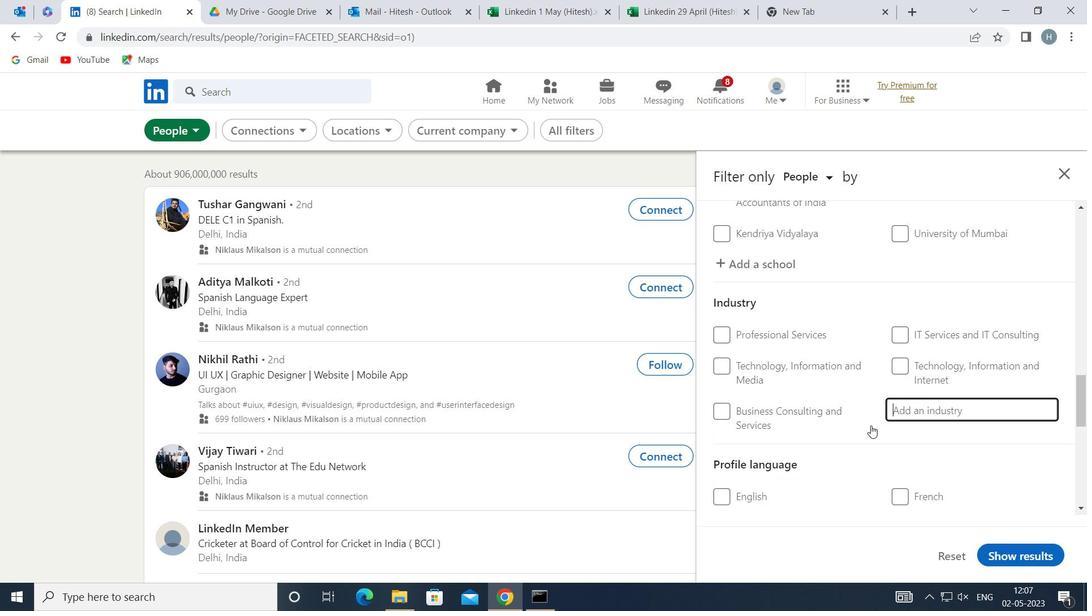 
Action: Mouse moved to (872, 425)
Screenshot: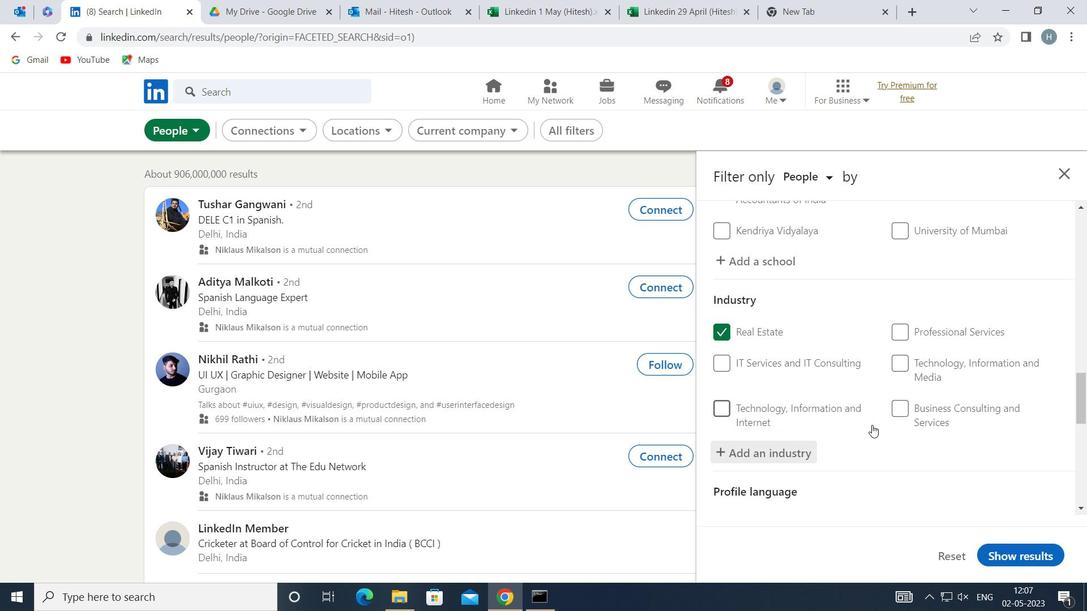
Action: Mouse scrolled (872, 424) with delta (0, 0)
Screenshot: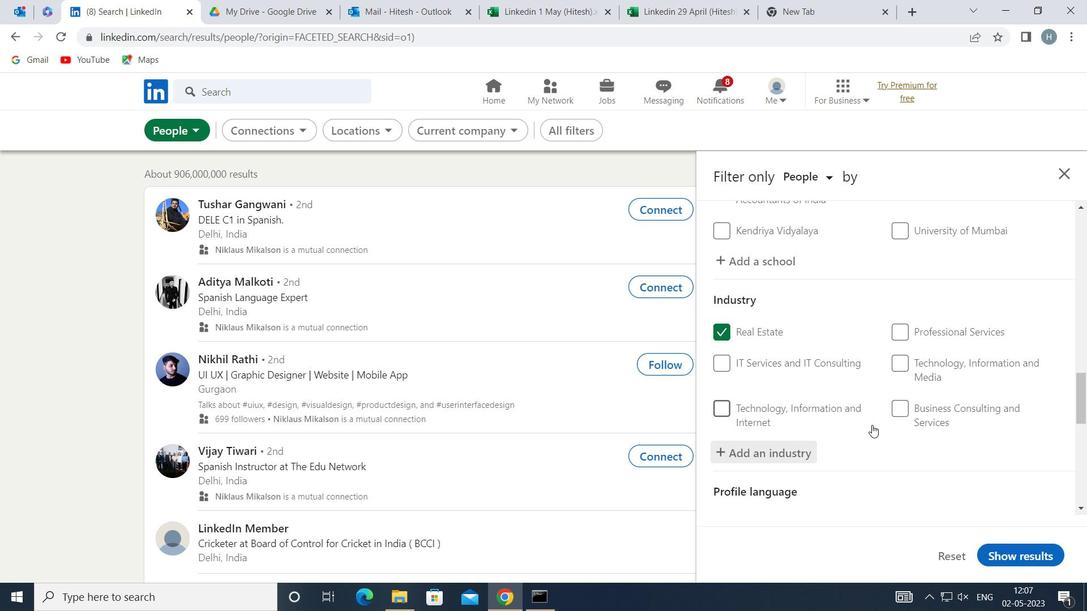 
Action: Mouse scrolled (872, 424) with delta (0, 0)
Screenshot: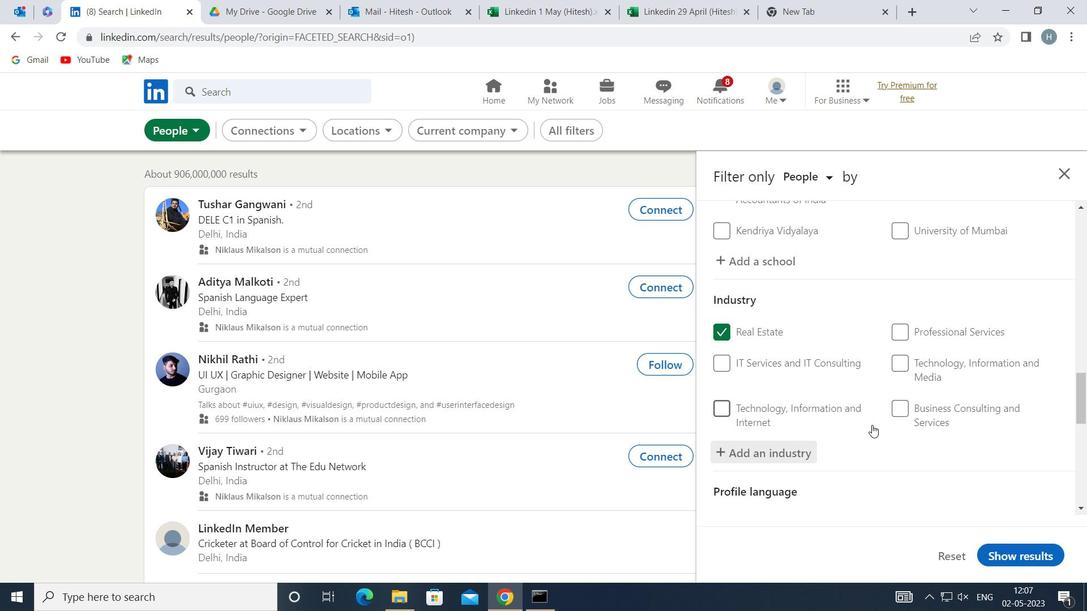 
Action: Mouse moved to (878, 407)
Screenshot: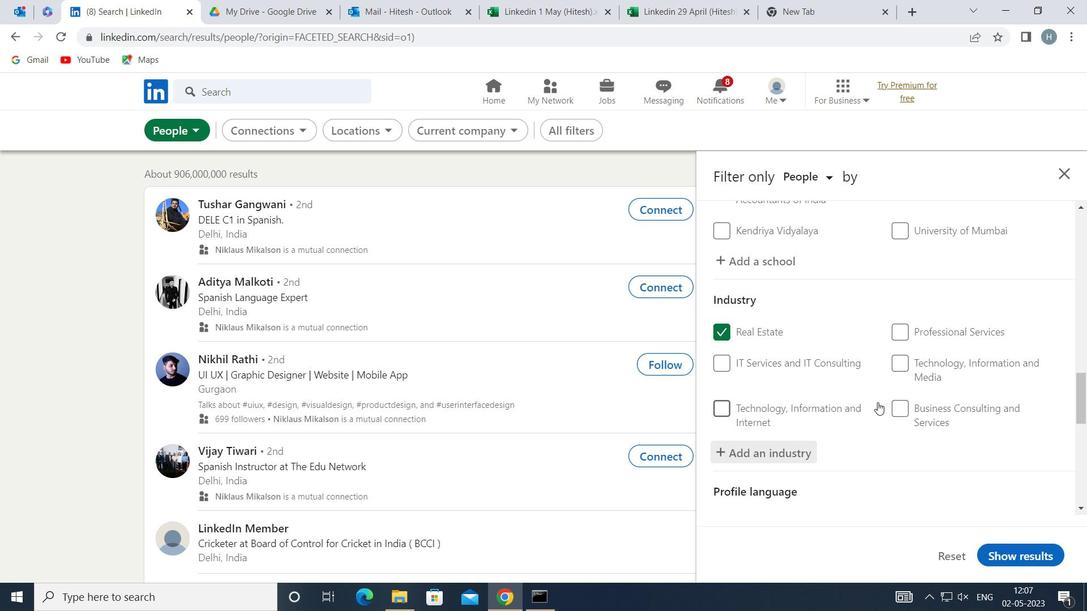
Action: Mouse scrolled (878, 406) with delta (0, 0)
Screenshot: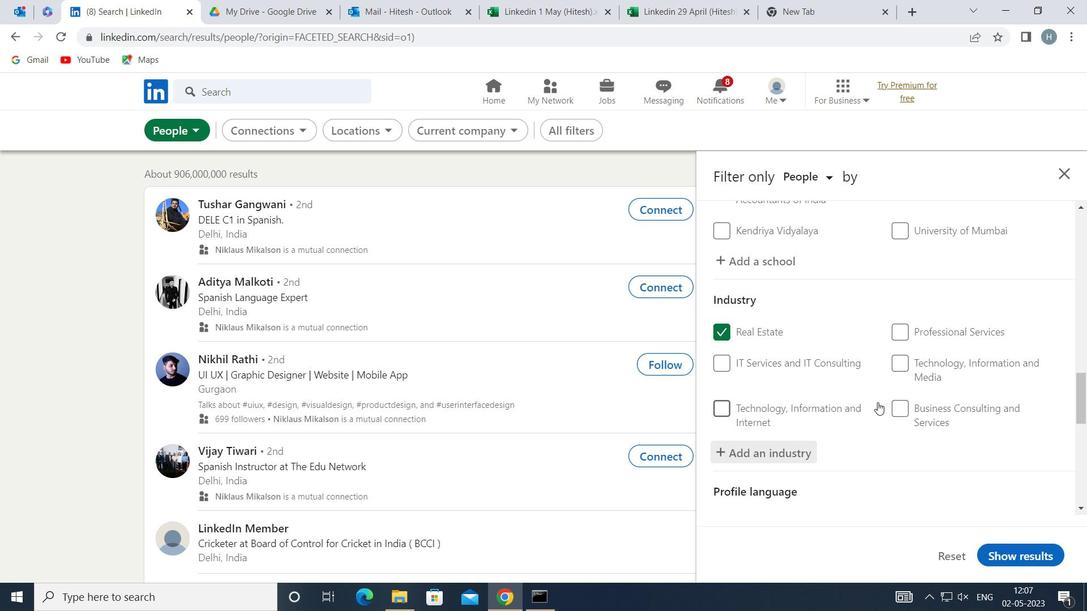 
Action: Mouse moved to (872, 418)
Screenshot: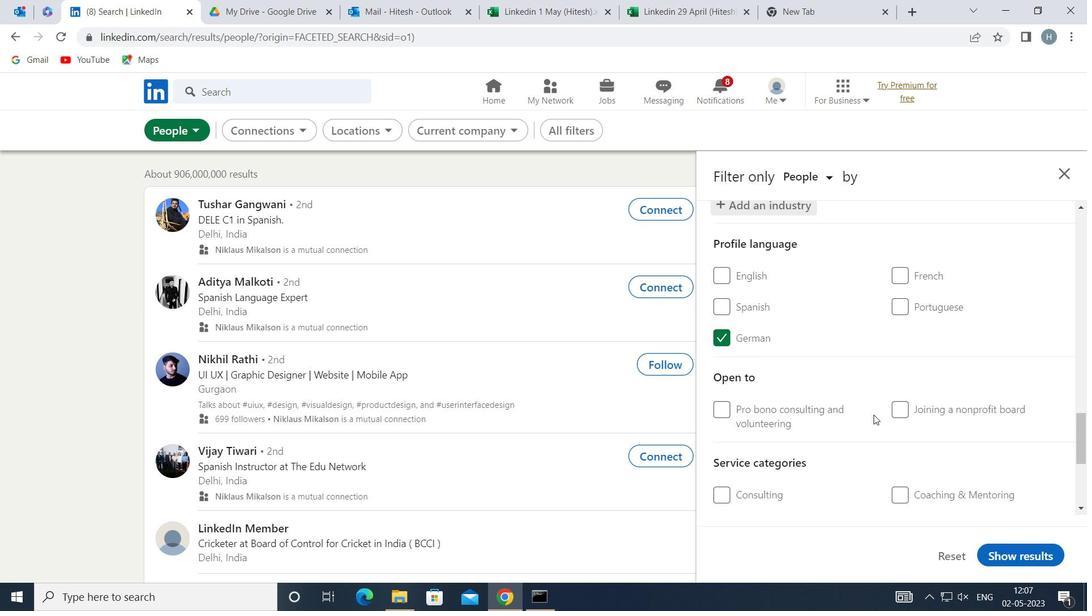 
Action: Mouse scrolled (872, 417) with delta (0, 0)
Screenshot: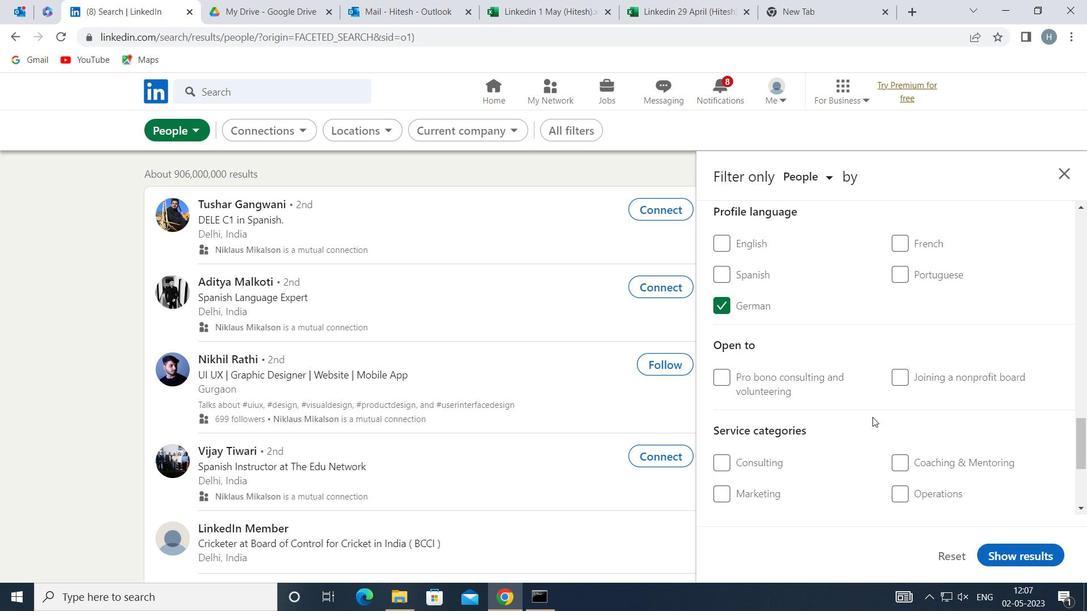 
Action: Mouse scrolled (872, 417) with delta (0, 0)
Screenshot: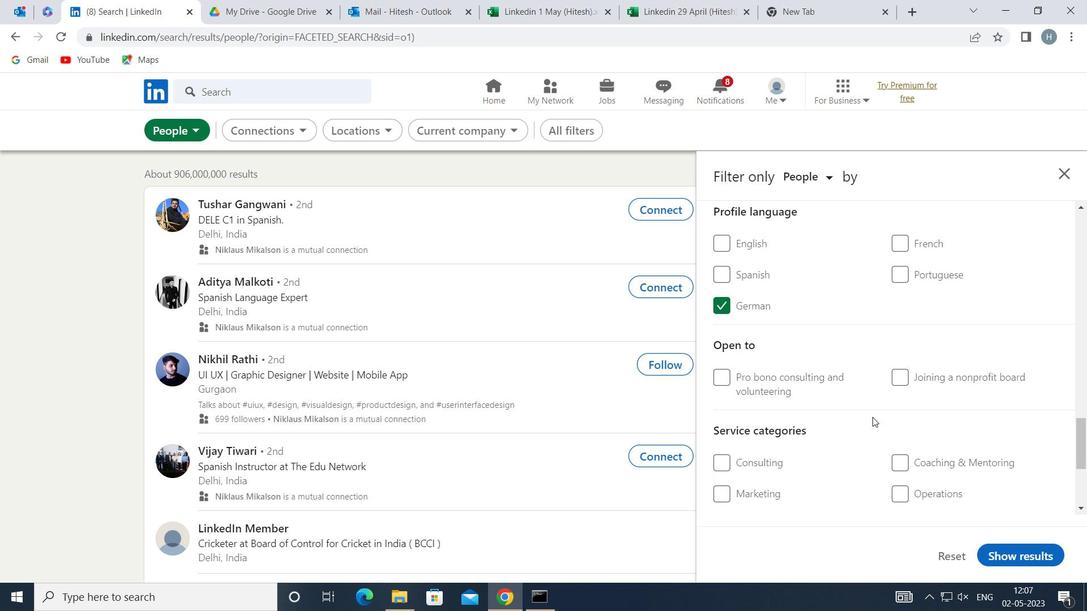 
Action: Mouse moved to (953, 379)
Screenshot: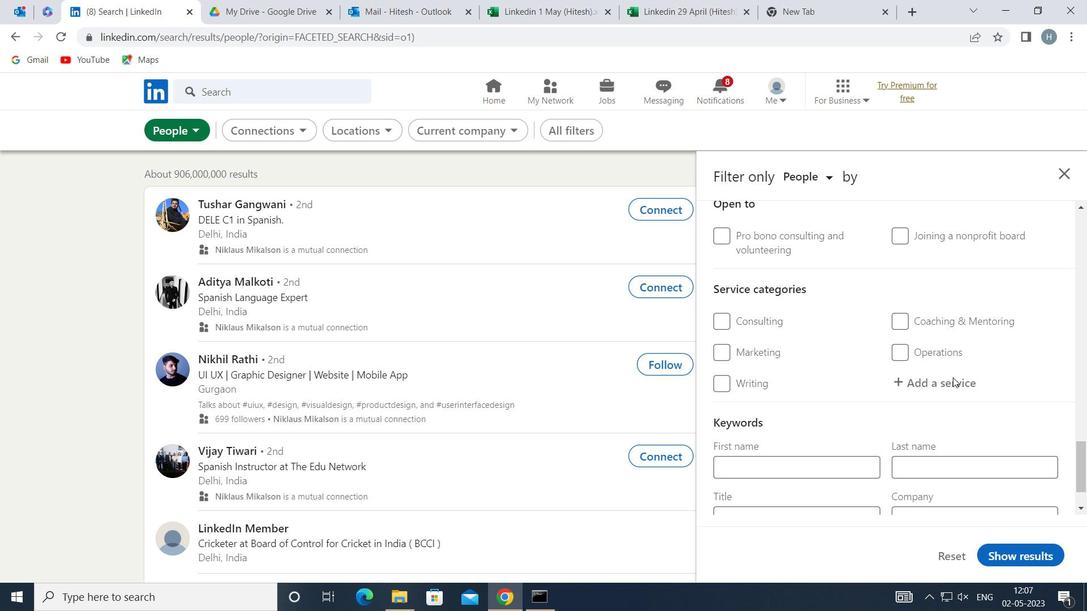 
Action: Mouse pressed left at (953, 379)
Screenshot: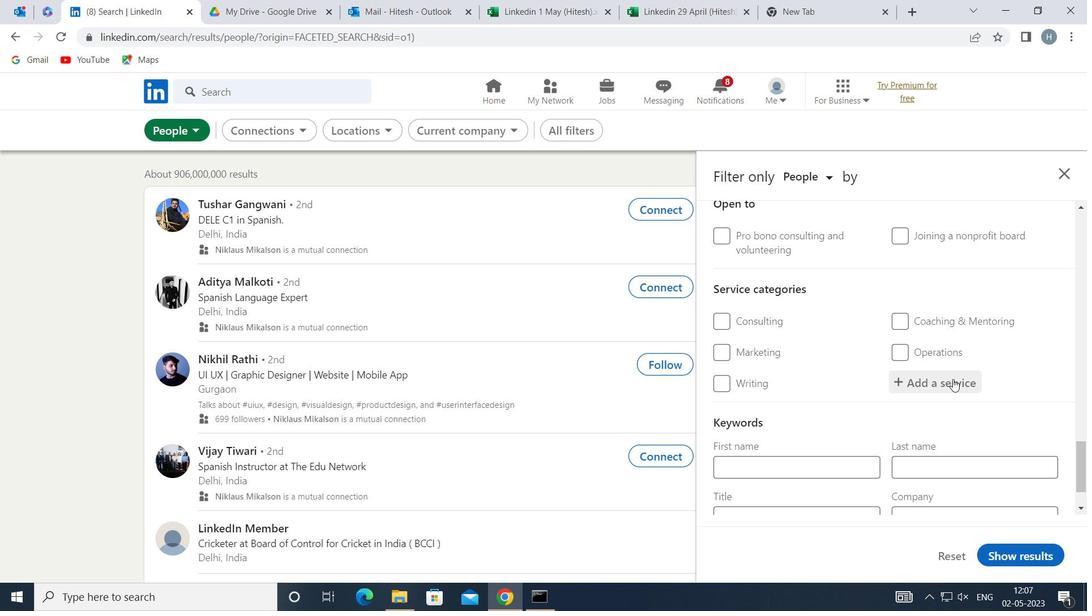 
Action: Mouse moved to (953, 379)
Screenshot: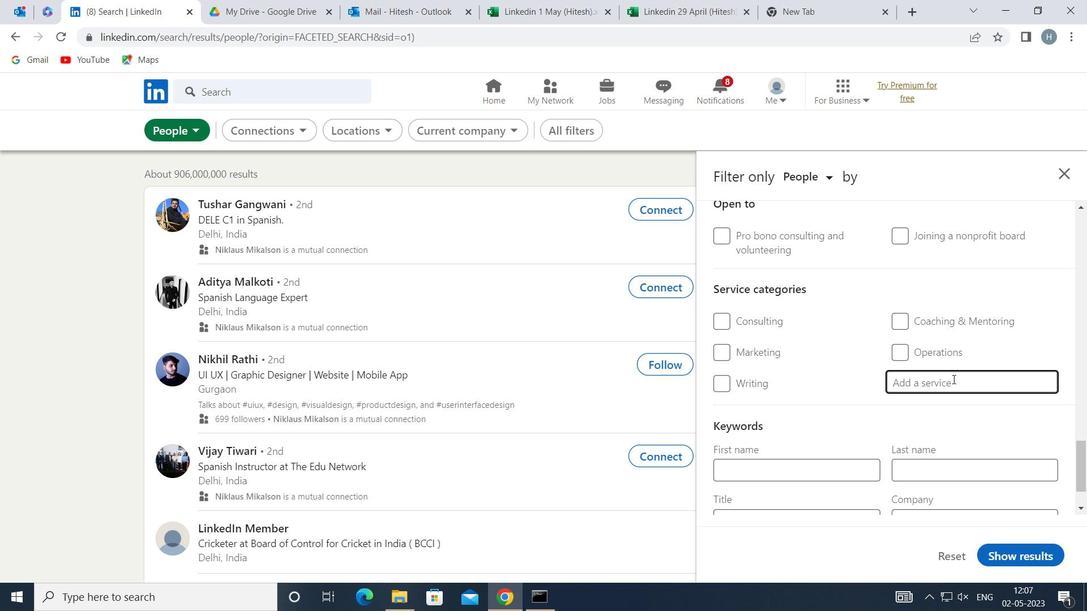 
Action: Key pressed <Key.shift>PORT
Screenshot: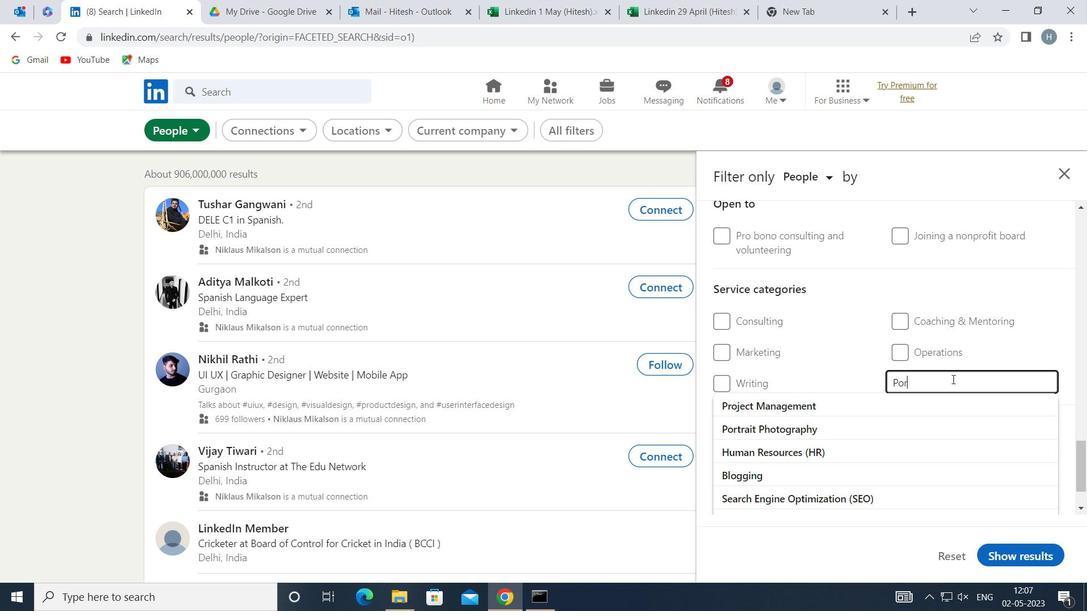 
Action: Mouse moved to (917, 407)
Screenshot: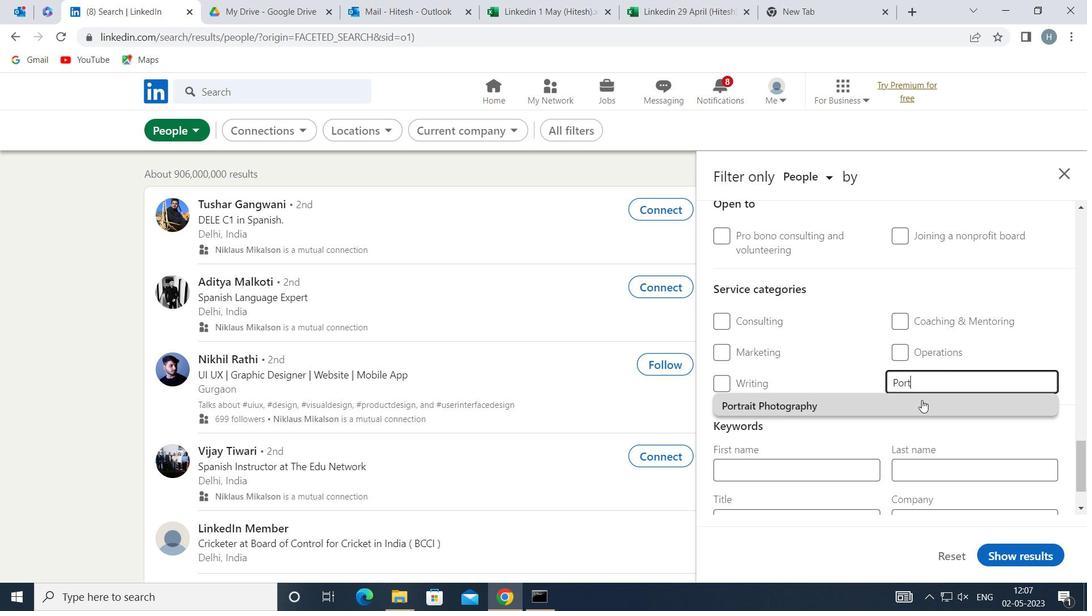 
Action: Mouse pressed left at (917, 407)
Screenshot: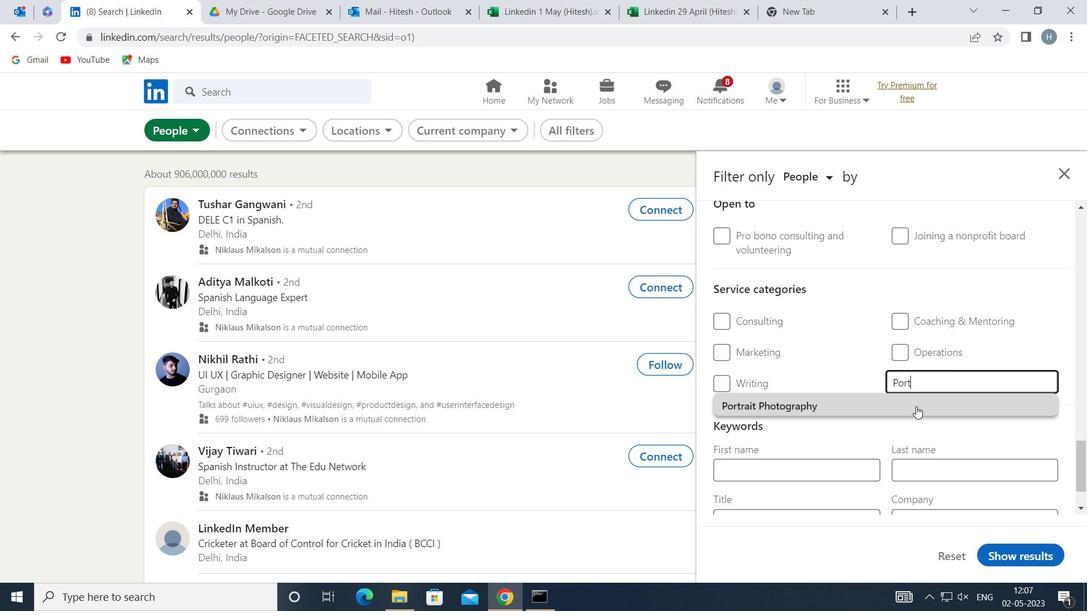
Action: Mouse moved to (847, 412)
Screenshot: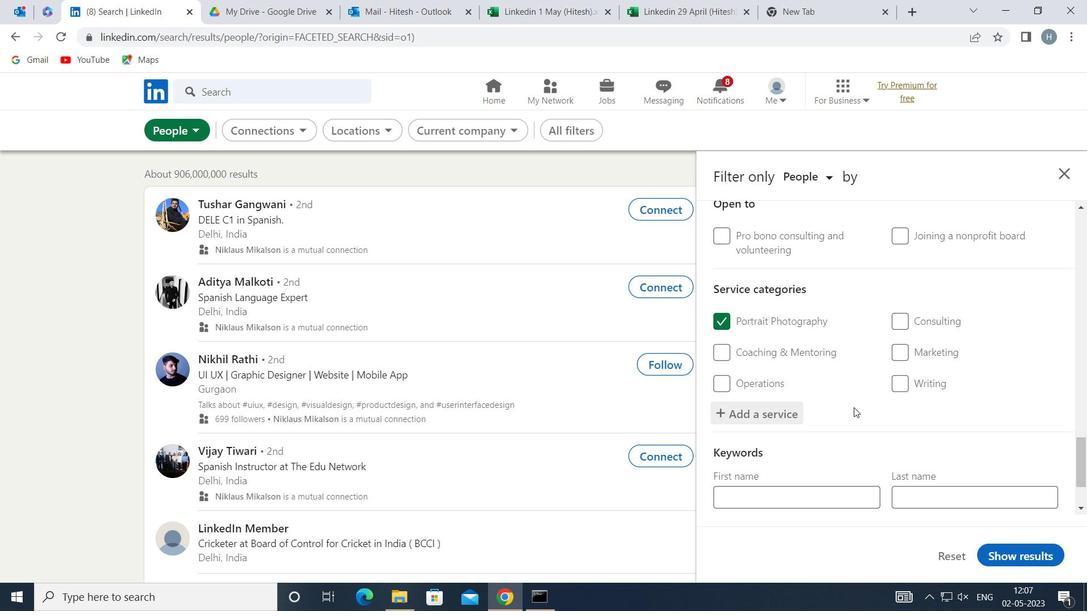 
Action: Mouse scrolled (847, 412) with delta (0, 0)
Screenshot: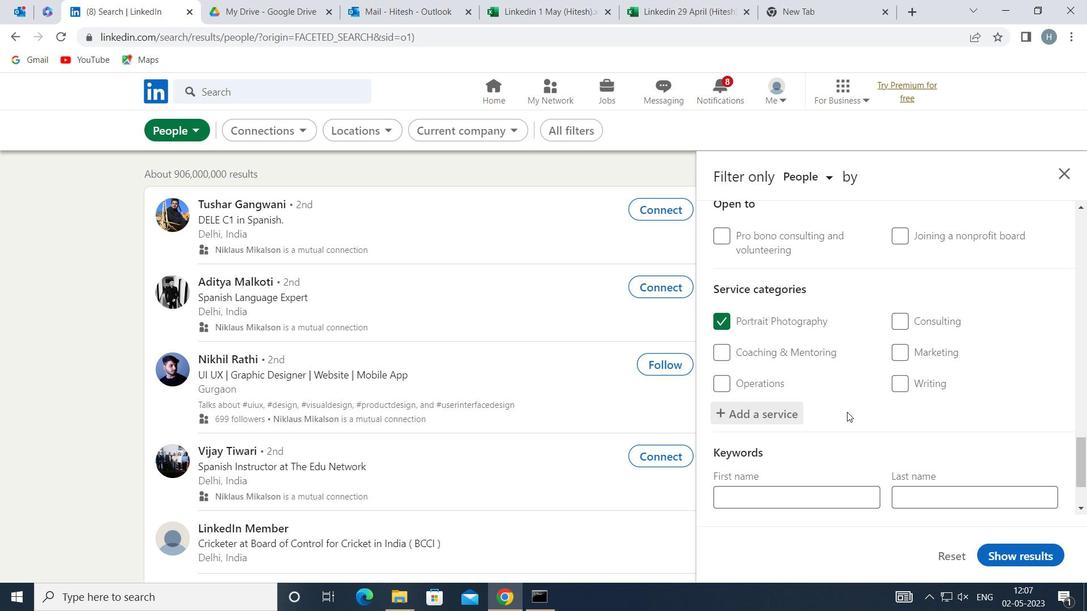 
Action: Mouse scrolled (847, 412) with delta (0, 0)
Screenshot: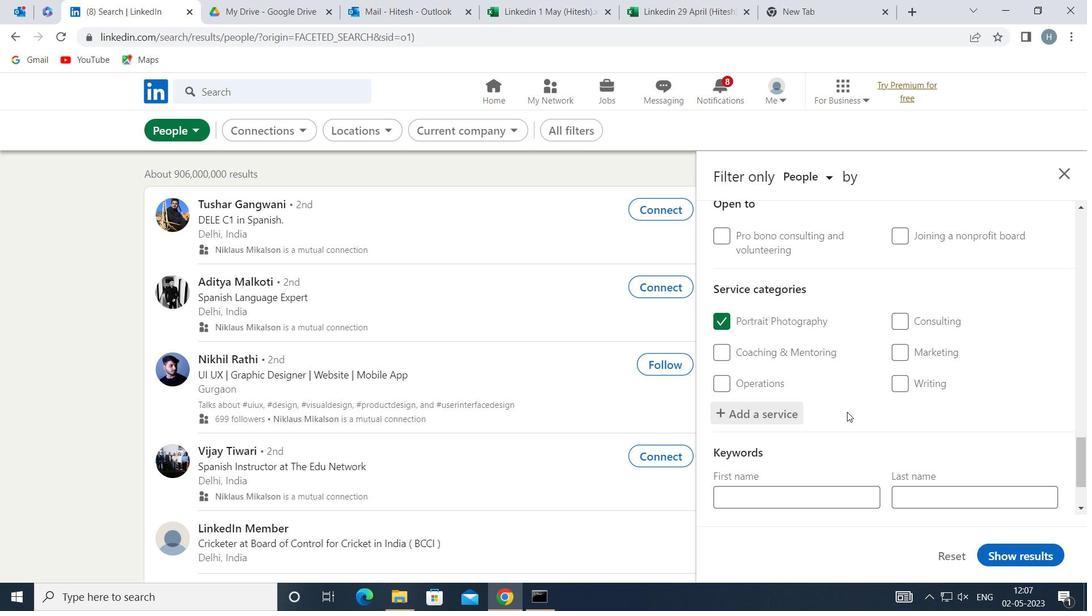 
Action: Mouse scrolled (847, 412) with delta (0, 0)
Screenshot: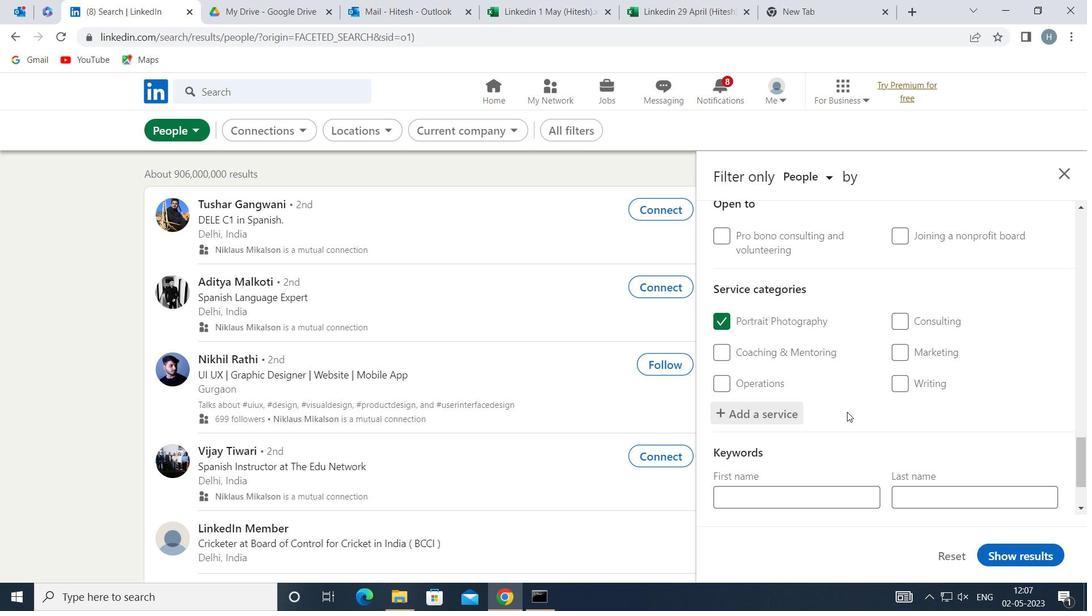 
Action: Mouse moved to (844, 448)
Screenshot: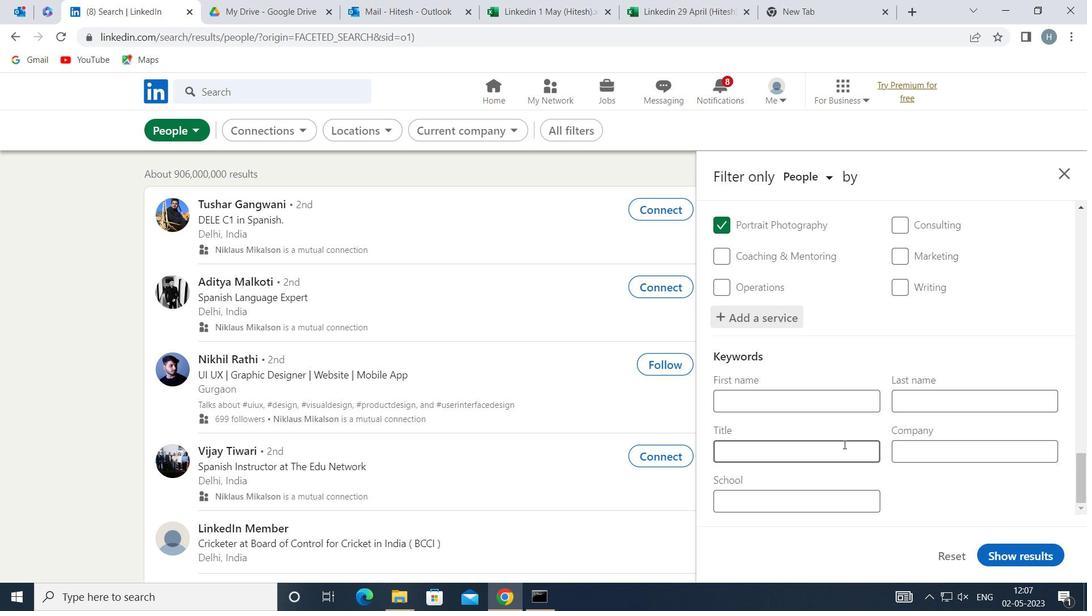 
Action: Mouse pressed left at (844, 448)
Screenshot: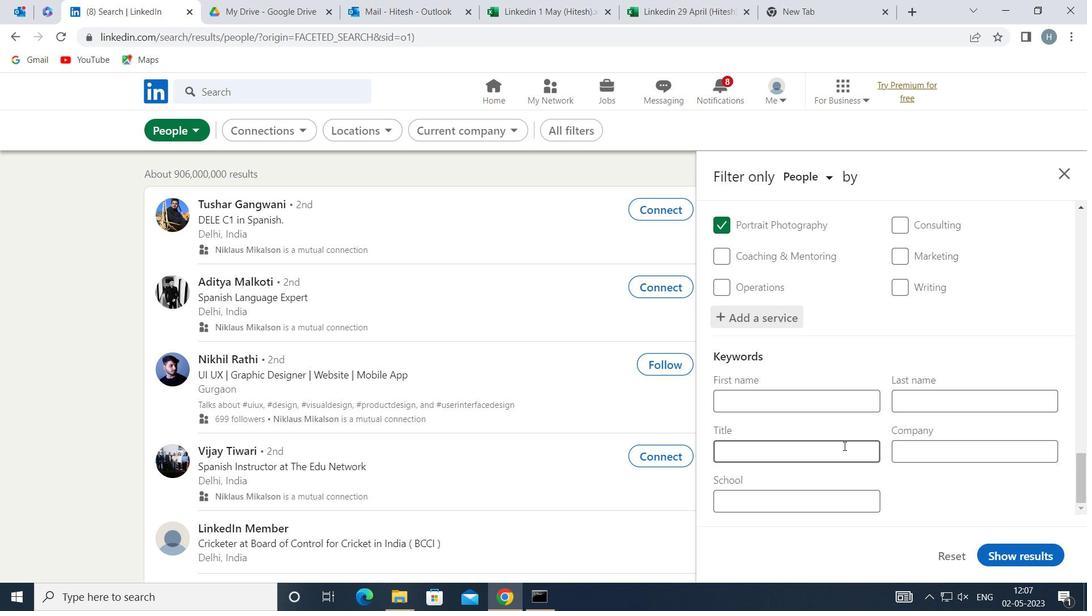 
Action: Key pressed <Key.shift>DIRECT<Key.space><Key.shift>SALESPERSON
Screenshot: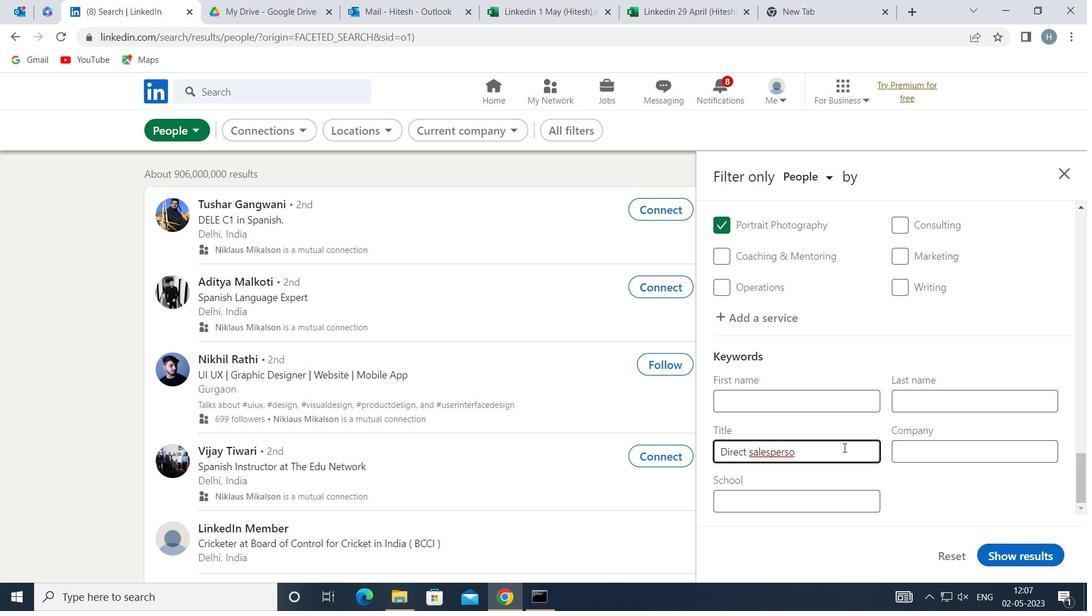 
Action: Mouse moved to (1024, 552)
Screenshot: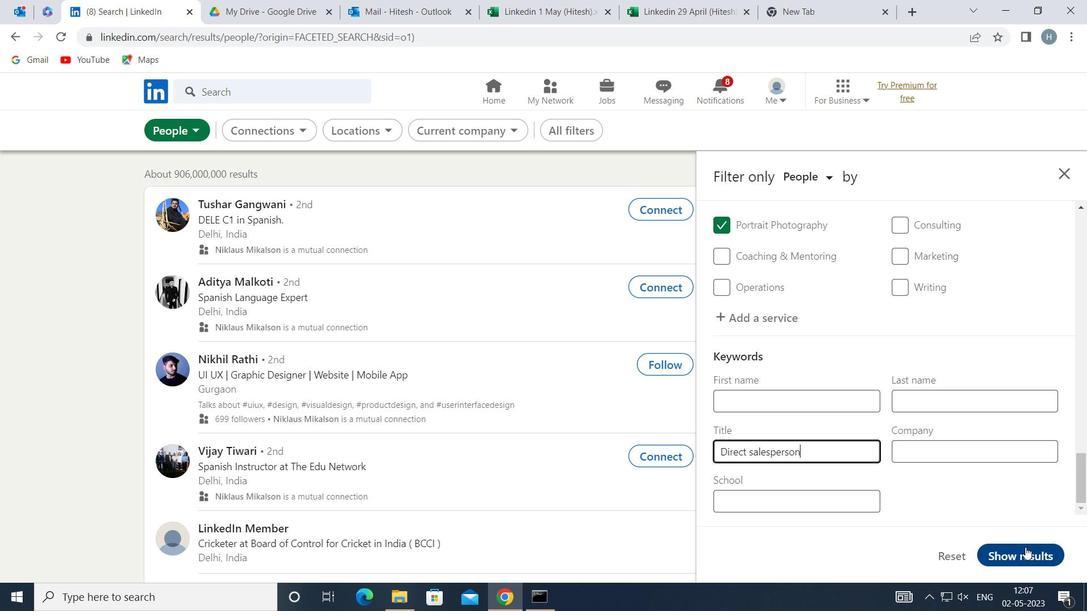 
Action: Mouse pressed left at (1024, 552)
Screenshot: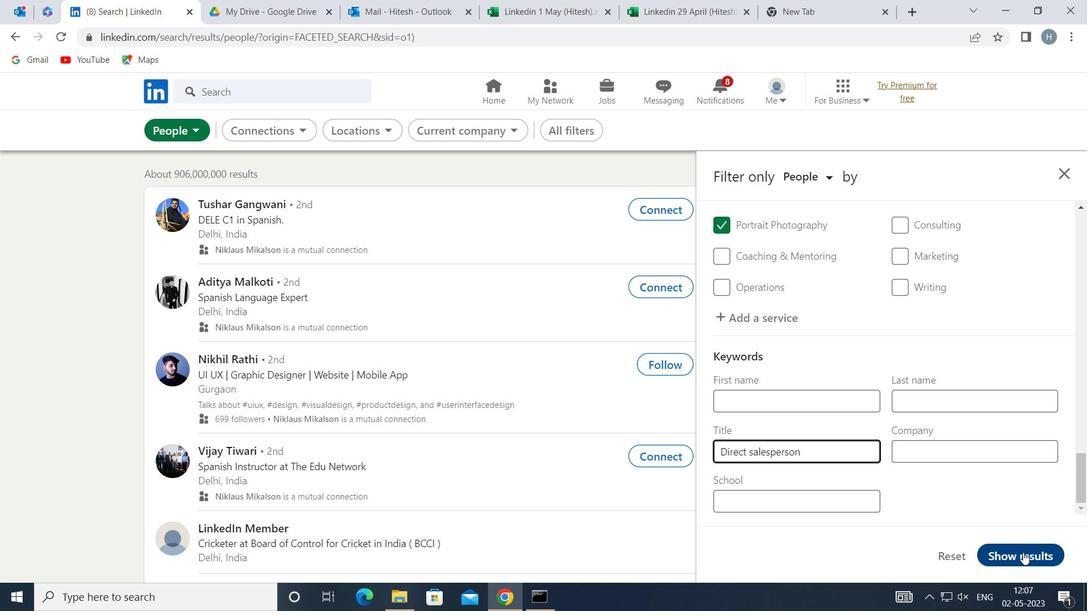 
Action: Mouse moved to (836, 368)
Screenshot: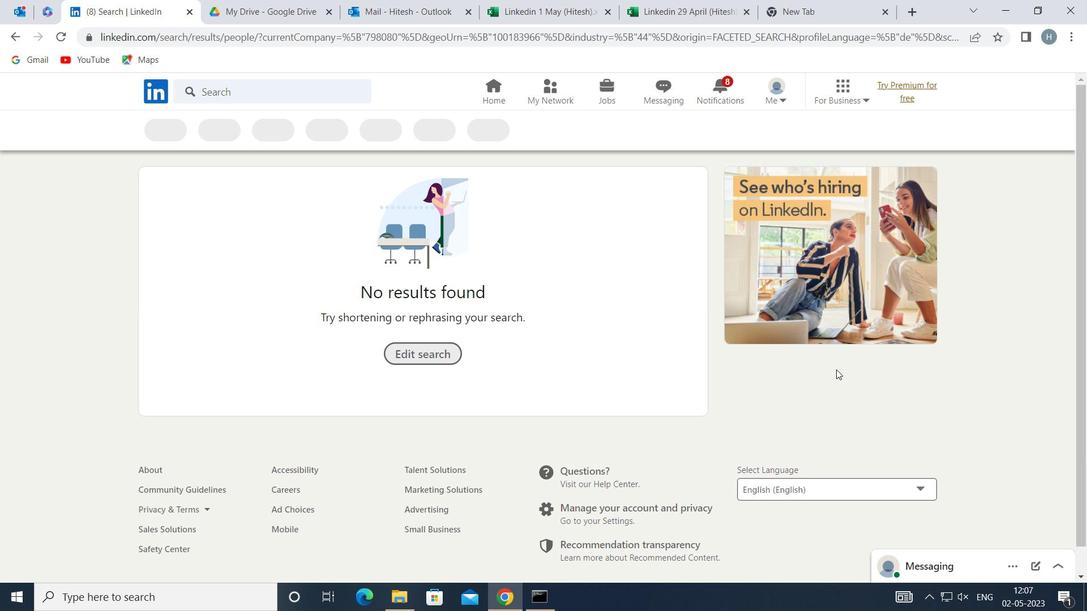 
